 Task: Buy 4 Hydrometers from Measuring & Testing section under best seller category for shipping address: Frank Clark, 1397 Camden Street, Reno, Nevada 89501, Cell Number 7752551231. Pay from credit card ending with 6759, CVV 506
Action: Mouse moved to (25, 106)
Screenshot: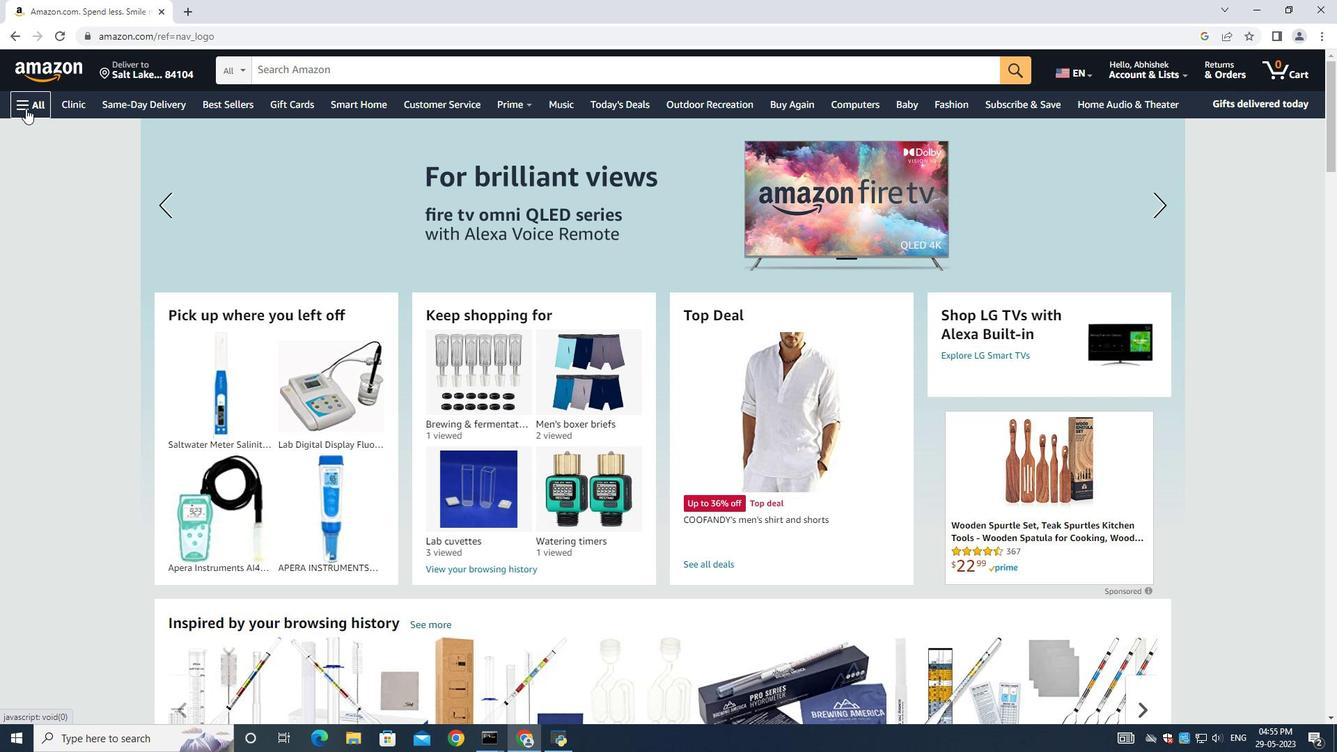 
Action: Mouse pressed left at (25, 106)
Screenshot: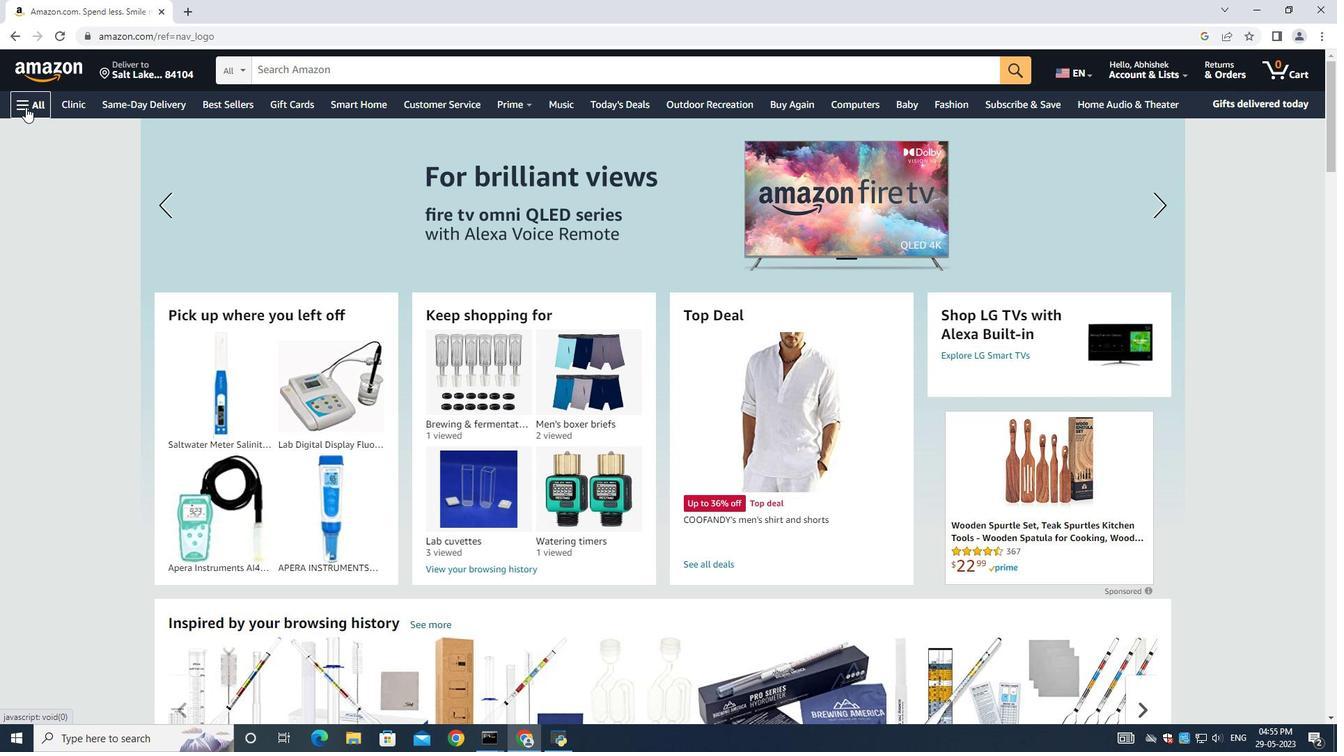 
Action: Mouse moved to (273, 78)
Screenshot: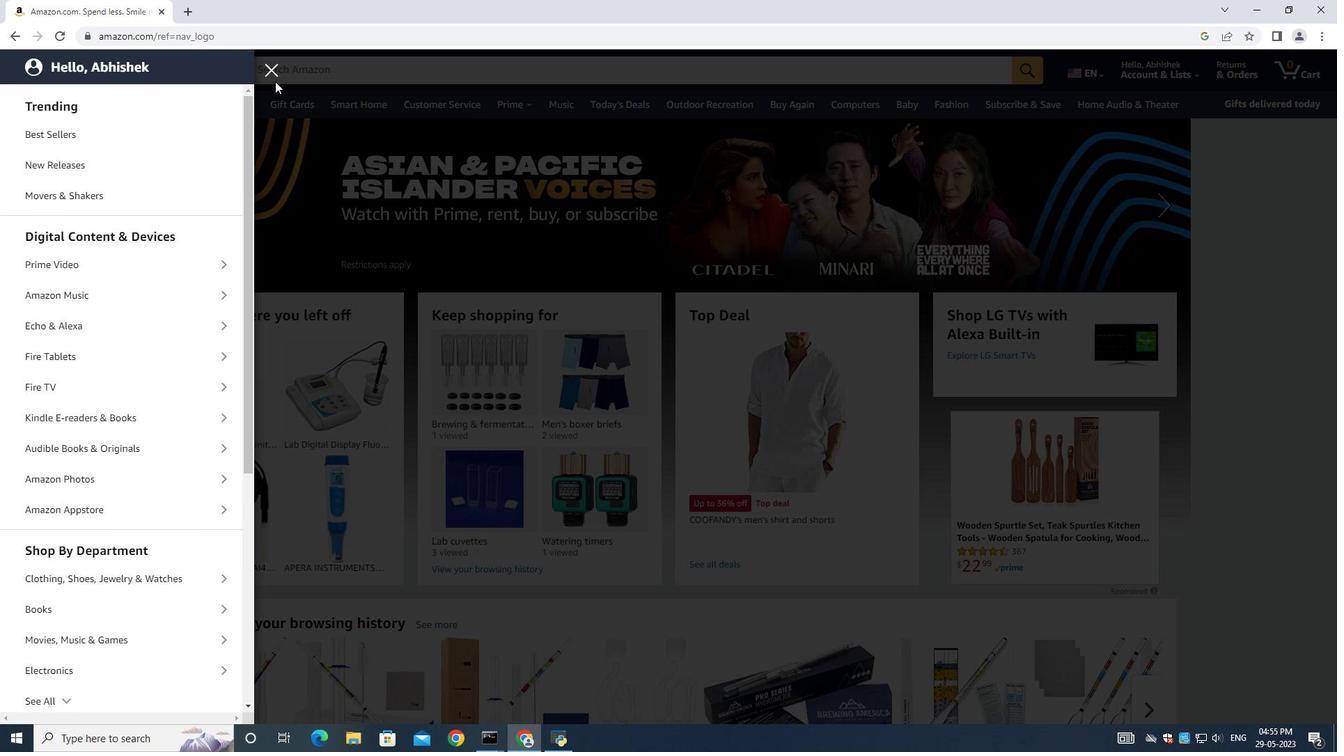 
Action: Mouse pressed left at (273, 78)
Screenshot: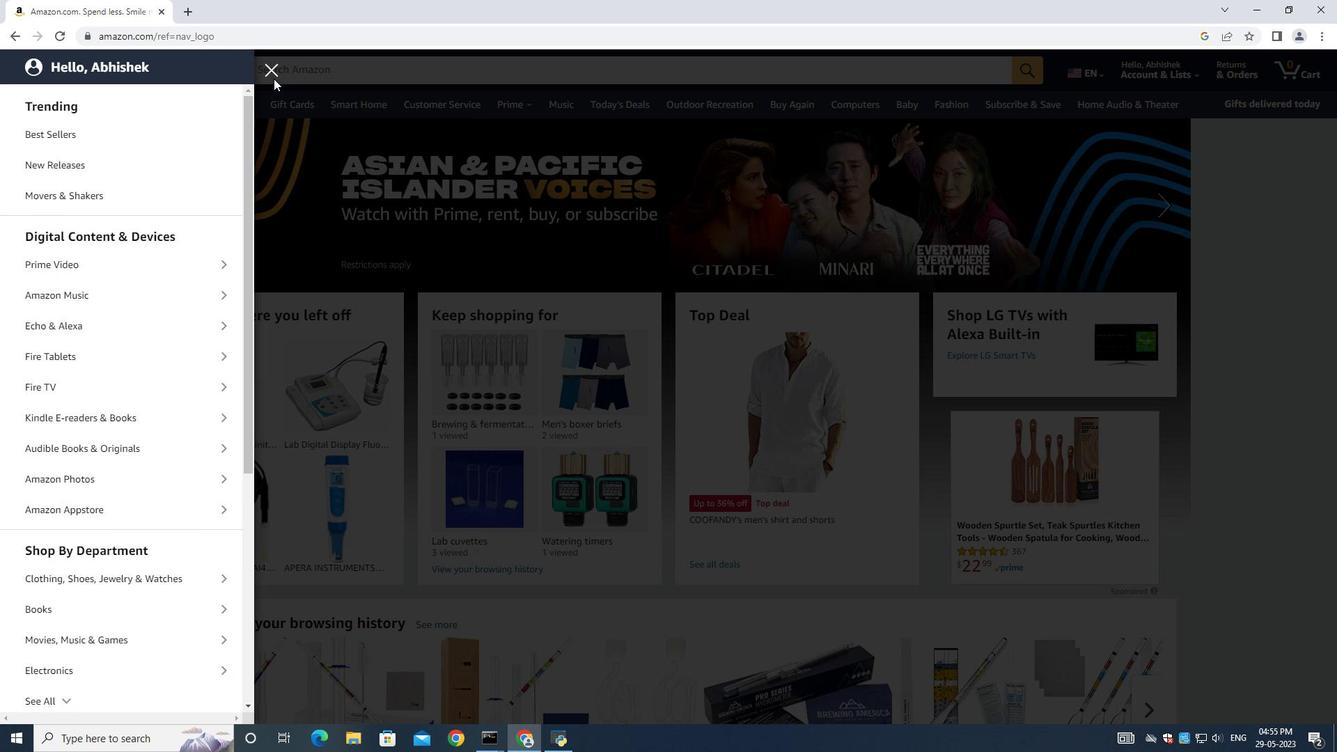 
Action: Mouse moved to (244, 107)
Screenshot: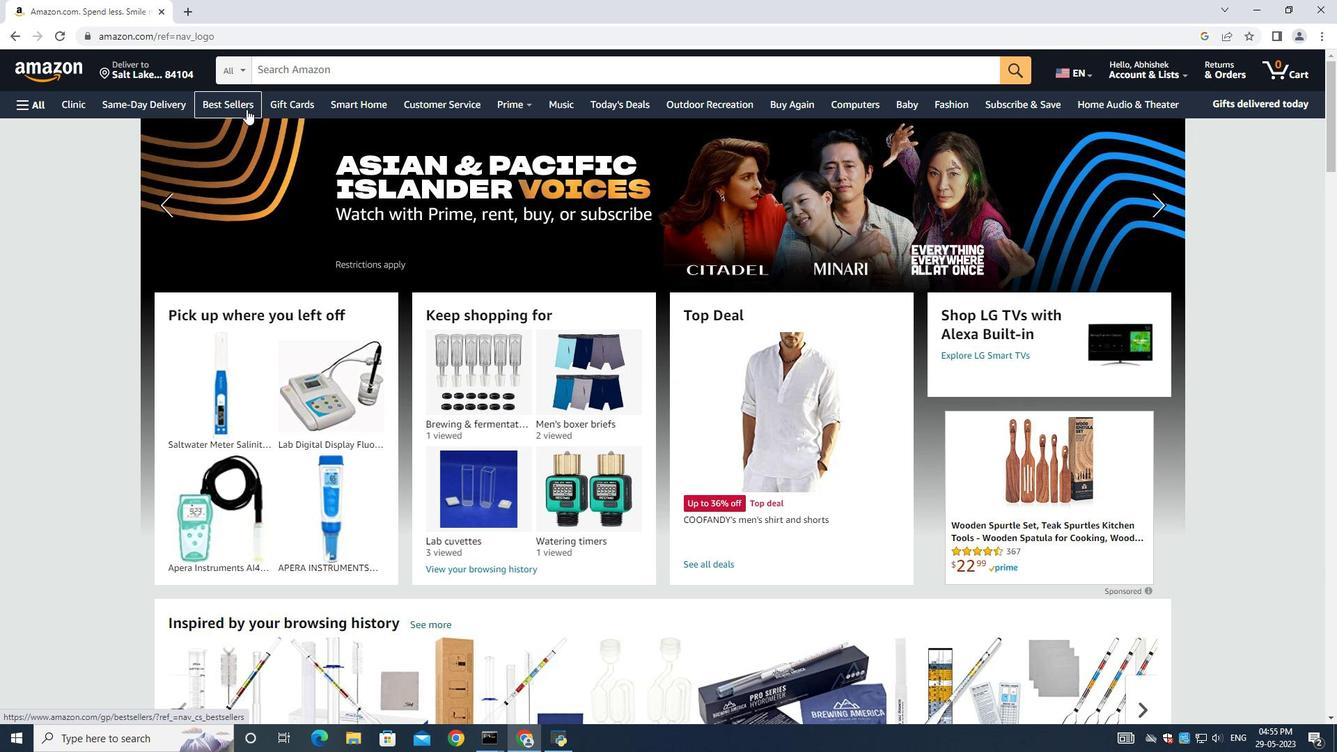 
Action: Mouse pressed left at (244, 107)
Screenshot: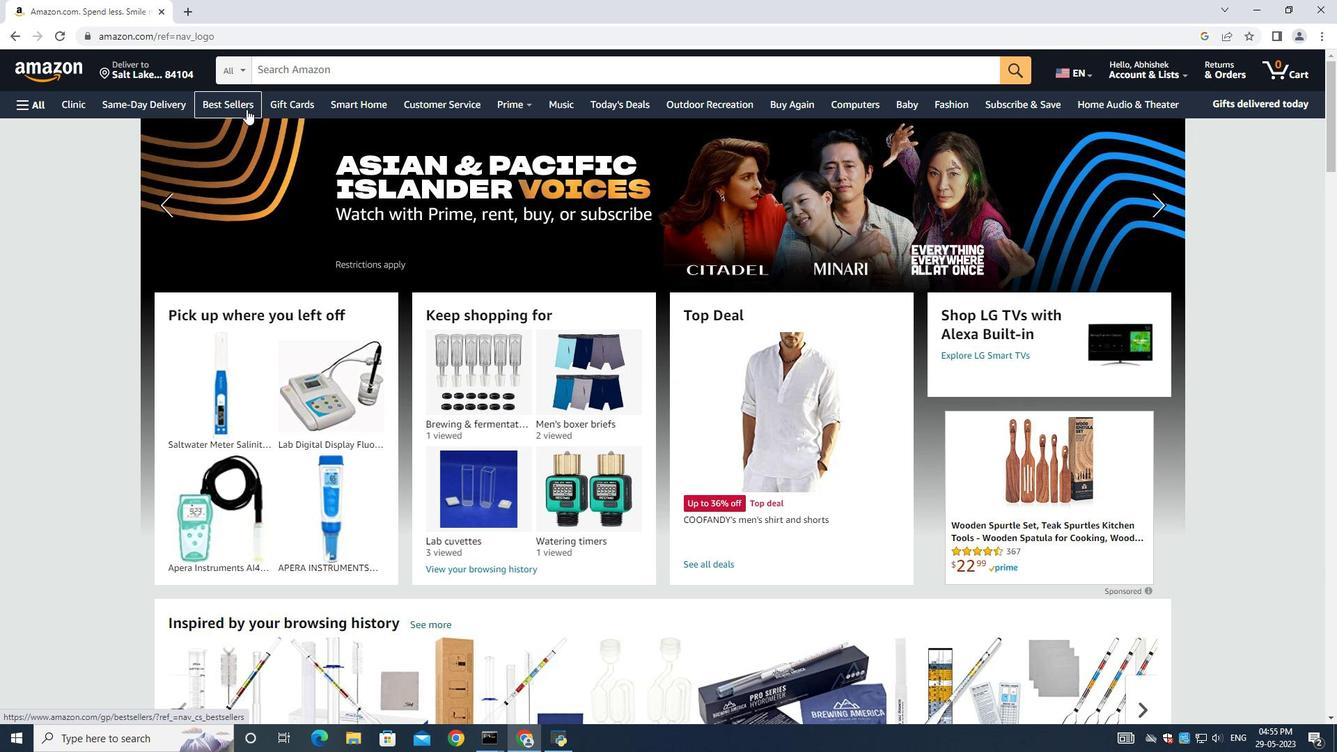 
Action: Mouse moved to (312, 75)
Screenshot: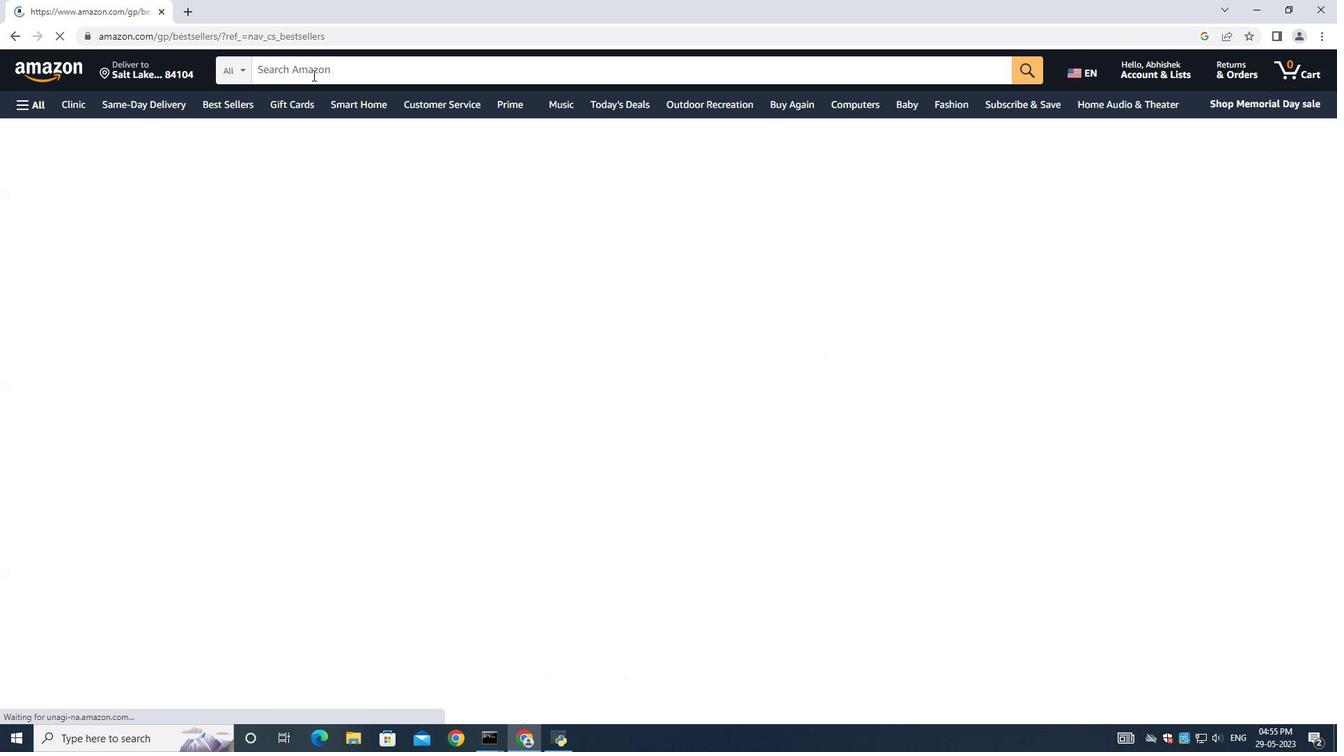 
Action: Mouse pressed left at (312, 75)
Screenshot: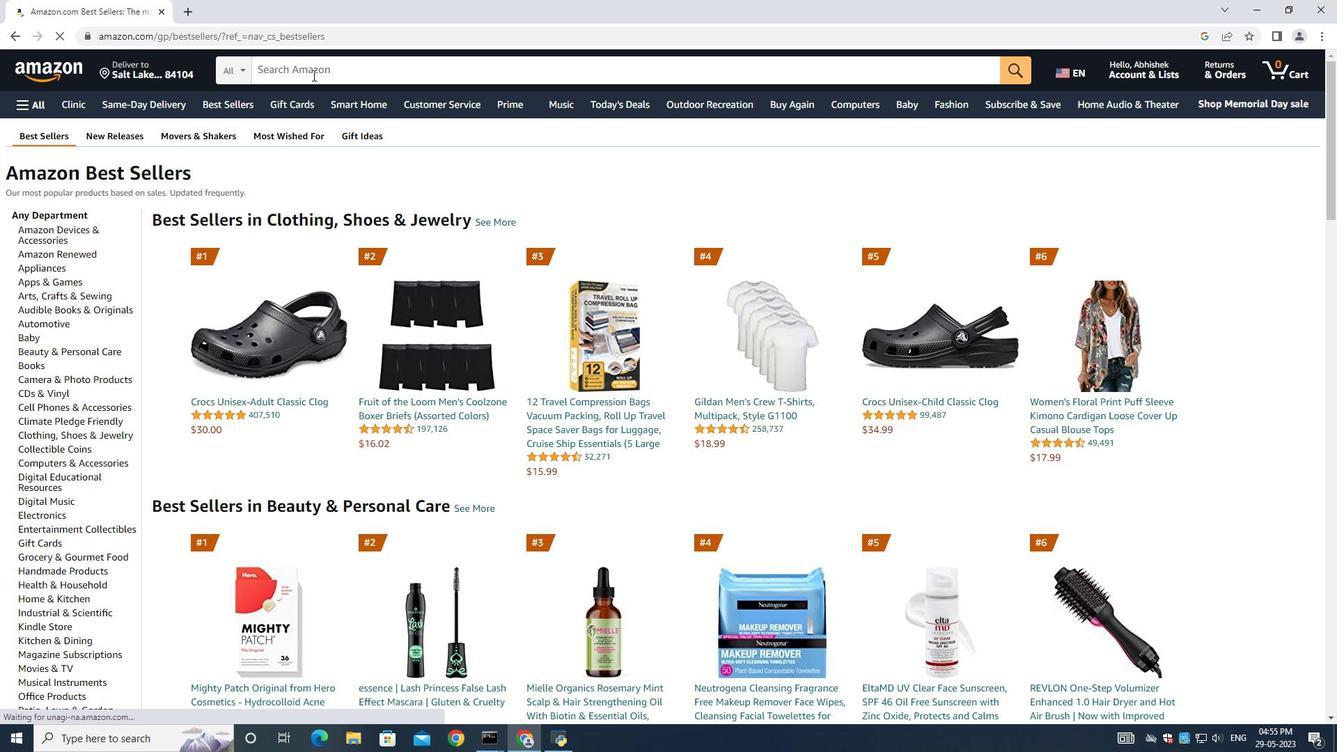 
Action: Key pressed <Key.shift>hydrometers<Key.space><Key.enter>
Screenshot: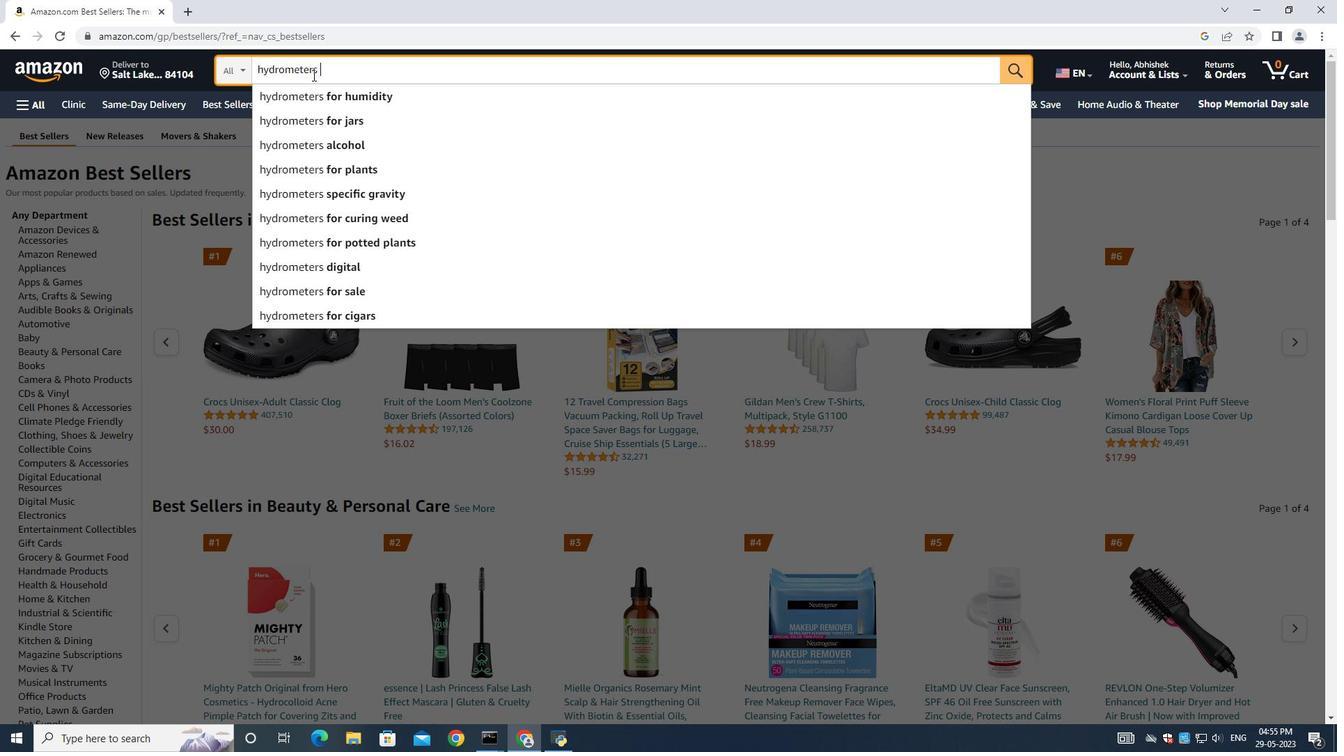 
Action: Mouse moved to (503, 422)
Screenshot: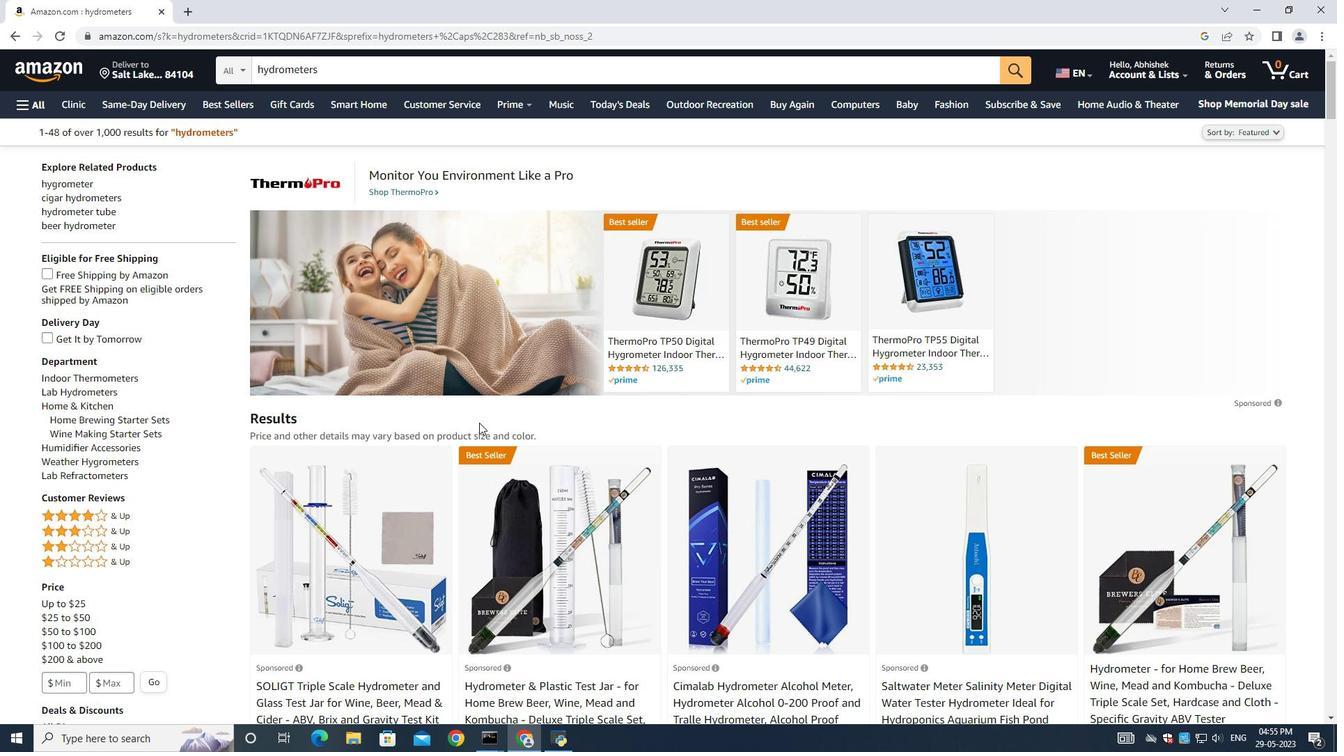 
Action: Mouse scrolled (503, 421) with delta (0, 0)
Screenshot: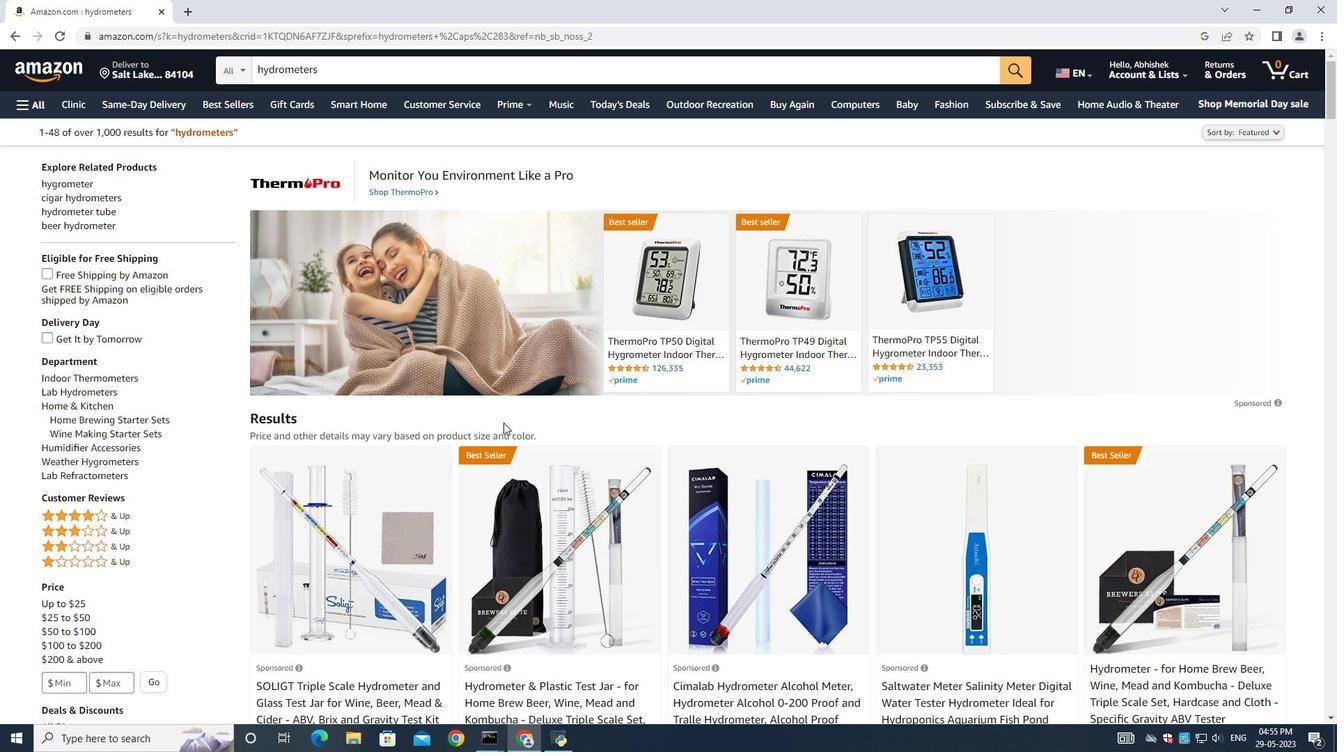 
Action: Mouse scrolled (503, 421) with delta (0, 0)
Screenshot: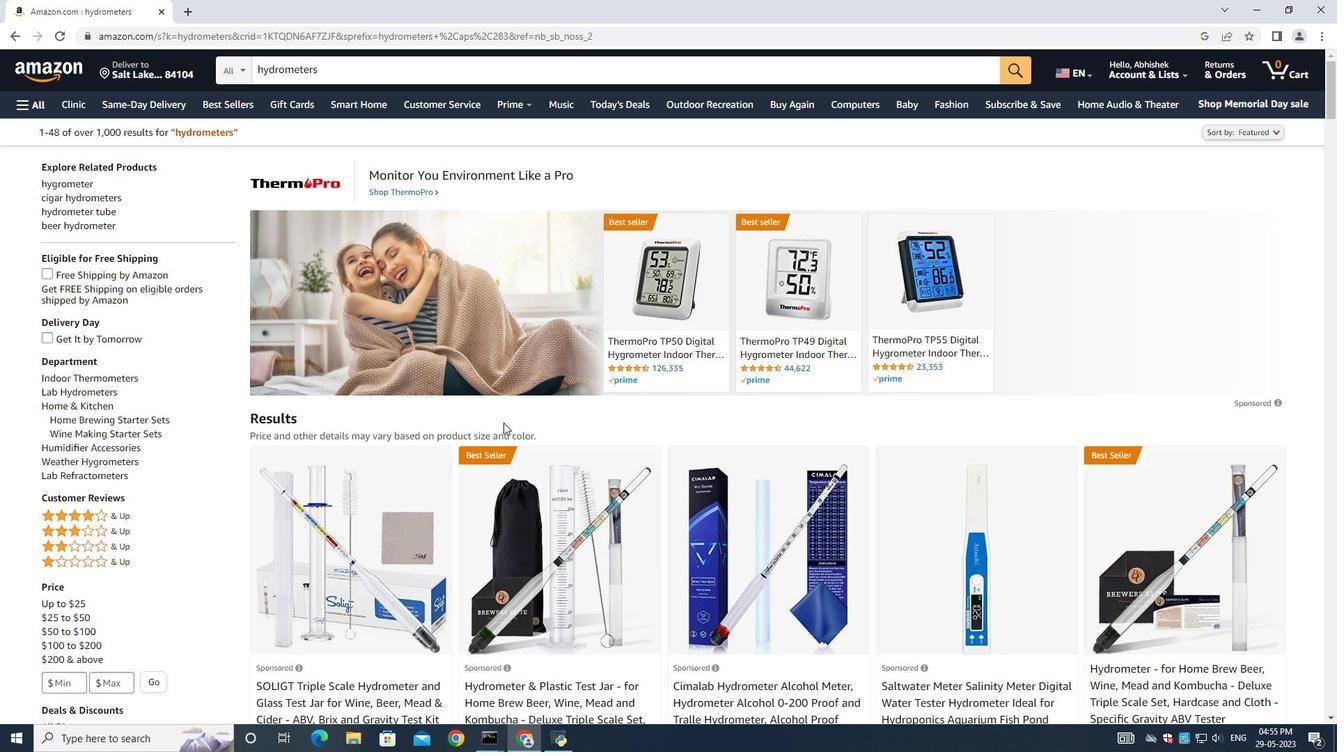 
Action: Mouse scrolled (503, 421) with delta (0, 0)
Screenshot: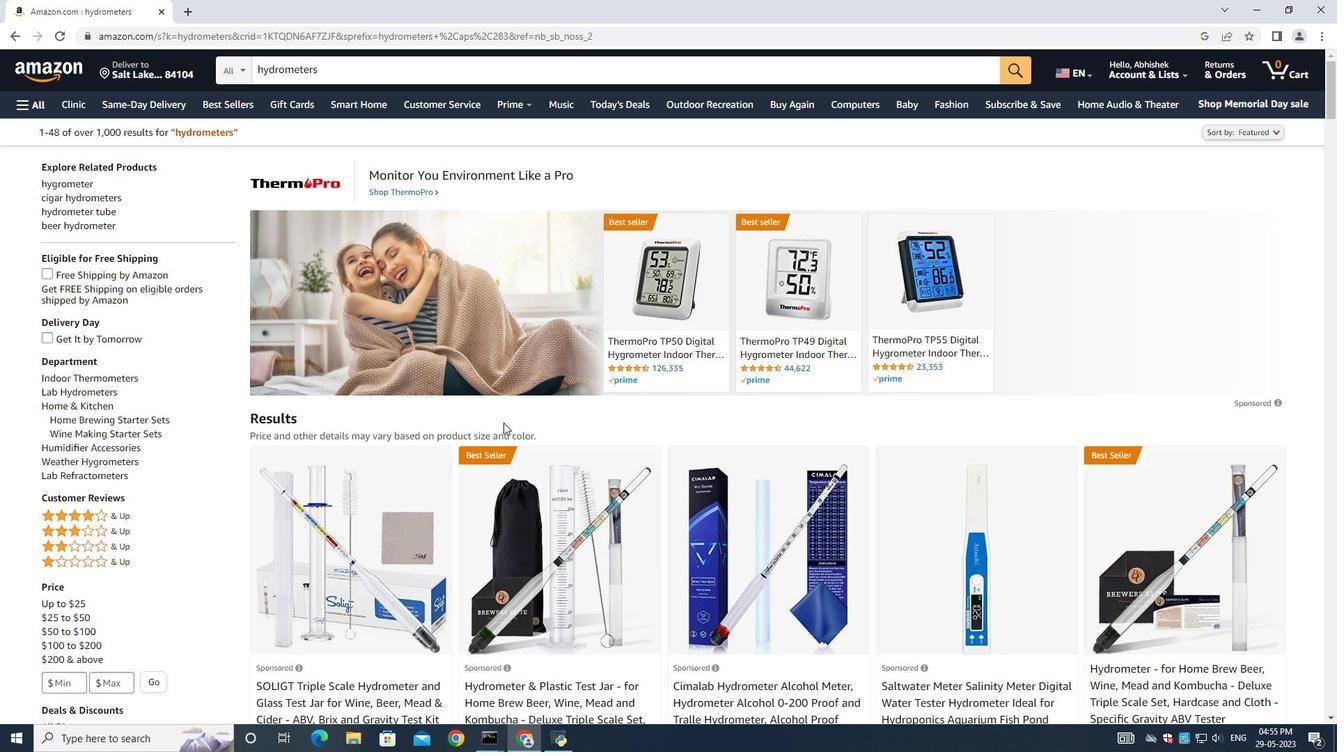 
Action: Mouse scrolled (503, 421) with delta (0, 0)
Screenshot: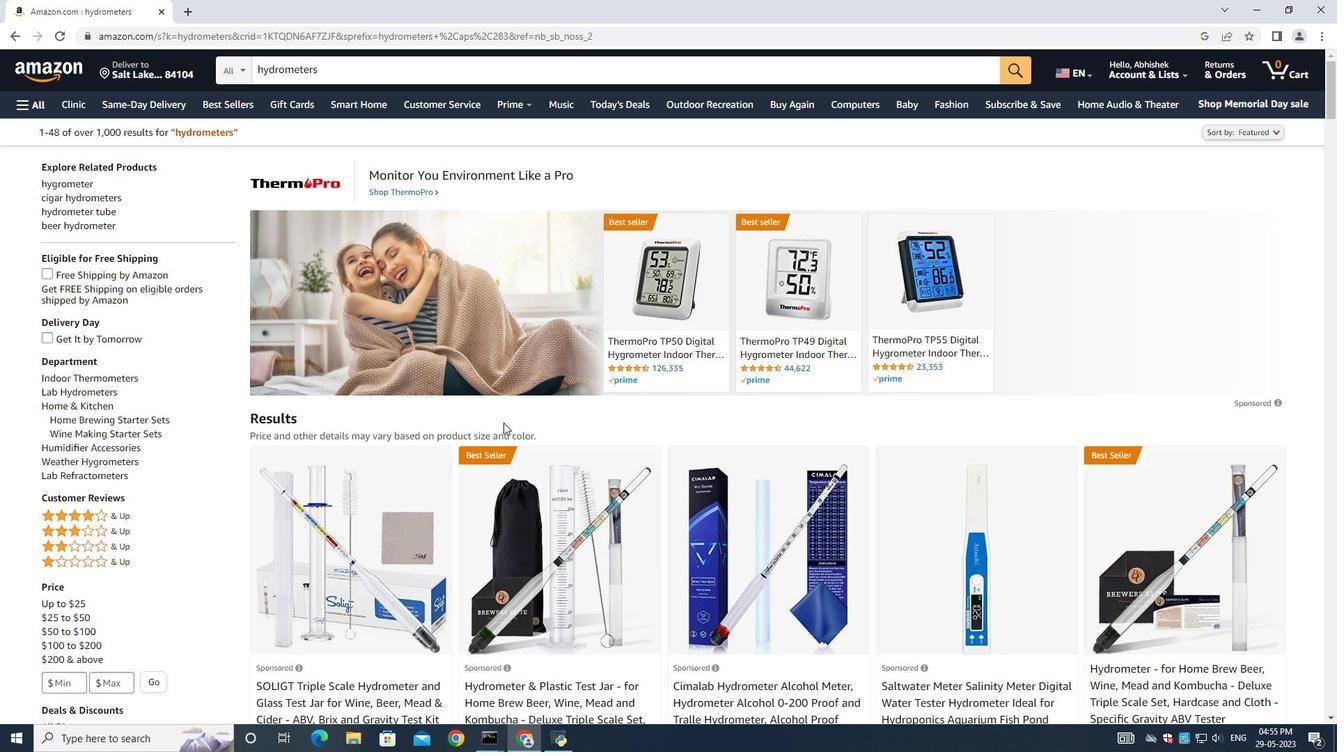 
Action: Mouse moved to (346, 403)
Screenshot: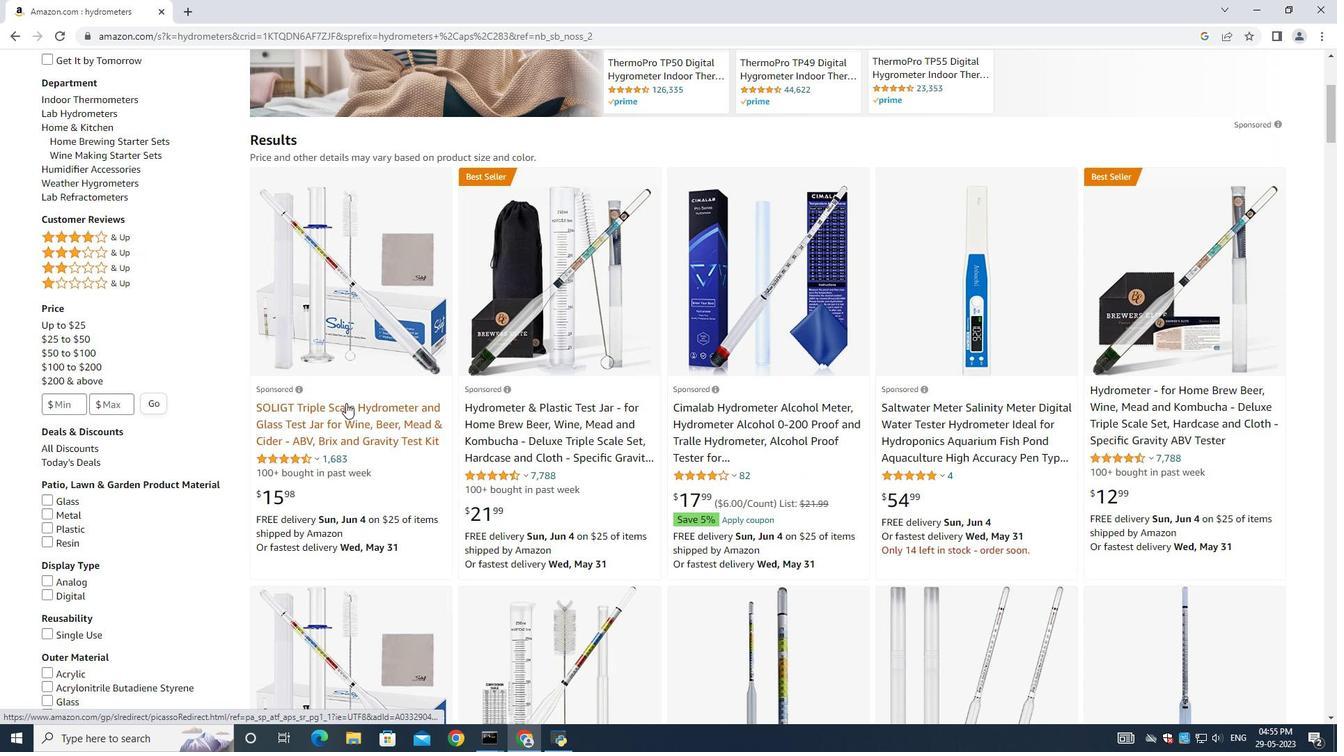 
Action: Mouse pressed left at (346, 403)
Screenshot: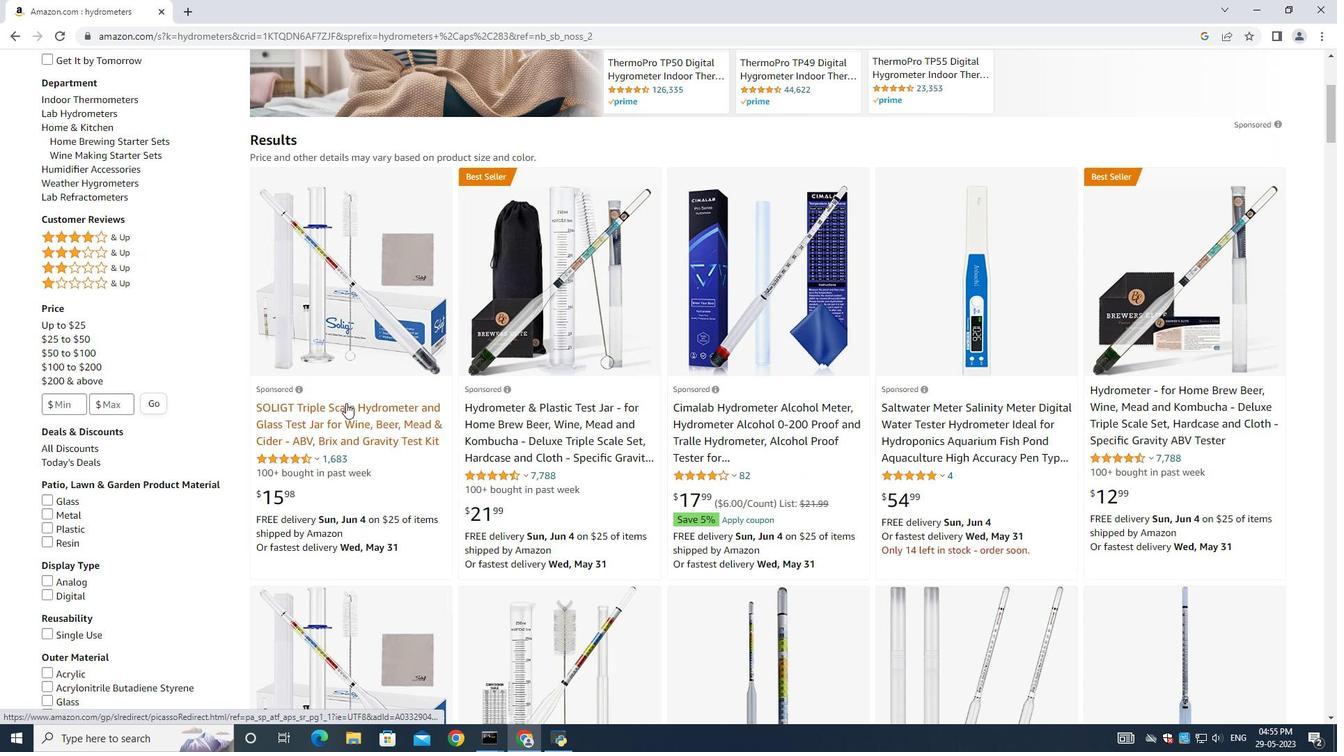 
Action: Mouse moved to (1041, 537)
Screenshot: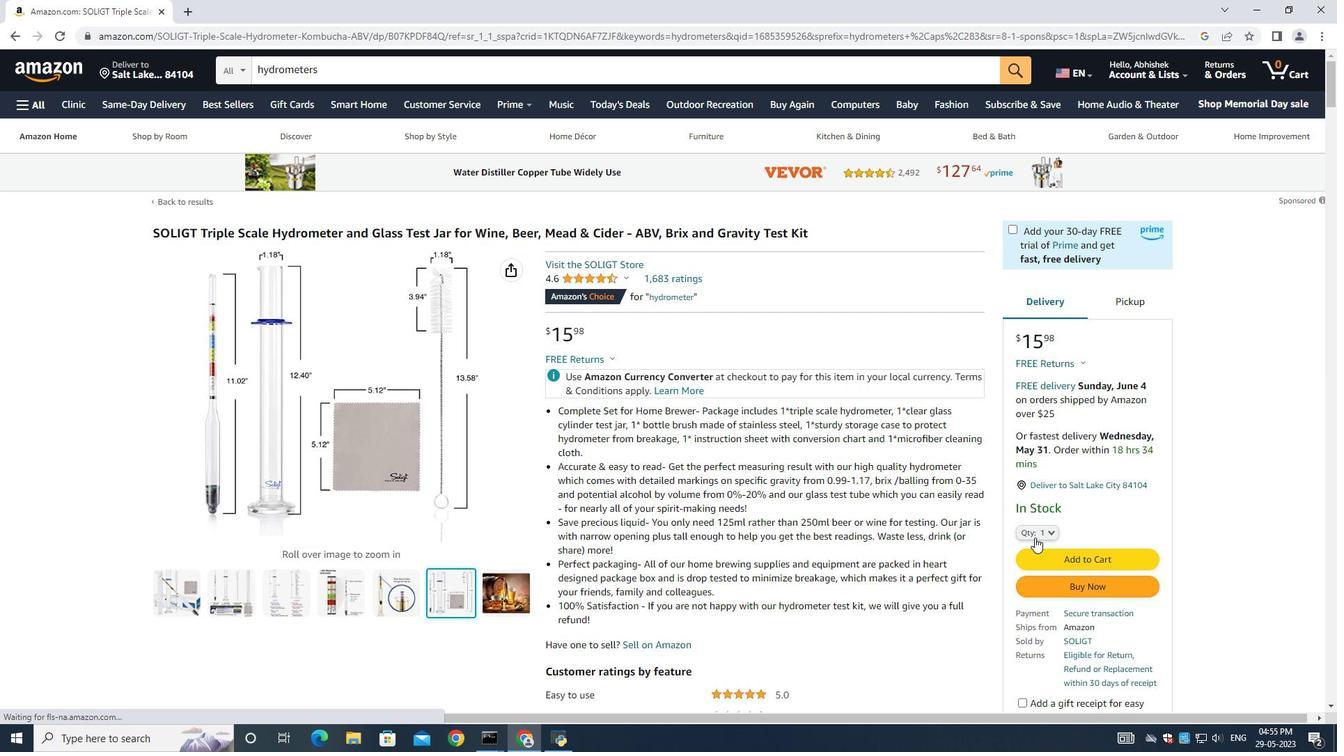 
Action: Mouse pressed left at (1041, 537)
Screenshot: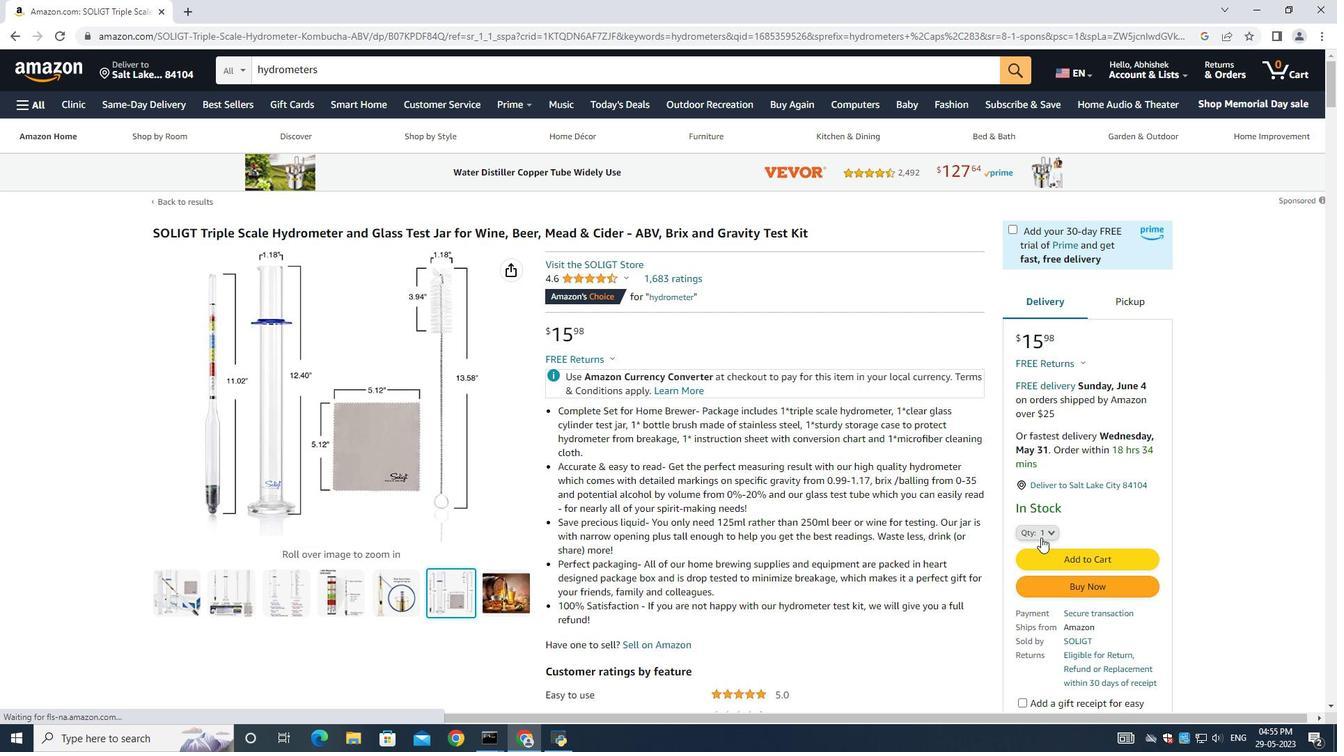 
Action: Mouse moved to (1026, 103)
Screenshot: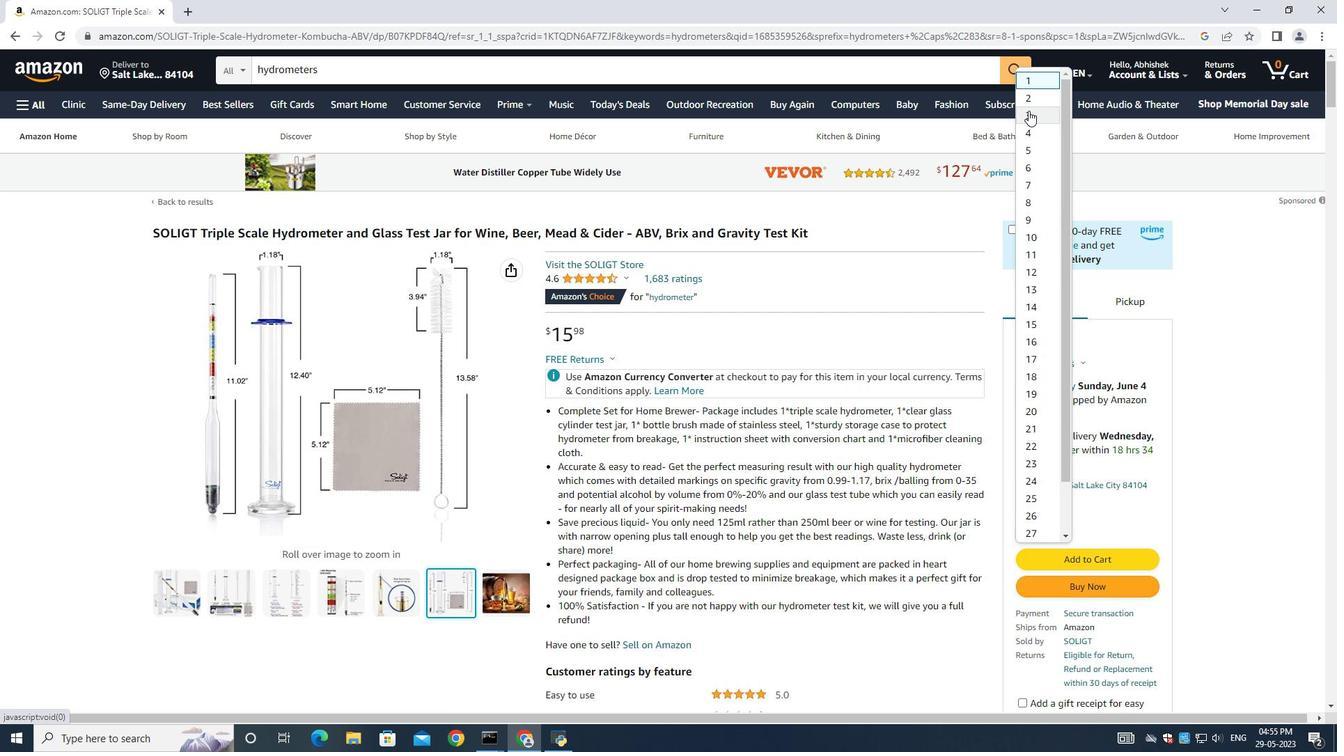 
Action: Mouse pressed left at (1026, 103)
Screenshot: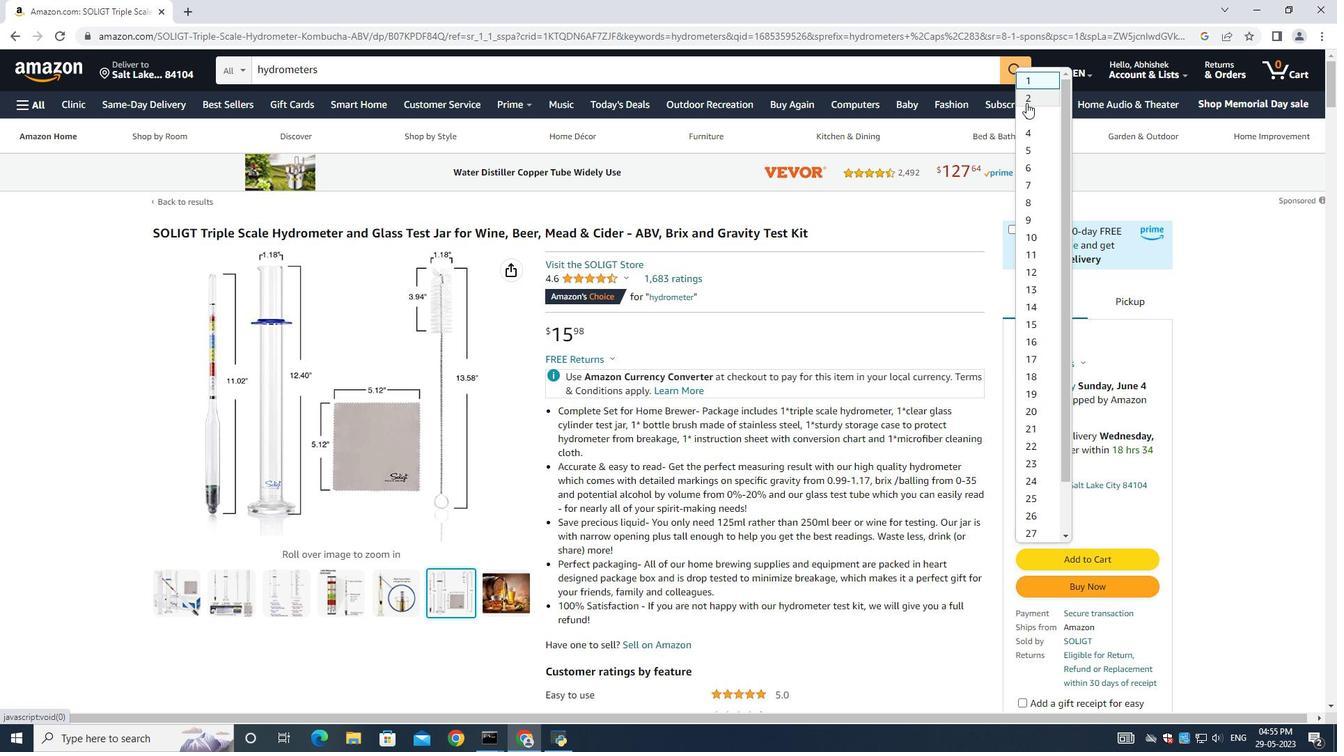 
Action: Mouse moved to (1073, 559)
Screenshot: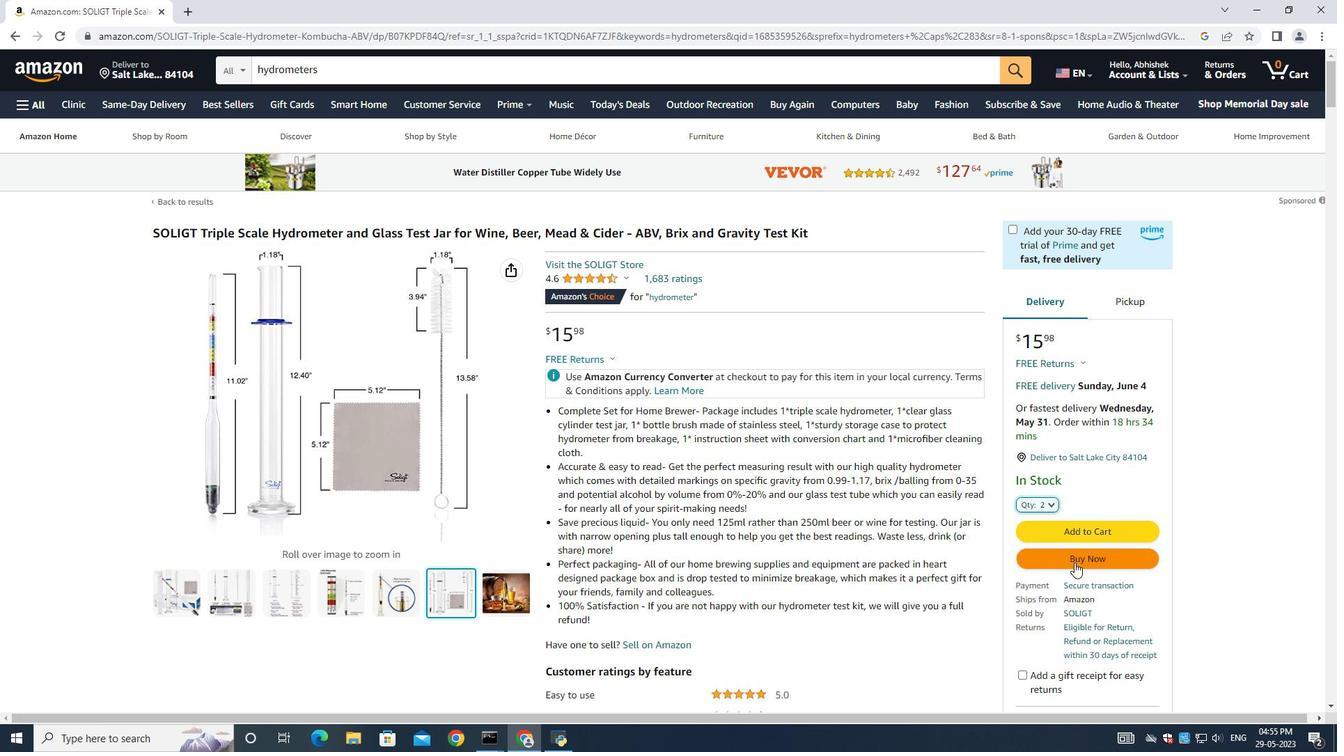 
Action: Mouse pressed left at (1073, 559)
Screenshot: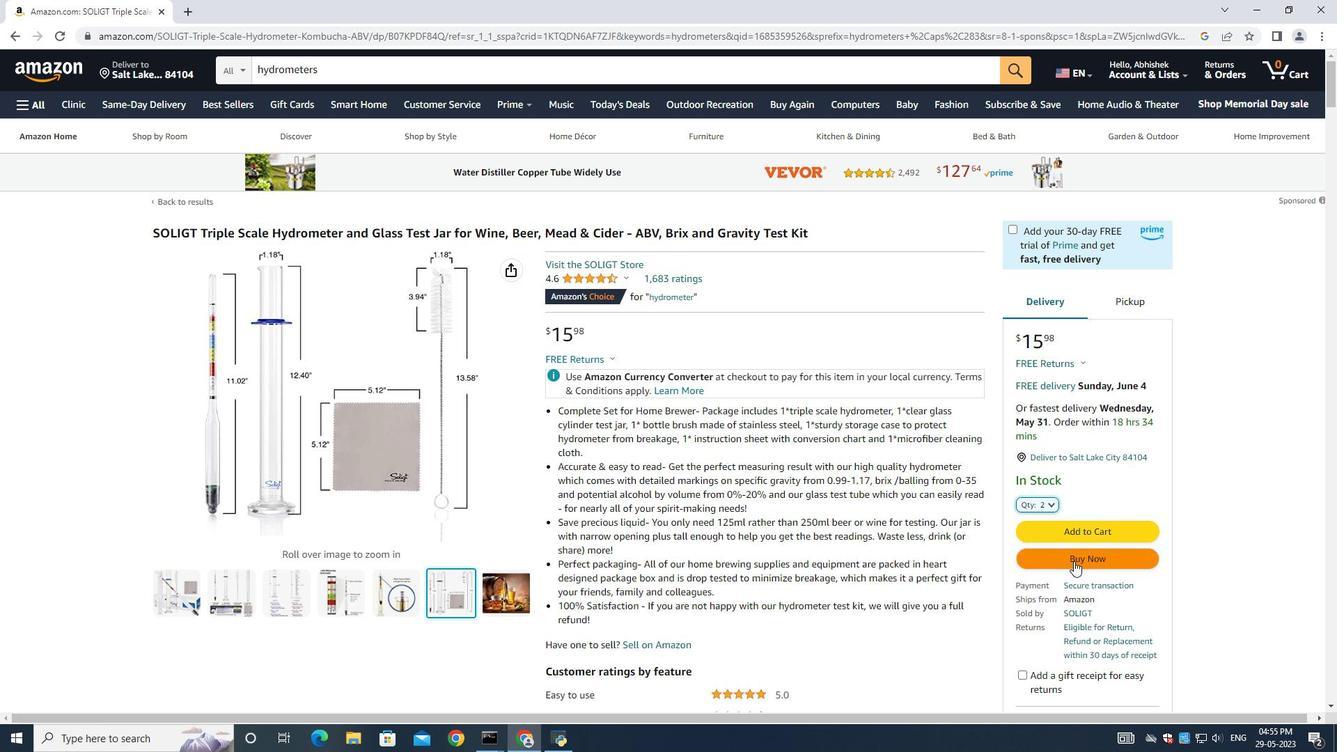 
Action: Mouse moved to (780, 380)
Screenshot: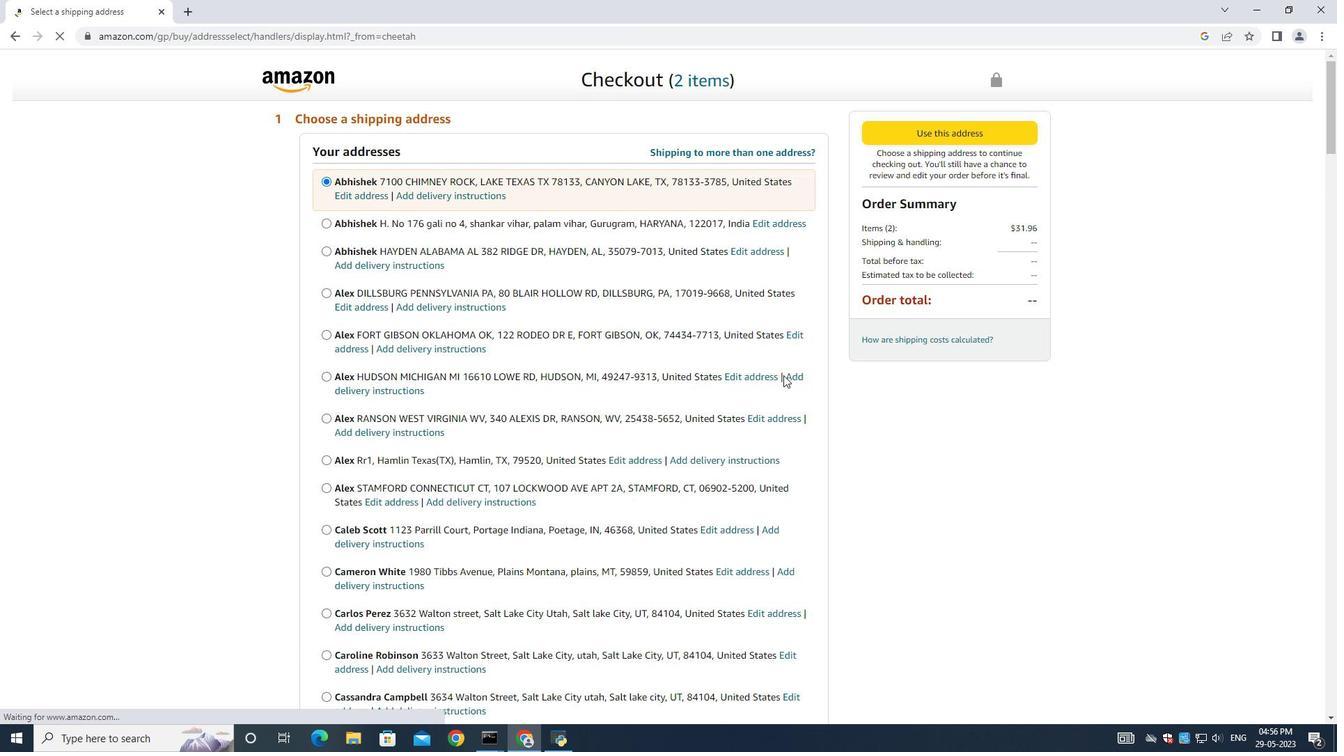 
Action: Mouse scrolled (780, 379) with delta (0, 0)
Screenshot: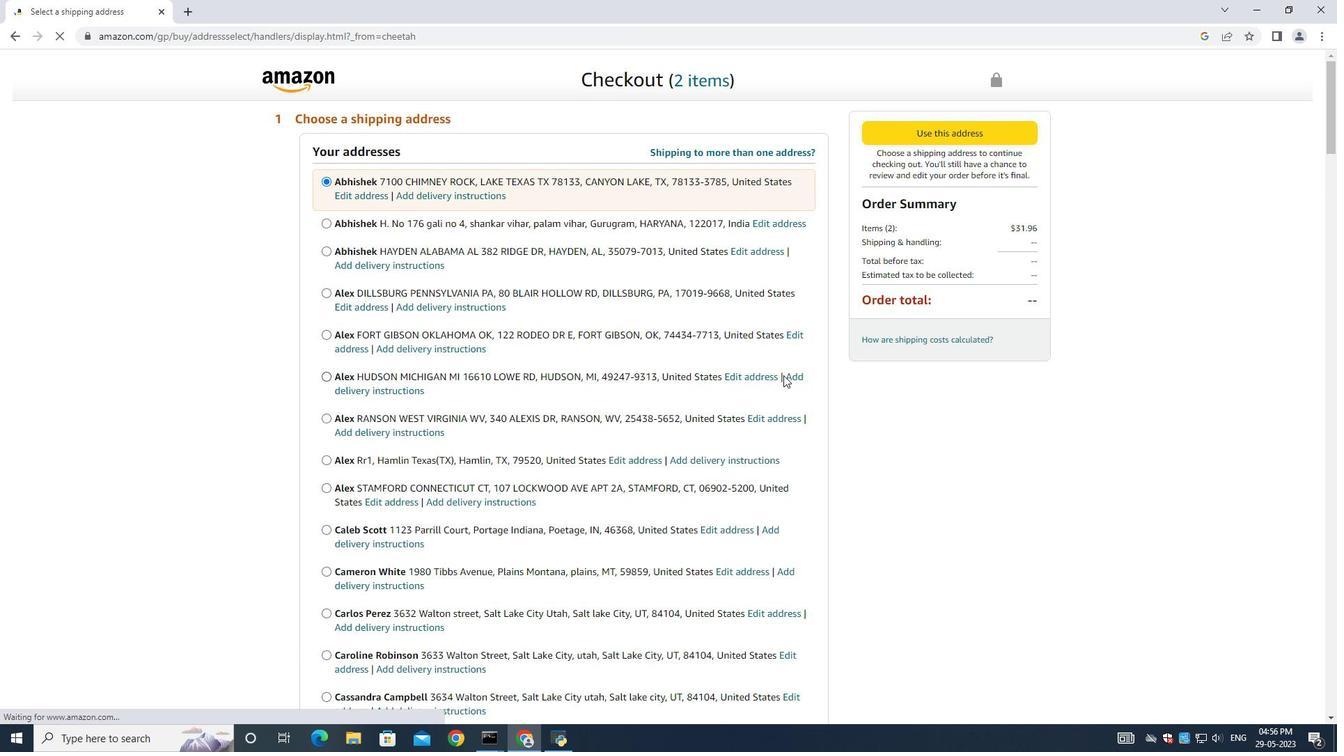 
Action: Mouse moved to (776, 387)
Screenshot: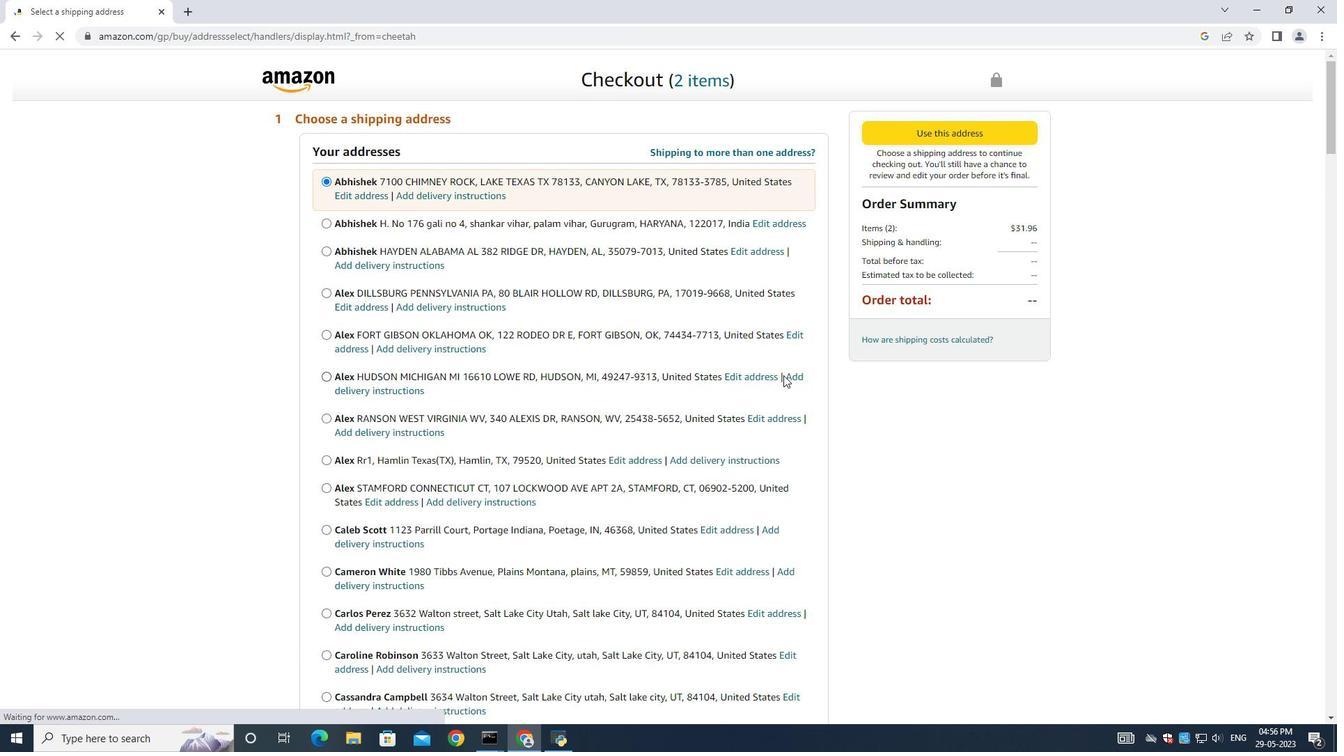
Action: Mouse scrolled (776, 386) with delta (0, 0)
Screenshot: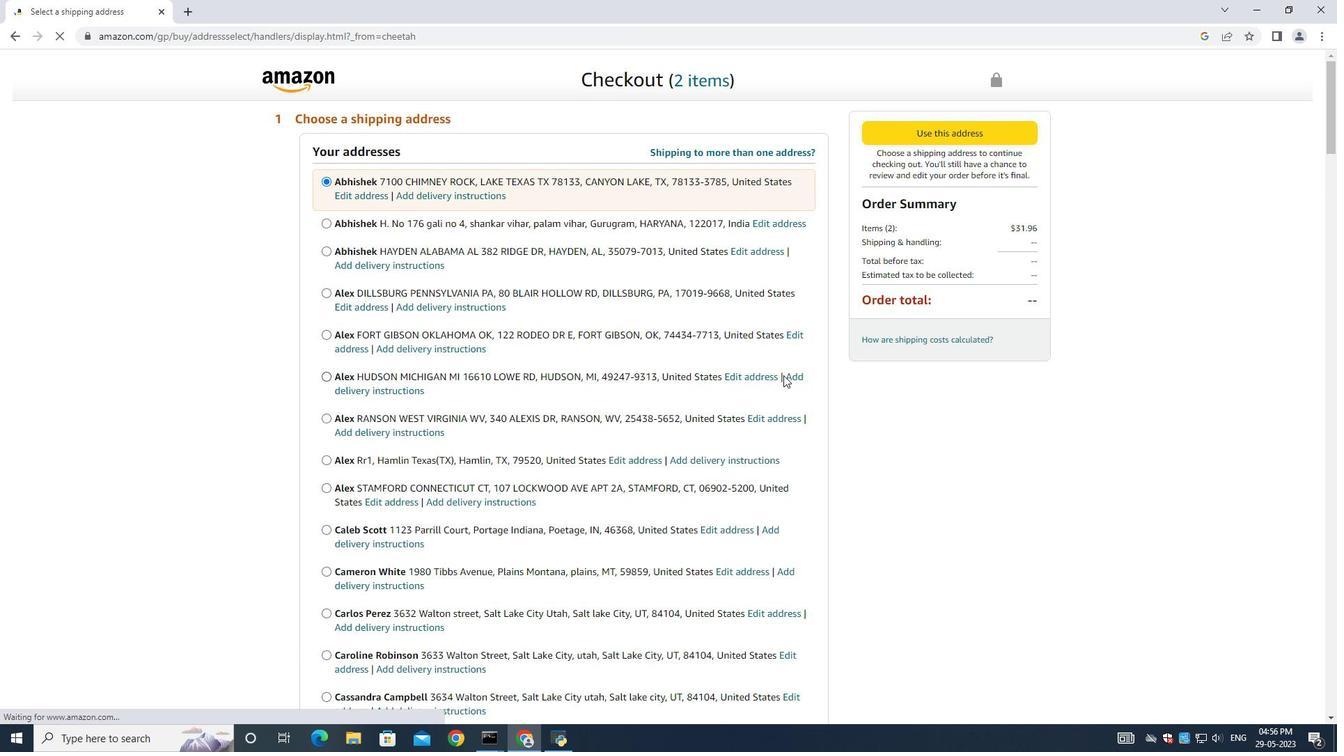 
Action: Mouse moved to (774, 390)
Screenshot: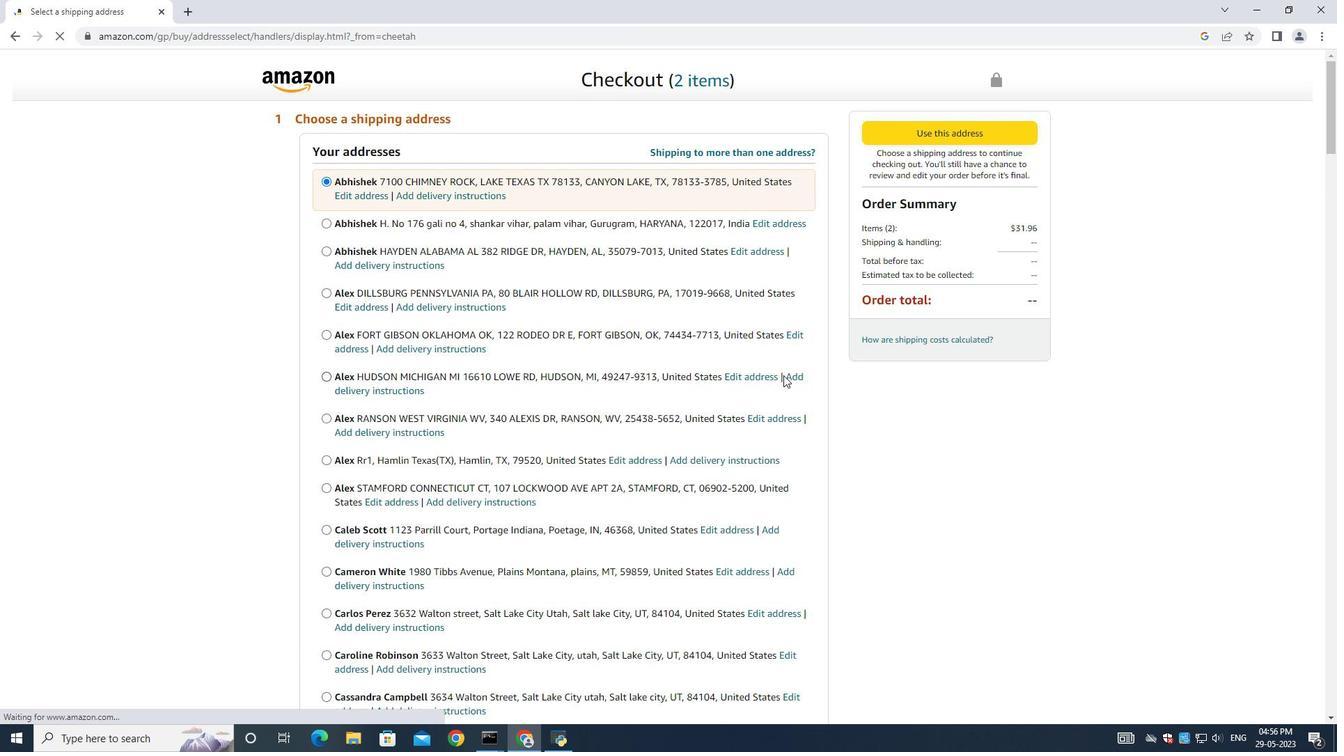 
Action: Mouse scrolled (774, 389) with delta (0, 0)
Screenshot: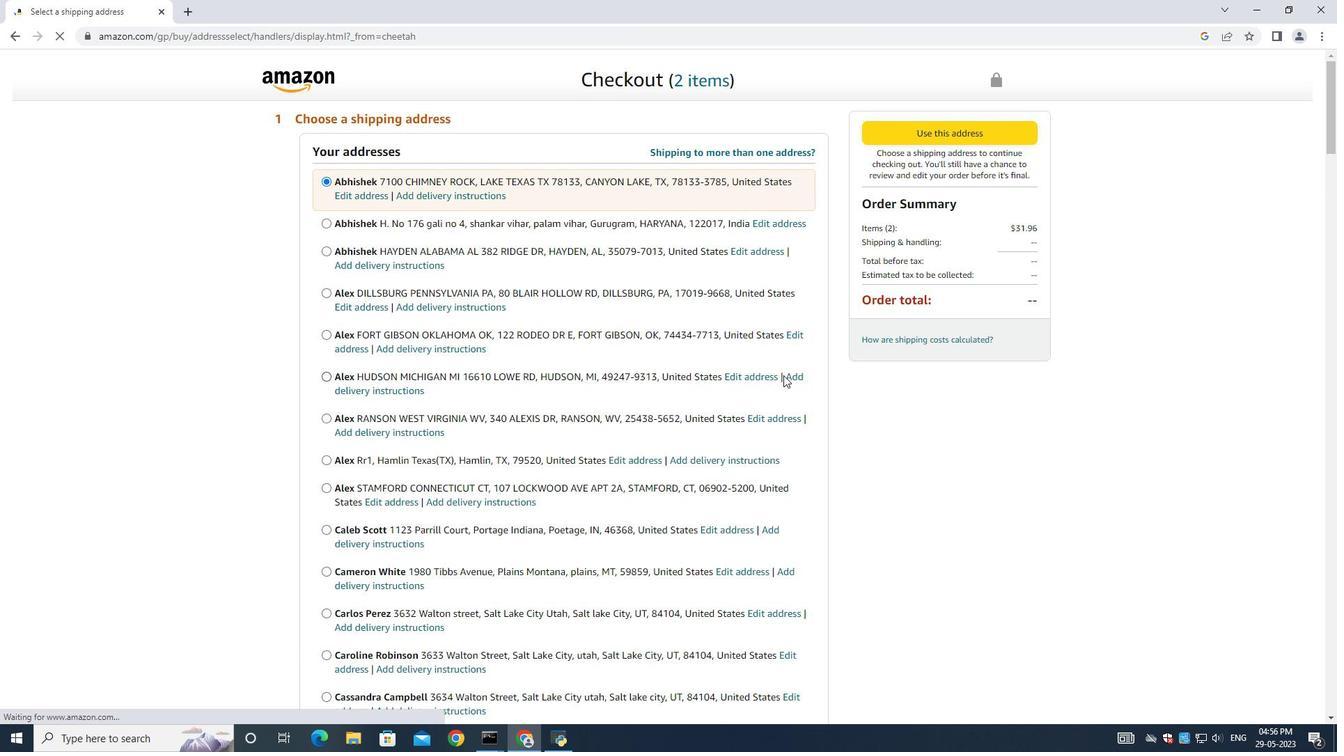 
Action: Mouse moved to (773, 390)
Screenshot: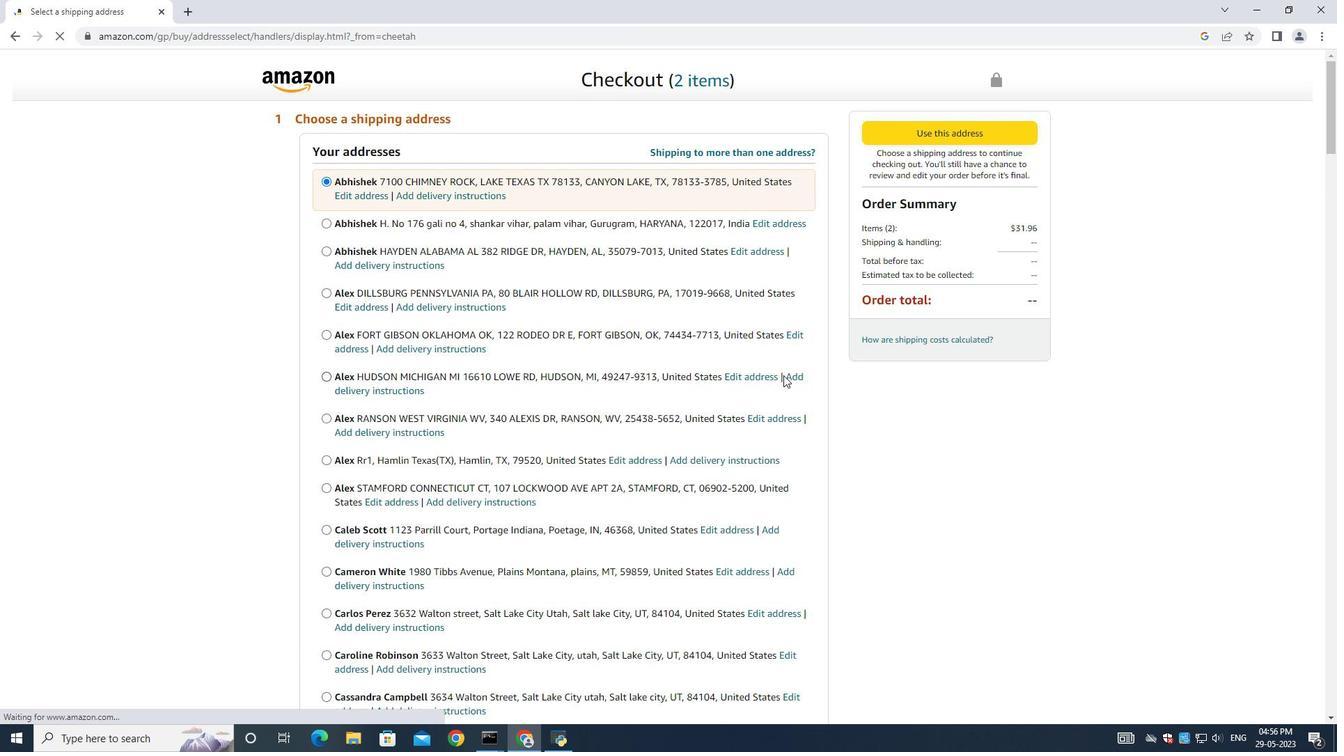
Action: Mouse scrolled (774, 389) with delta (0, 0)
Screenshot: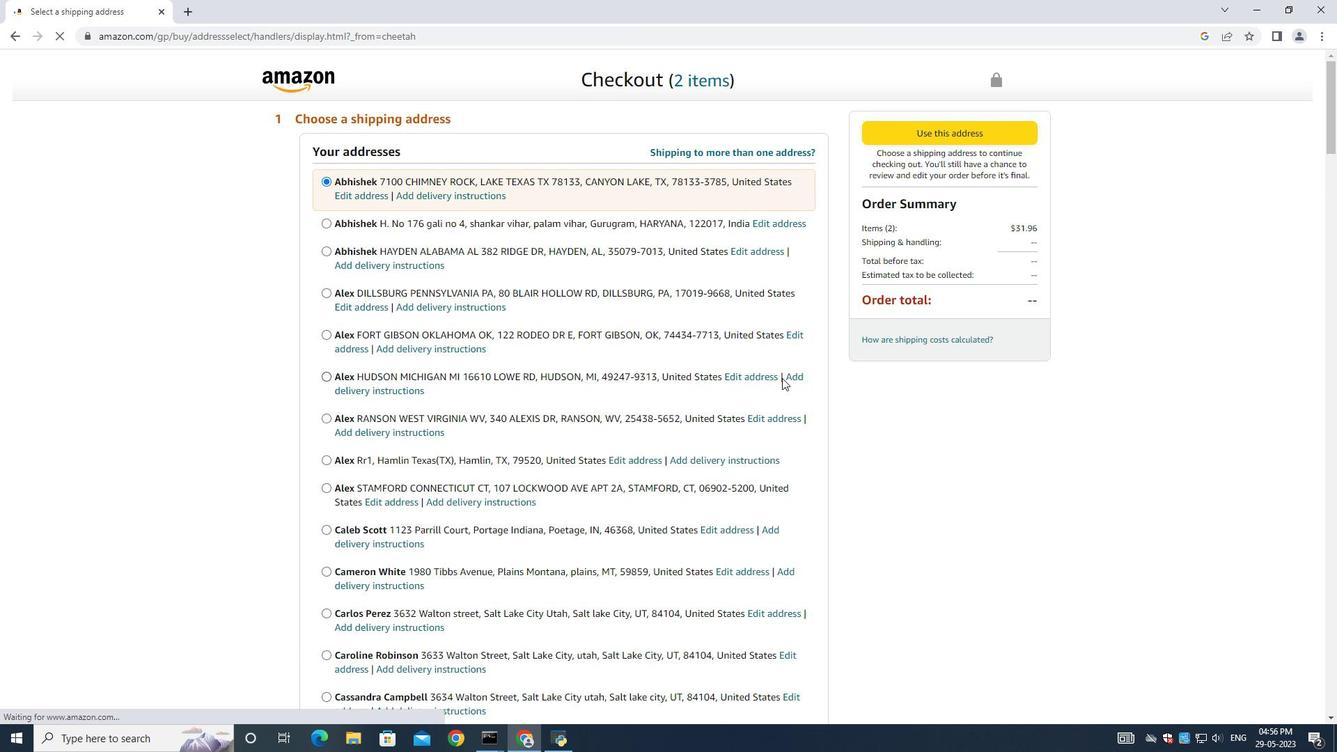 
Action: Mouse scrolled (773, 389) with delta (0, 0)
Screenshot: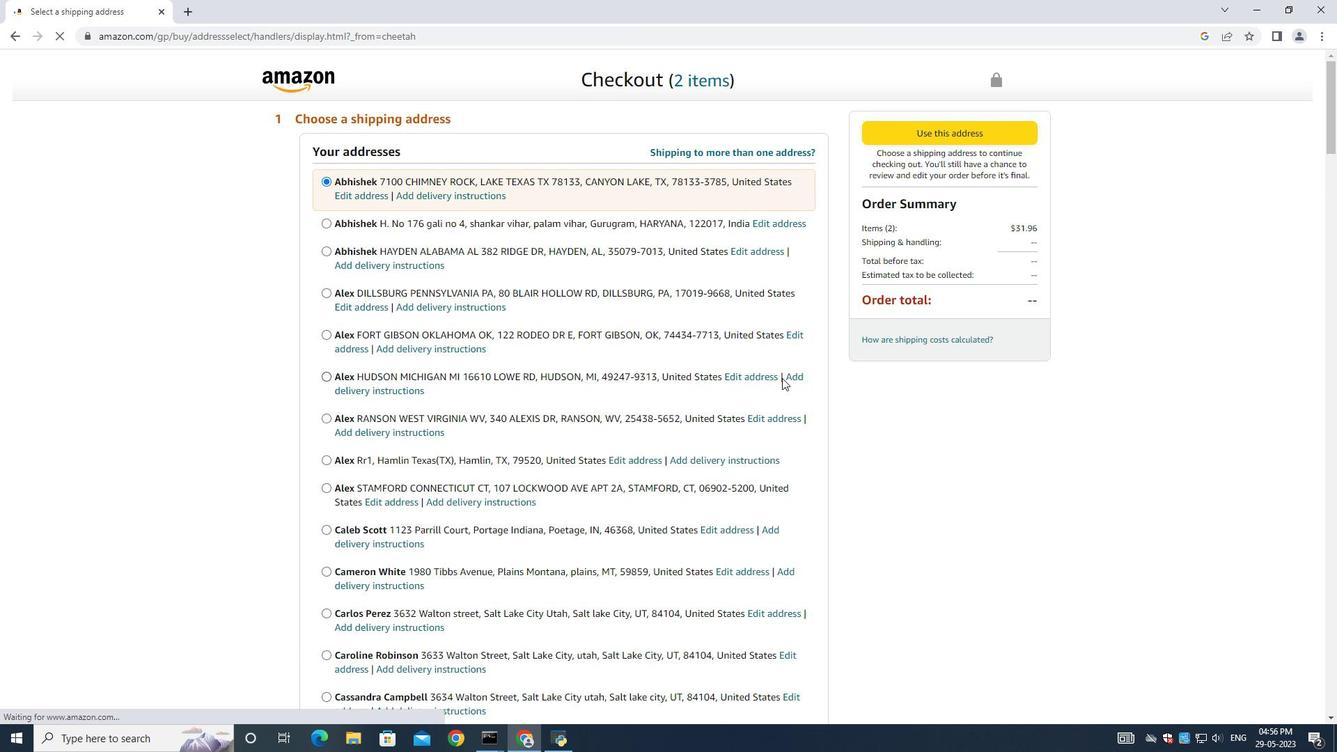 
Action: Mouse moved to (773, 391)
Screenshot: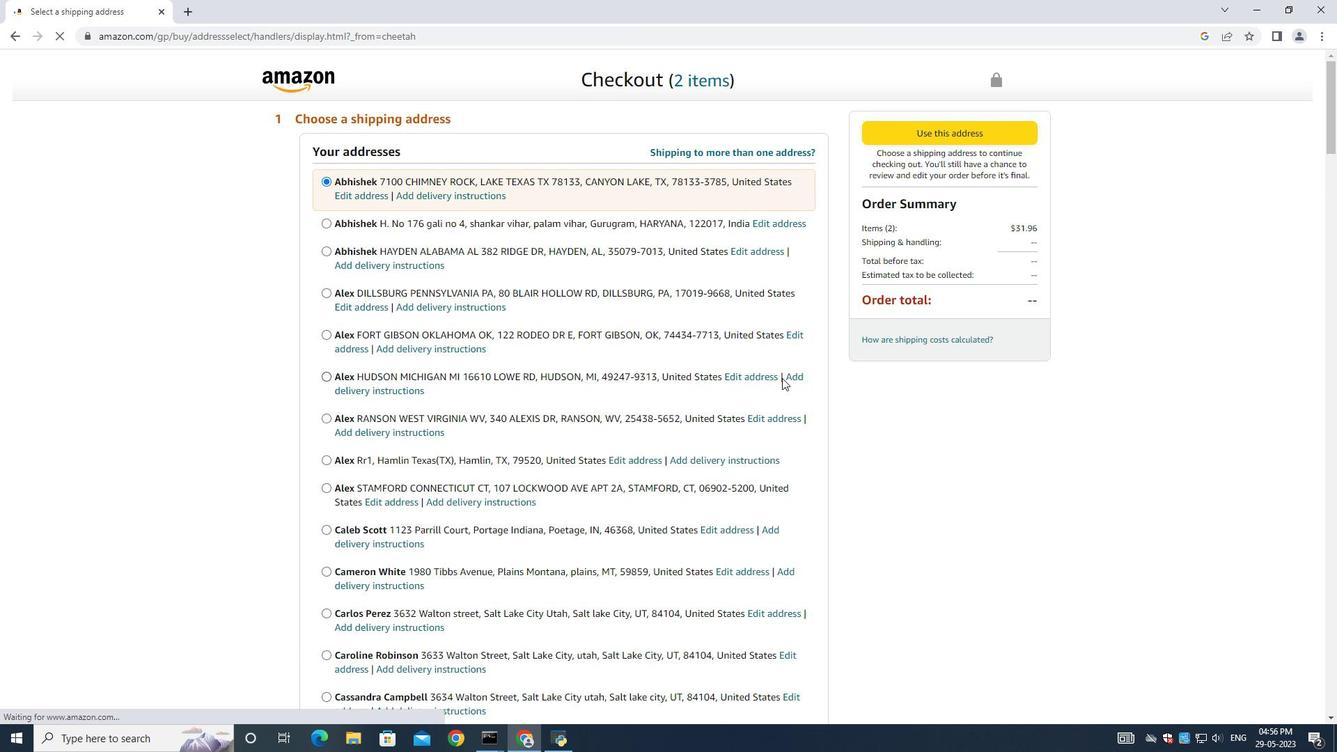 
Action: Mouse scrolled (773, 389) with delta (0, 0)
Screenshot: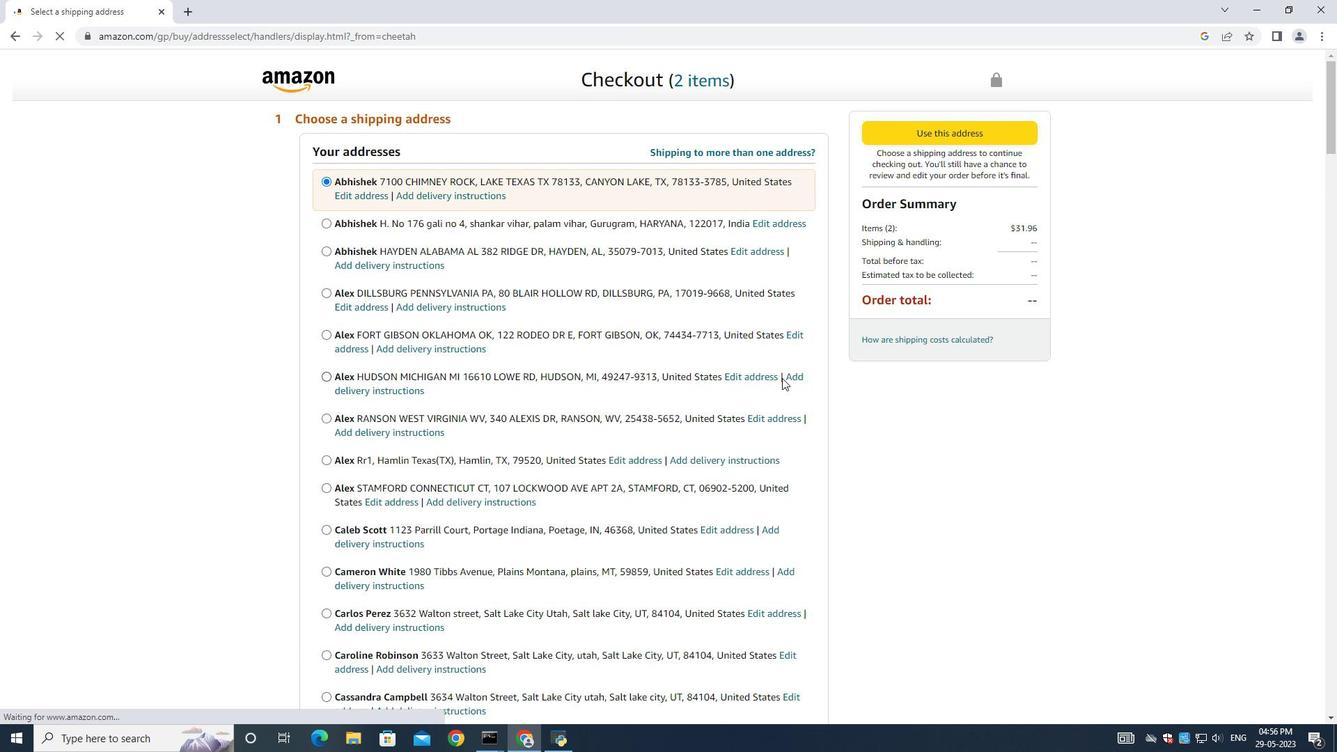
Action: Mouse moved to (764, 391)
Screenshot: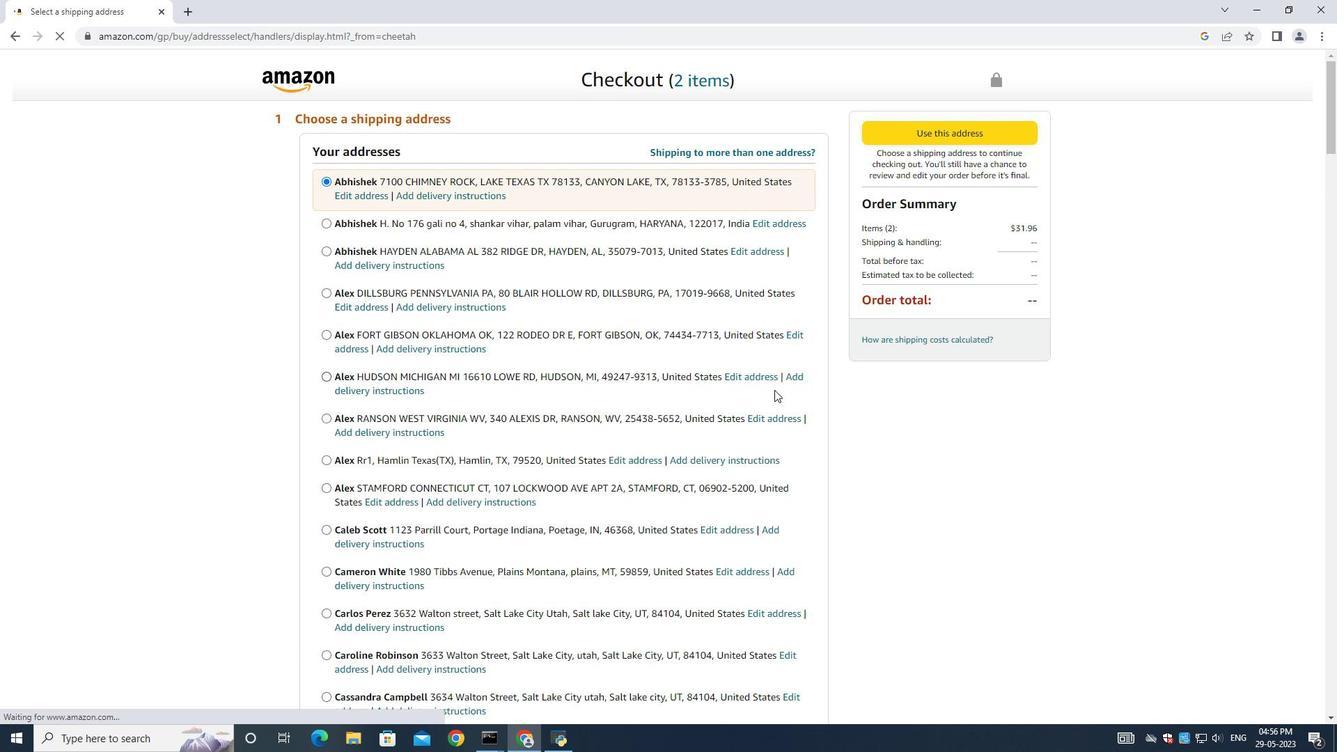
Action: Mouse scrolled (770, 390) with delta (0, 0)
Screenshot: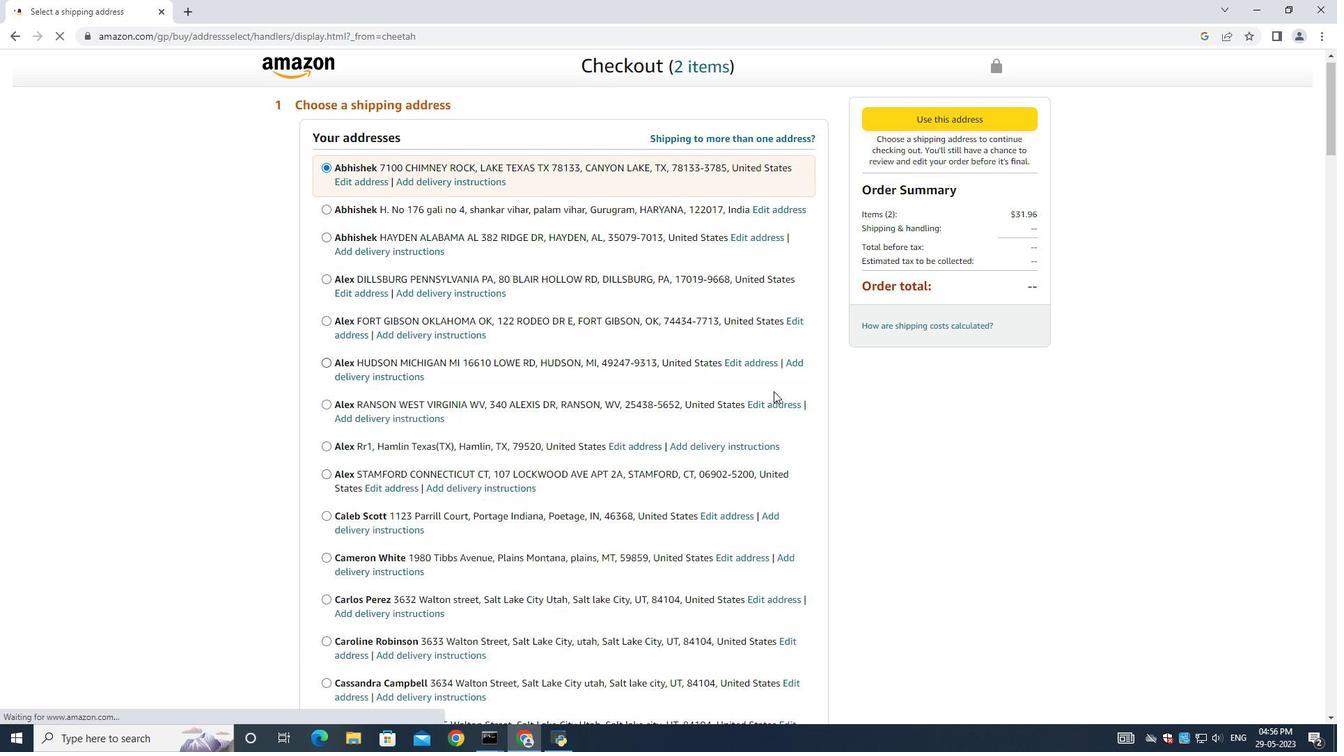 
Action: Mouse moved to (704, 415)
Screenshot: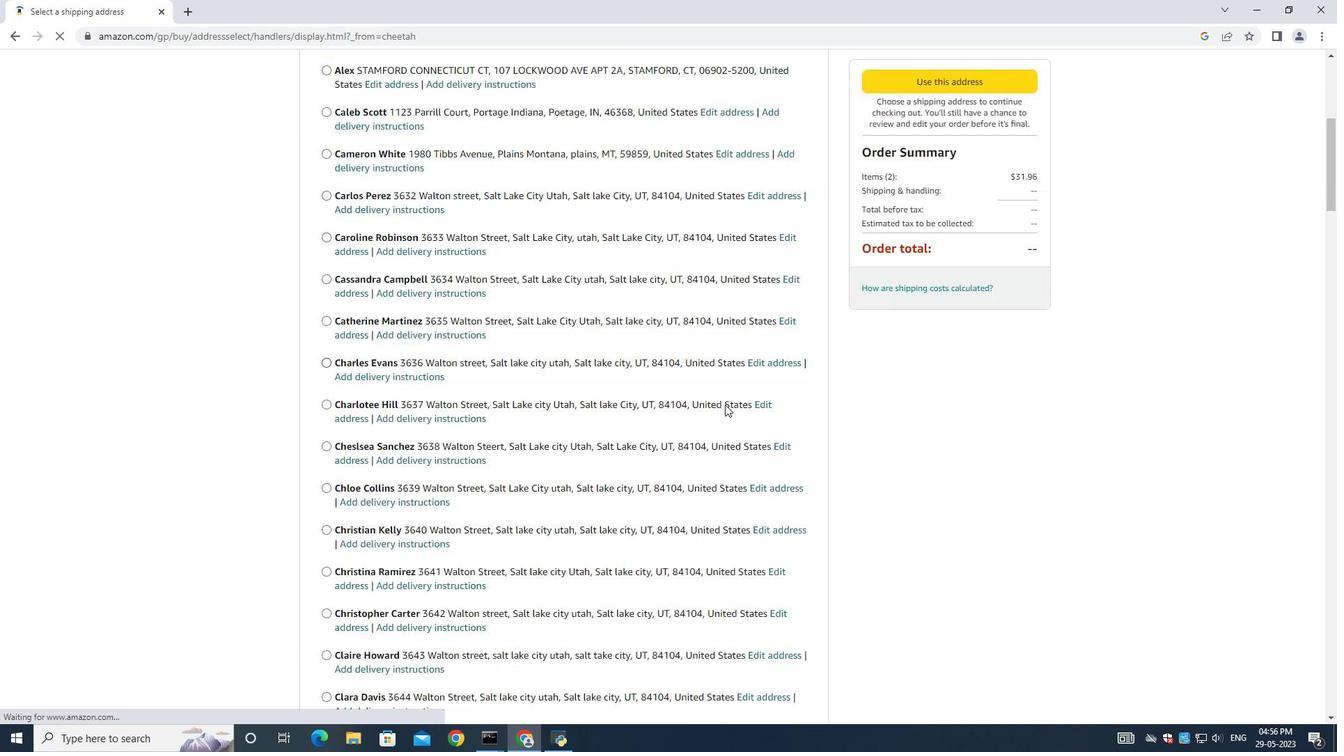 
Action: Mouse scrolled (705, 414) with delta (0, 0)
Screenshot: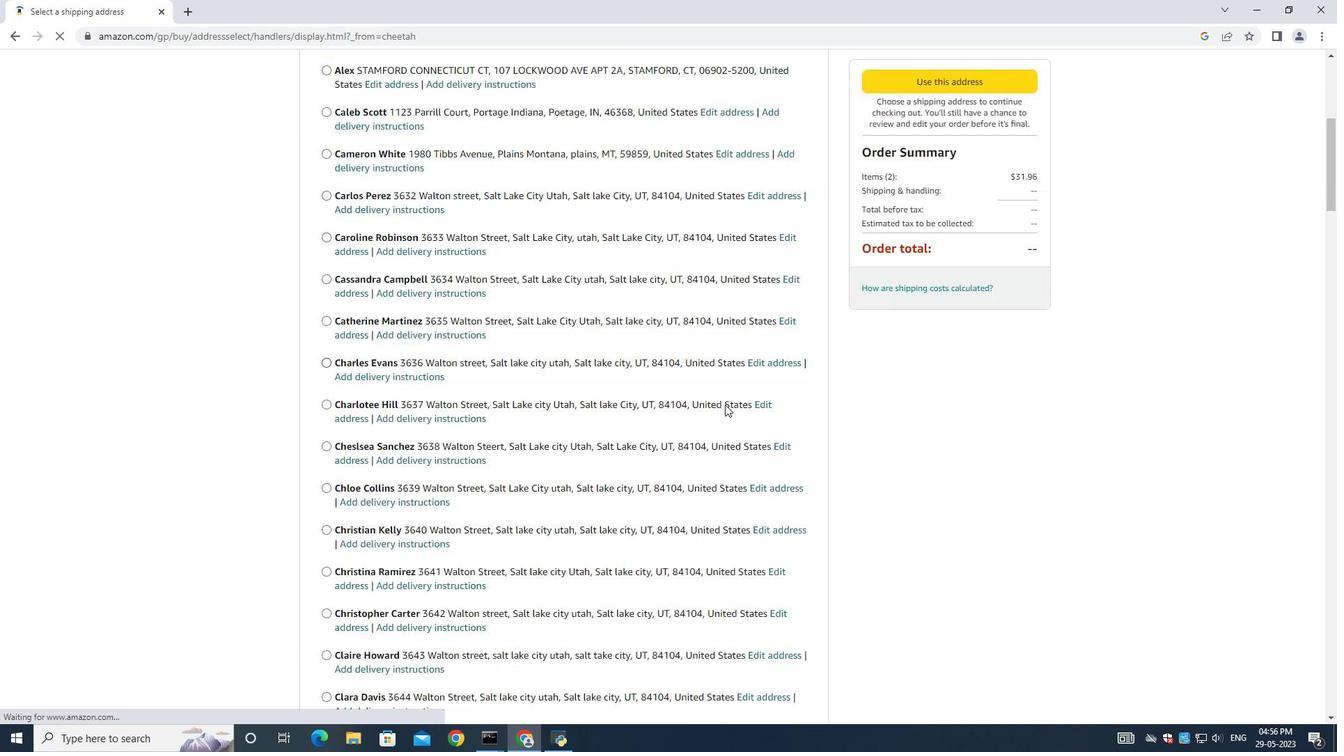
Action: Mouse moved to (614, 426)
Screenshot: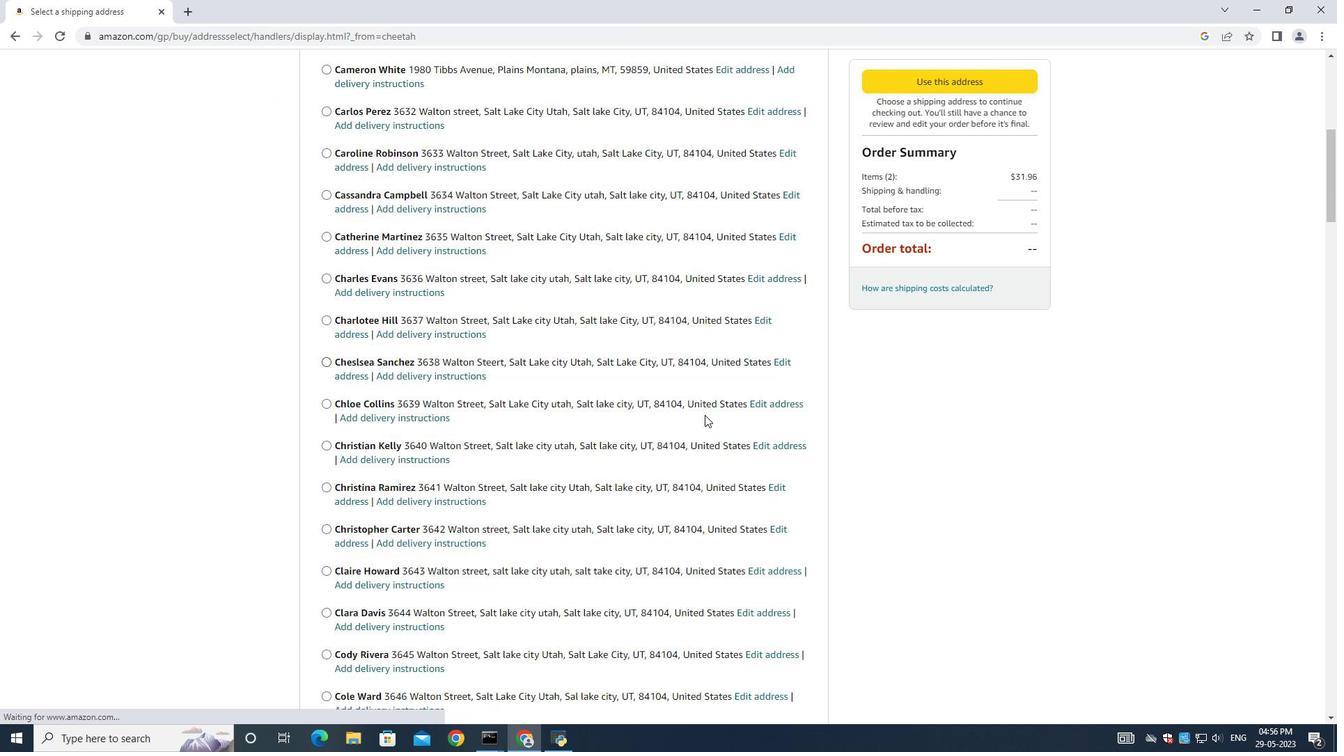 
Action: Mouse scrolled (699, 414) with delta (0, 0)
Screenshot: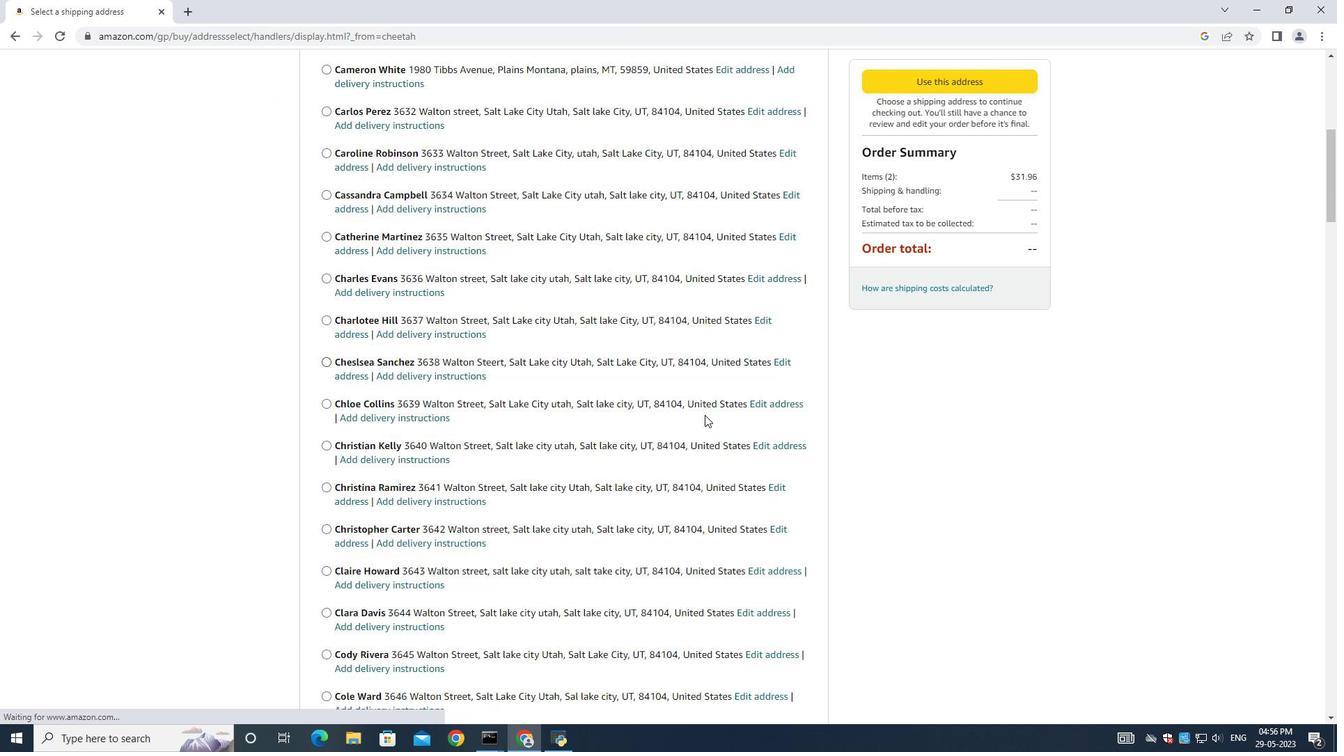 
Action: Mouse moved to (607, 428)
Screenshot: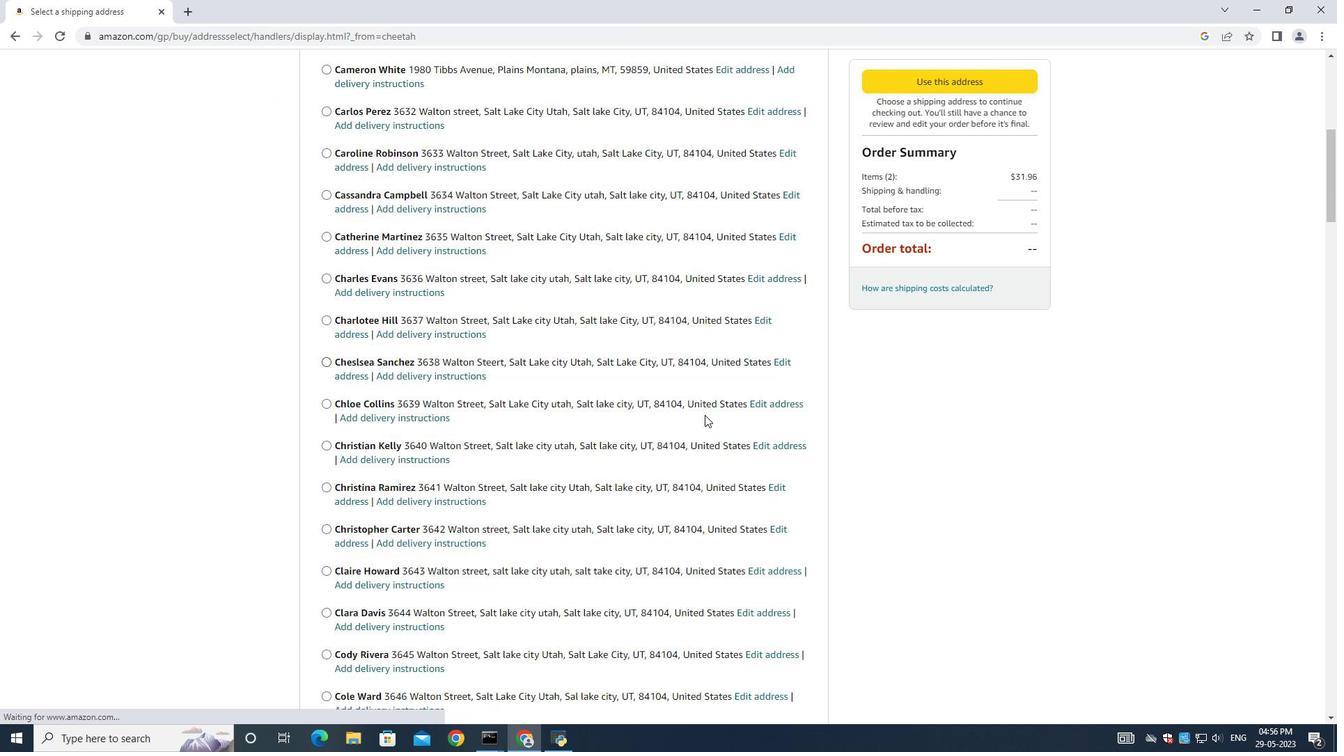 
Action: Mouse scrolled (696, 414) with delta (0, 0)
Screenshot: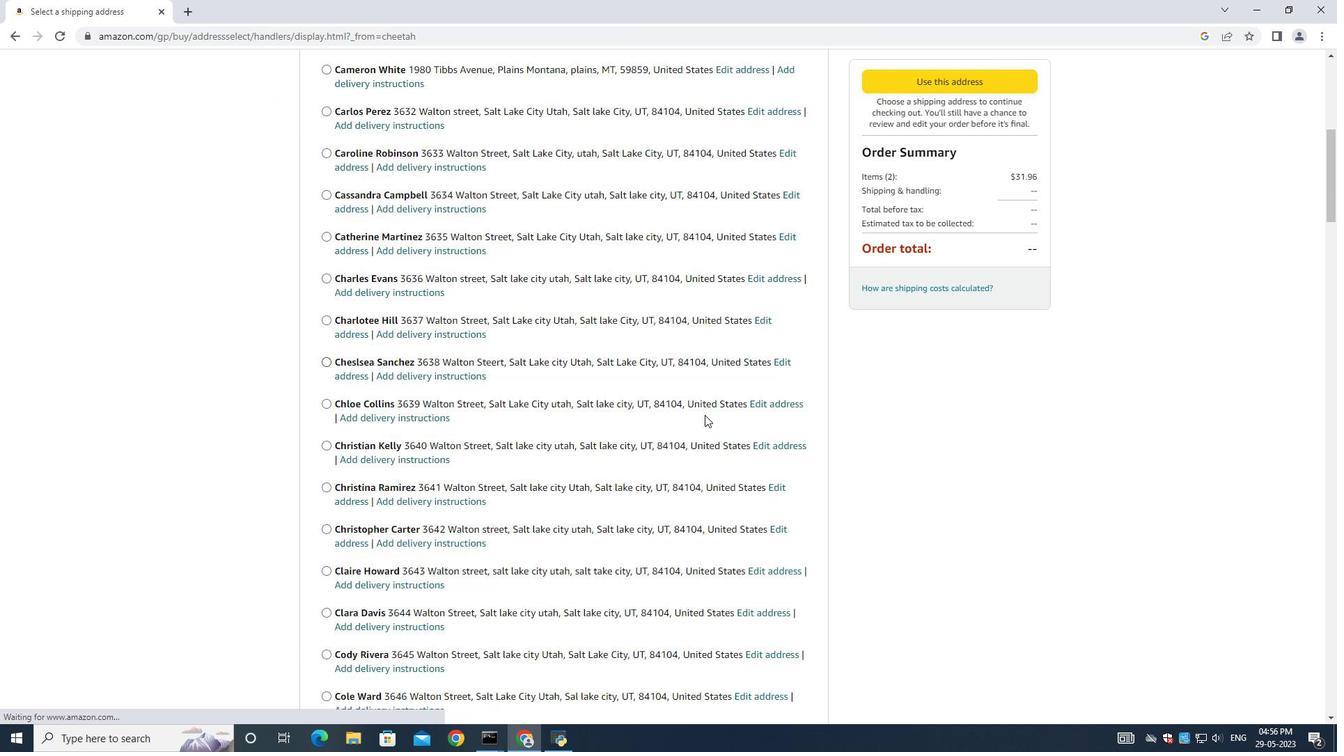 
Action: Mouse moved to (605, 429)
Screenshot: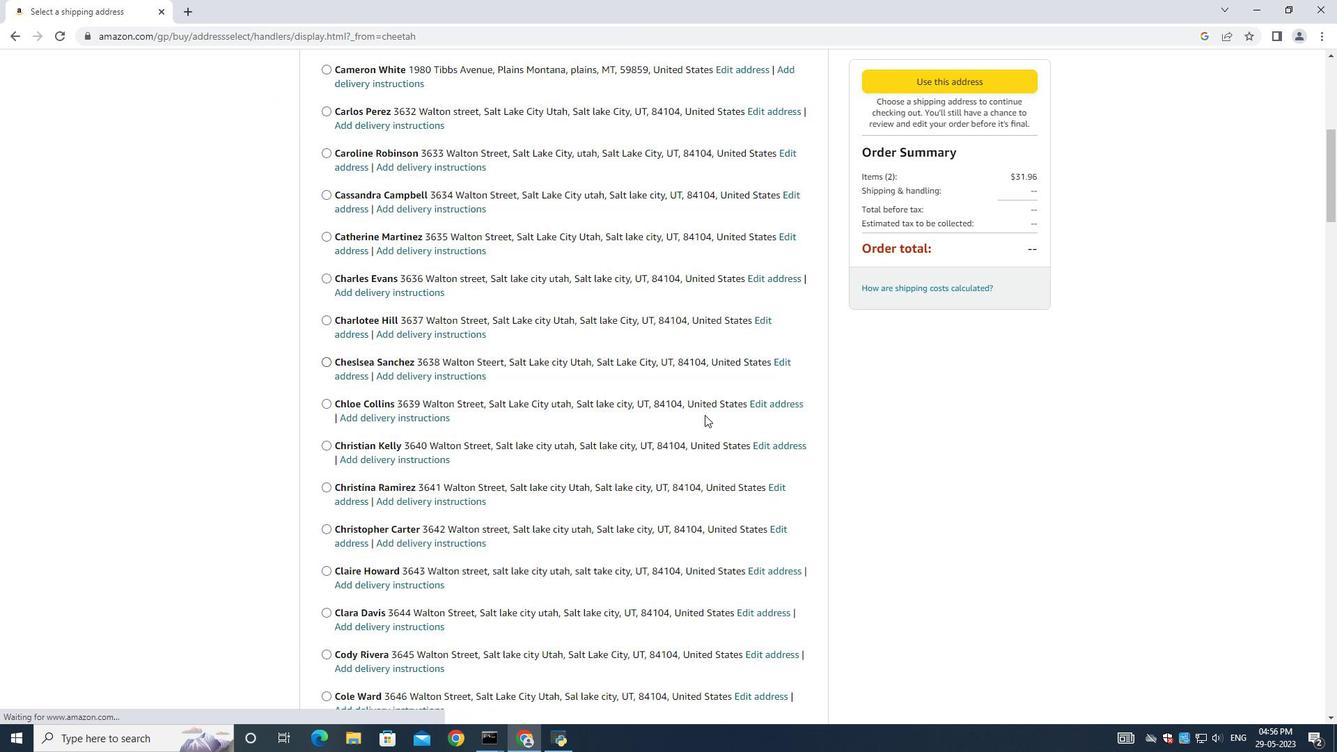 
Action: Mouse scrolled (694, 414) with delta (0, 0)
Screenshot: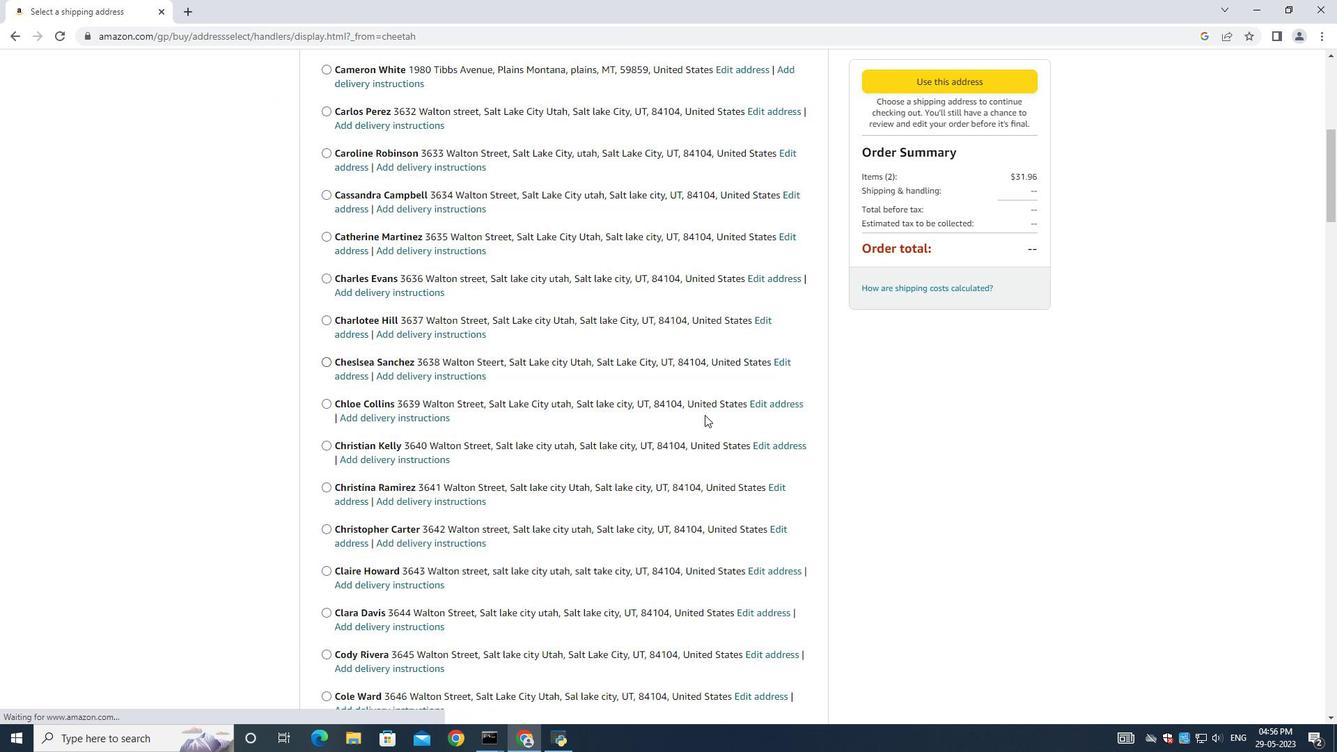 
Action: Mouse moved to (604, 429)
Screenshot: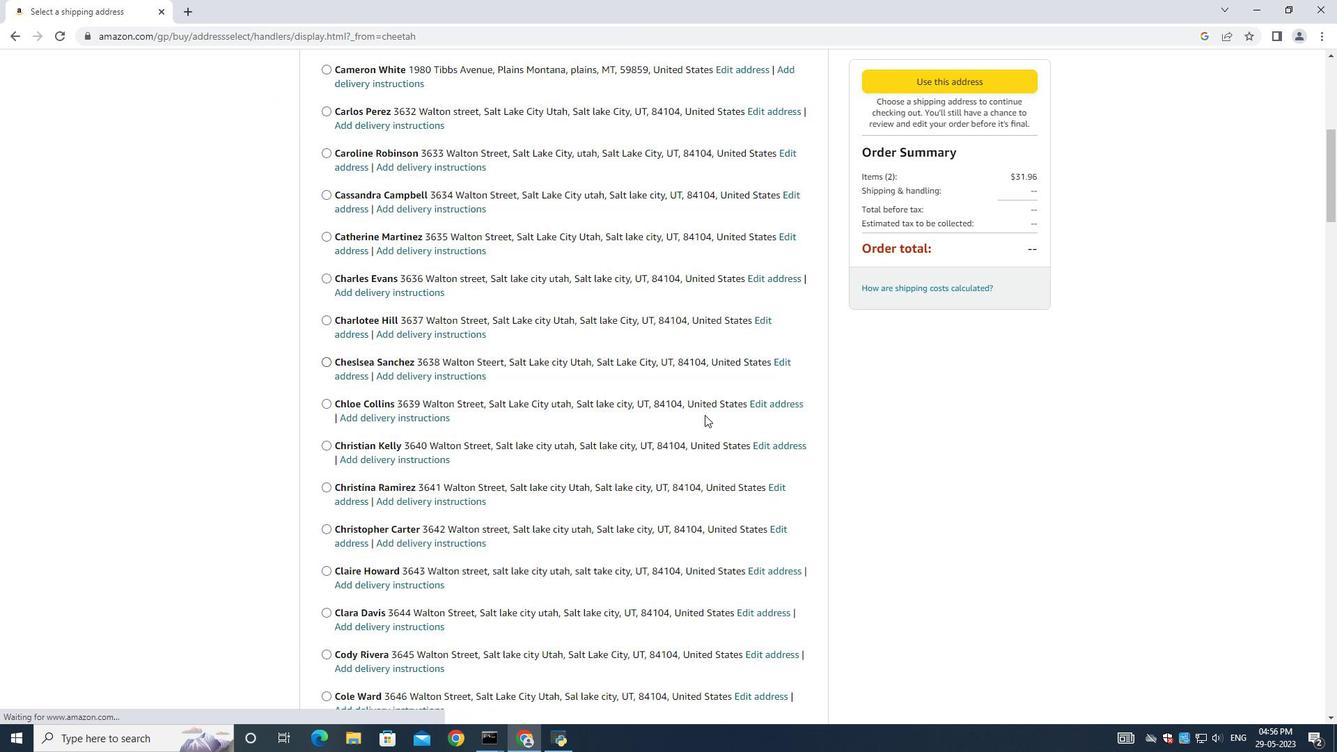 
Action: Mouse scrolled (692, 413) with delta (0, 0)
Screenshot: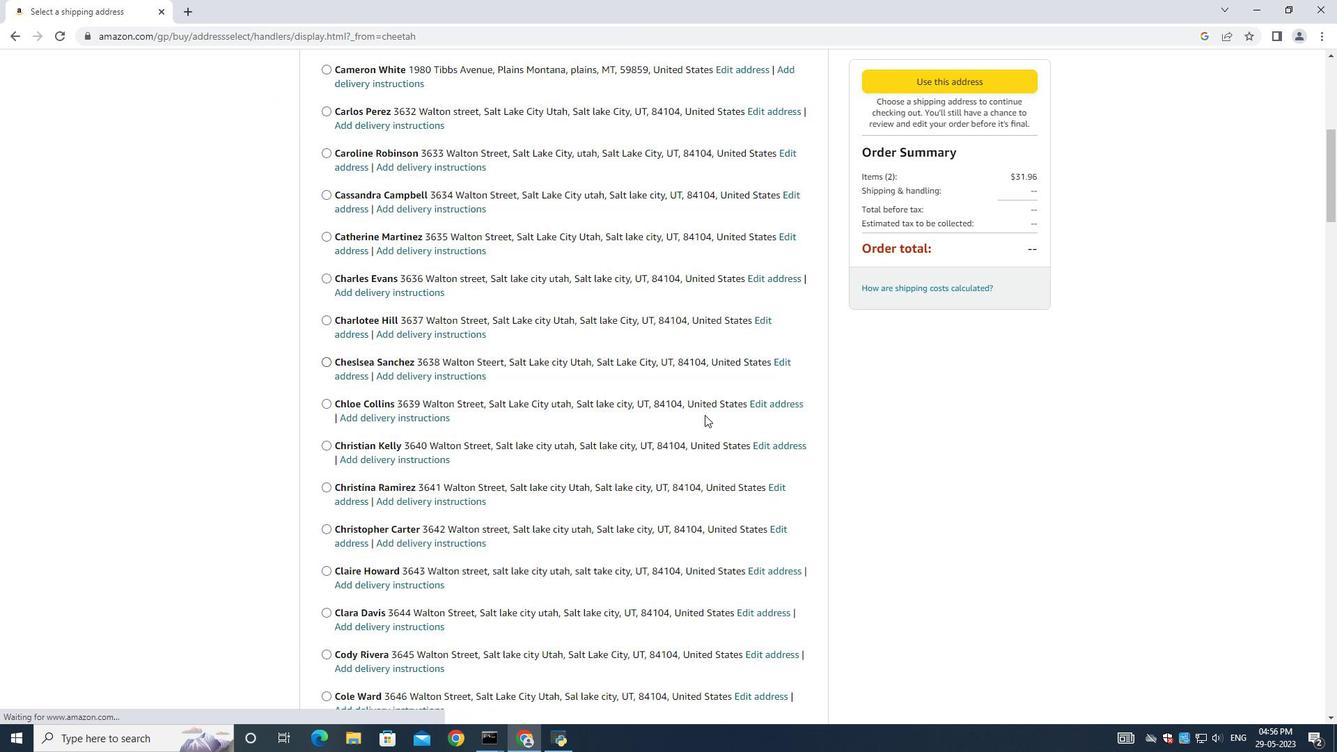 
Action: Mouse moved to (604, 429)
Screenshot: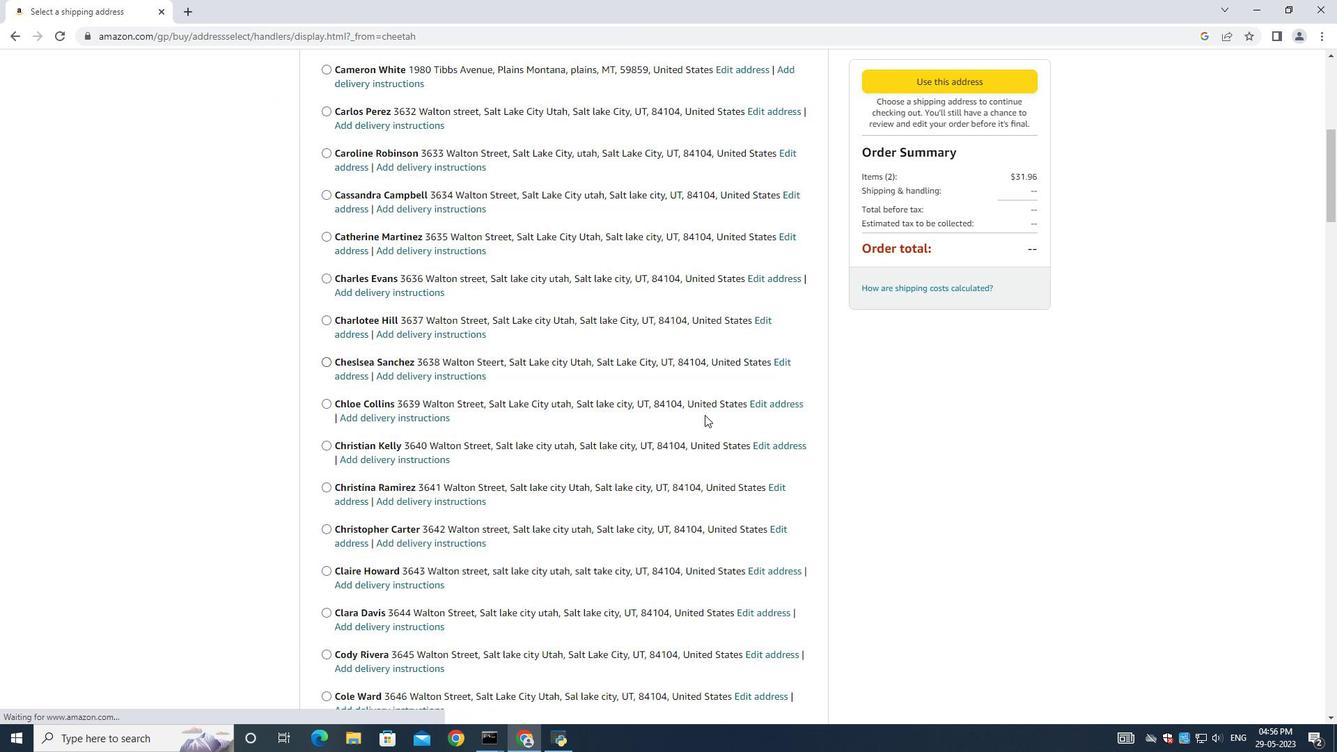 
Action: Mouse scrolled (604, 428) with delta (0, 0)
Screenshot: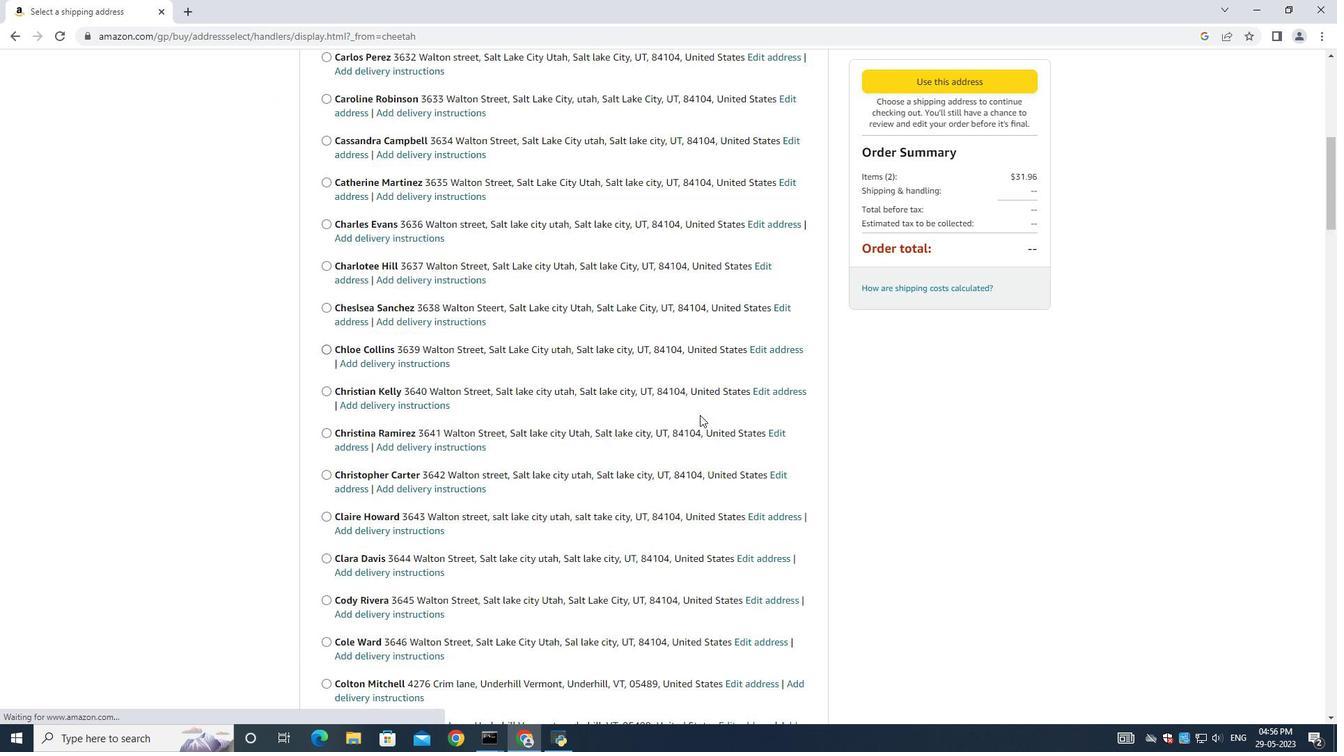 
Action: Mouse moved to (604, 430)
Screenshot: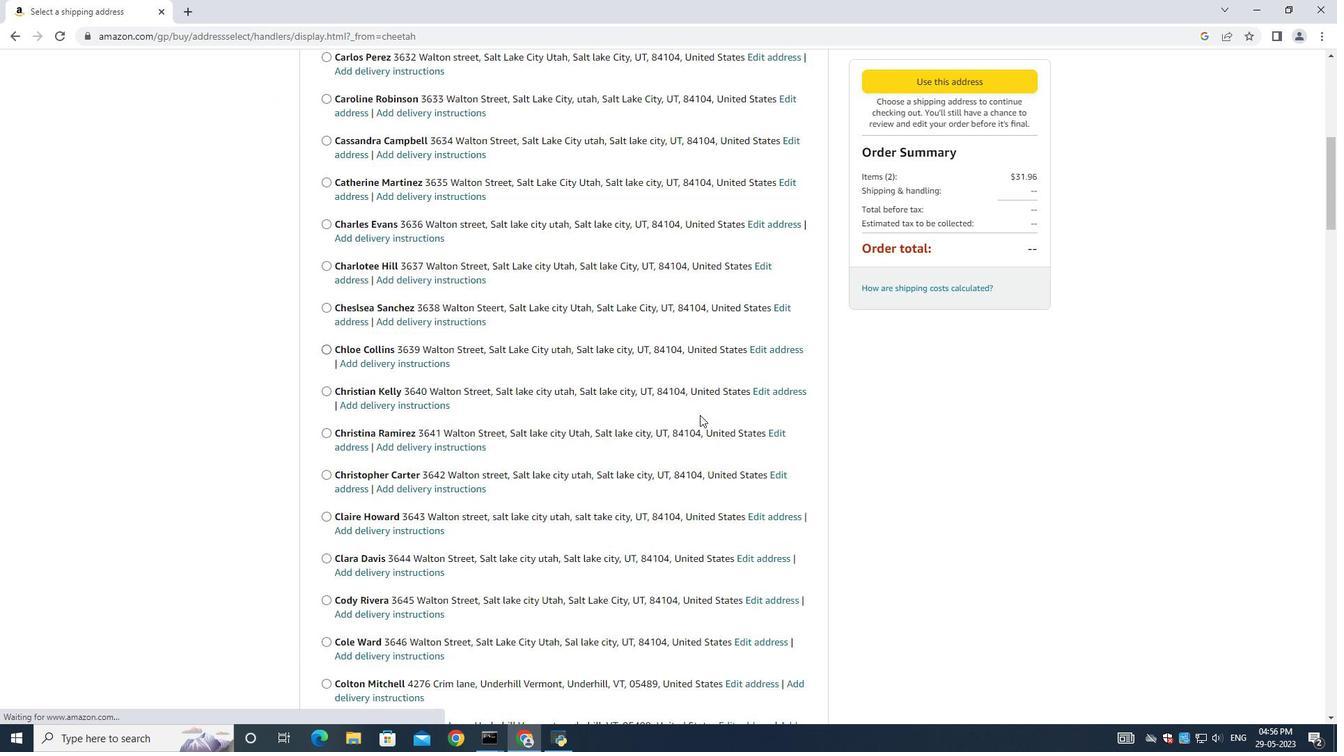 
Action: Mouse scrolled (604, 429) with delta (0, 0)
Screenshot: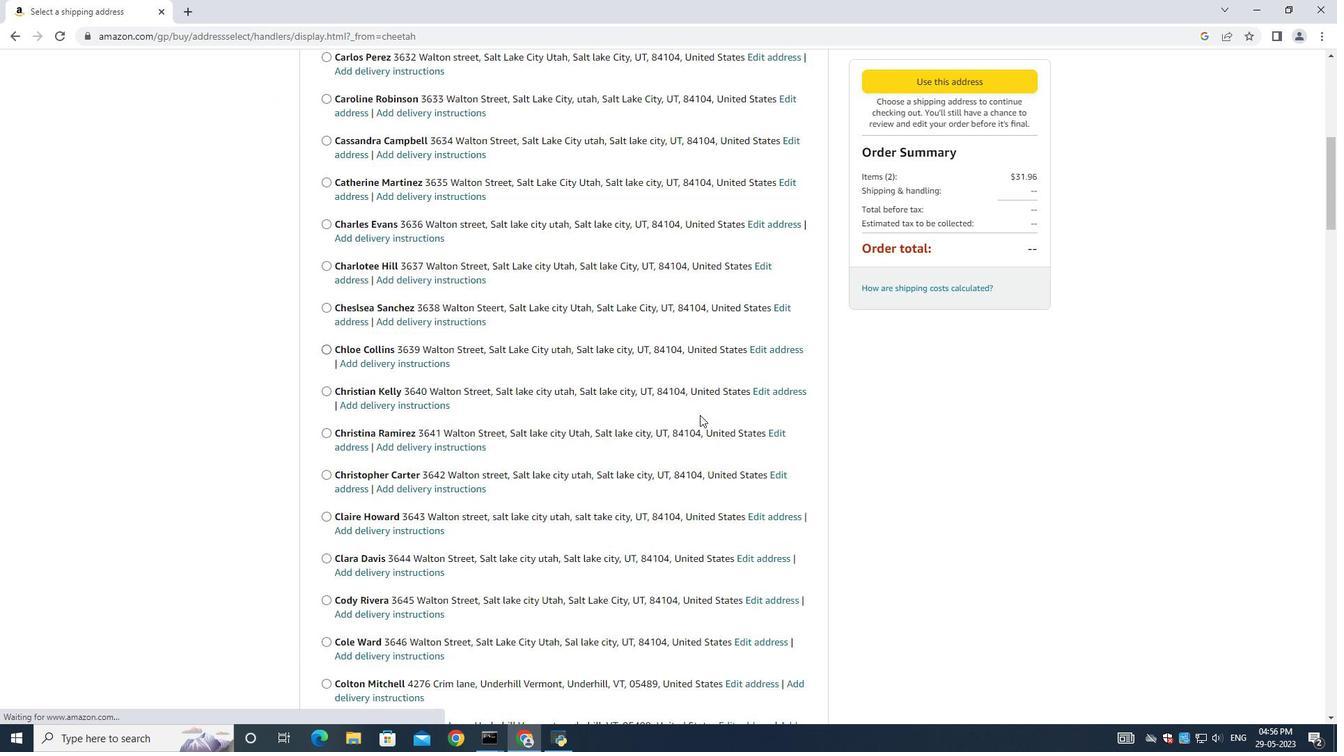 
Action: Mouse moved to (604, 431)
Screenshot: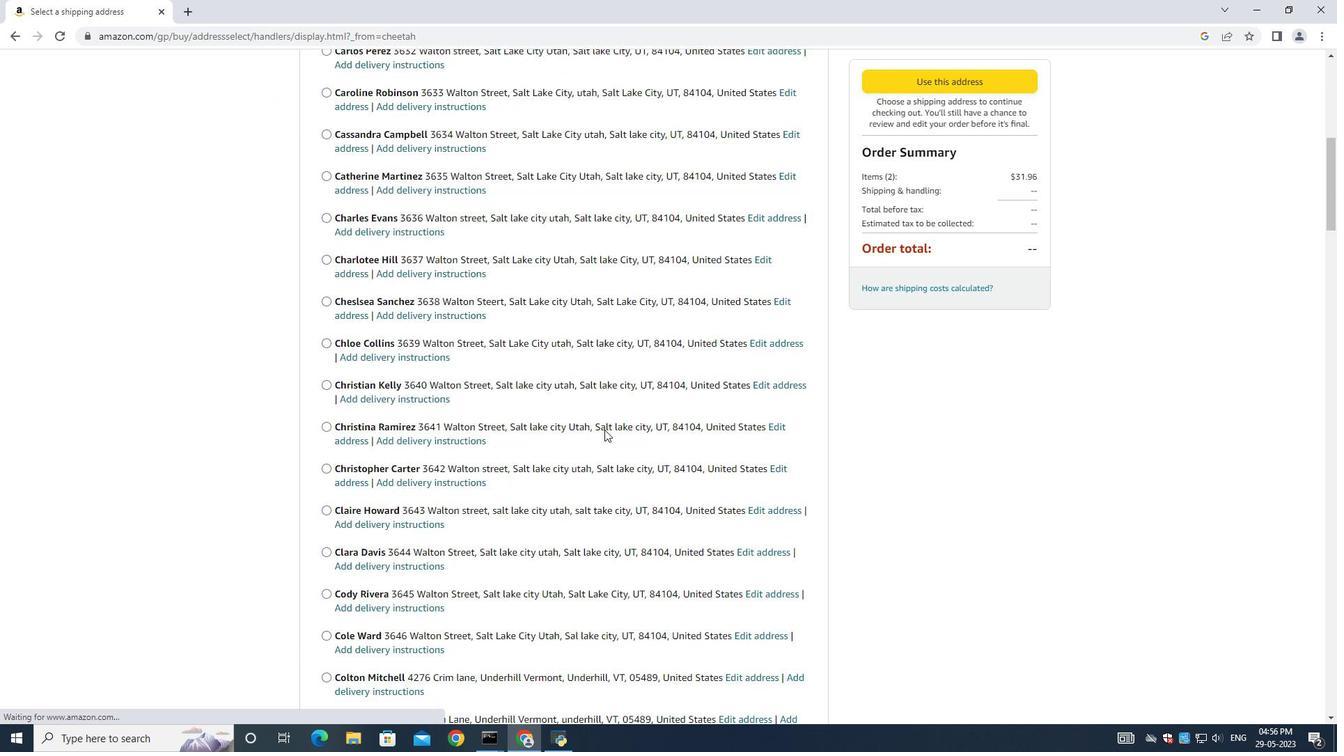 
Action: Mouse scrolled (604, 431) with delta (0, 0)
Screenshot: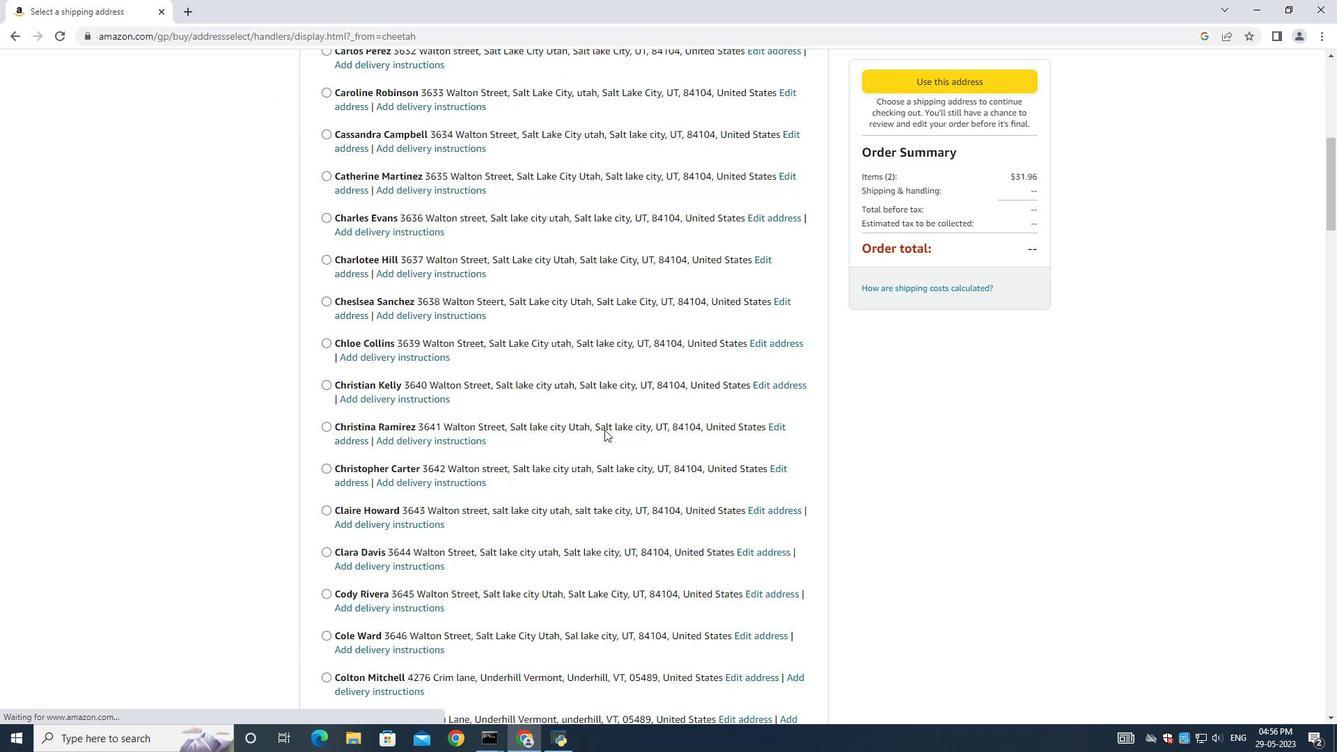 
Action: Mouse moved to (603, 431)
Screenshot: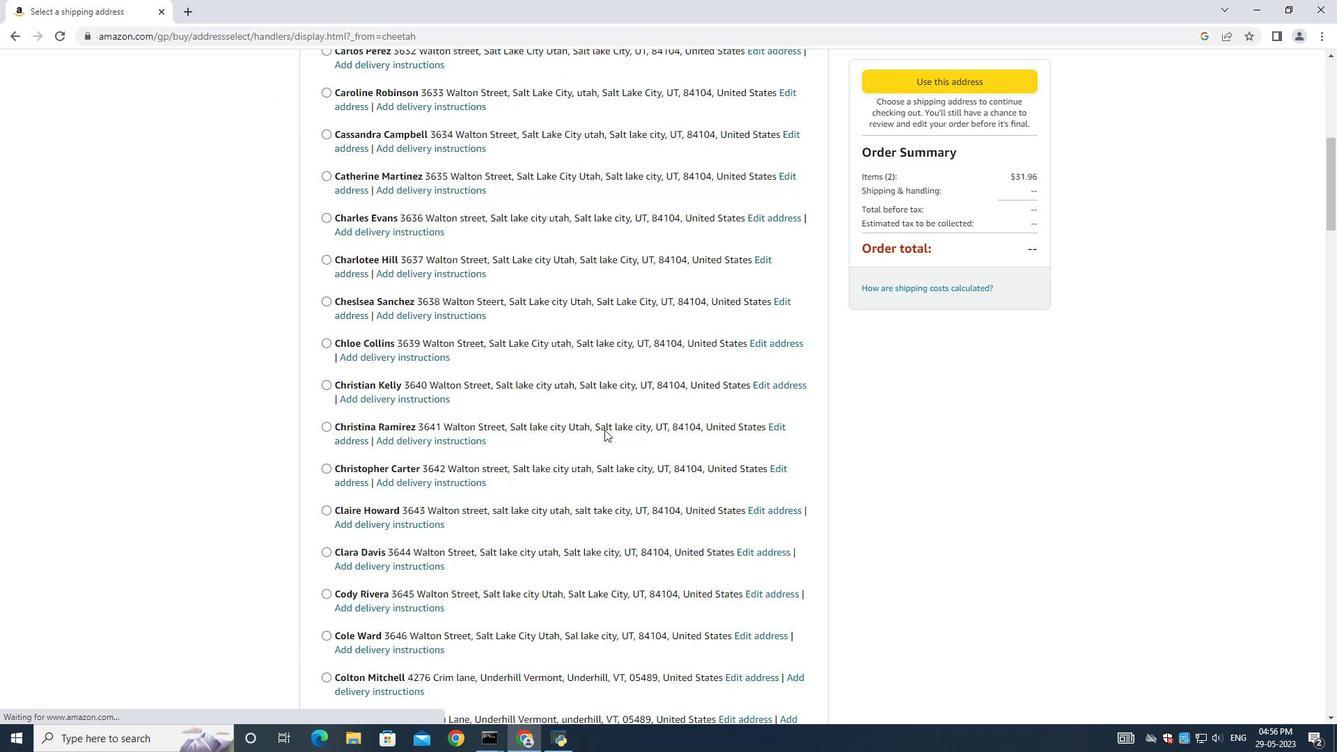 
Action: Mouse scrolled (604, 431) with delta (0, 0)
Screenshot: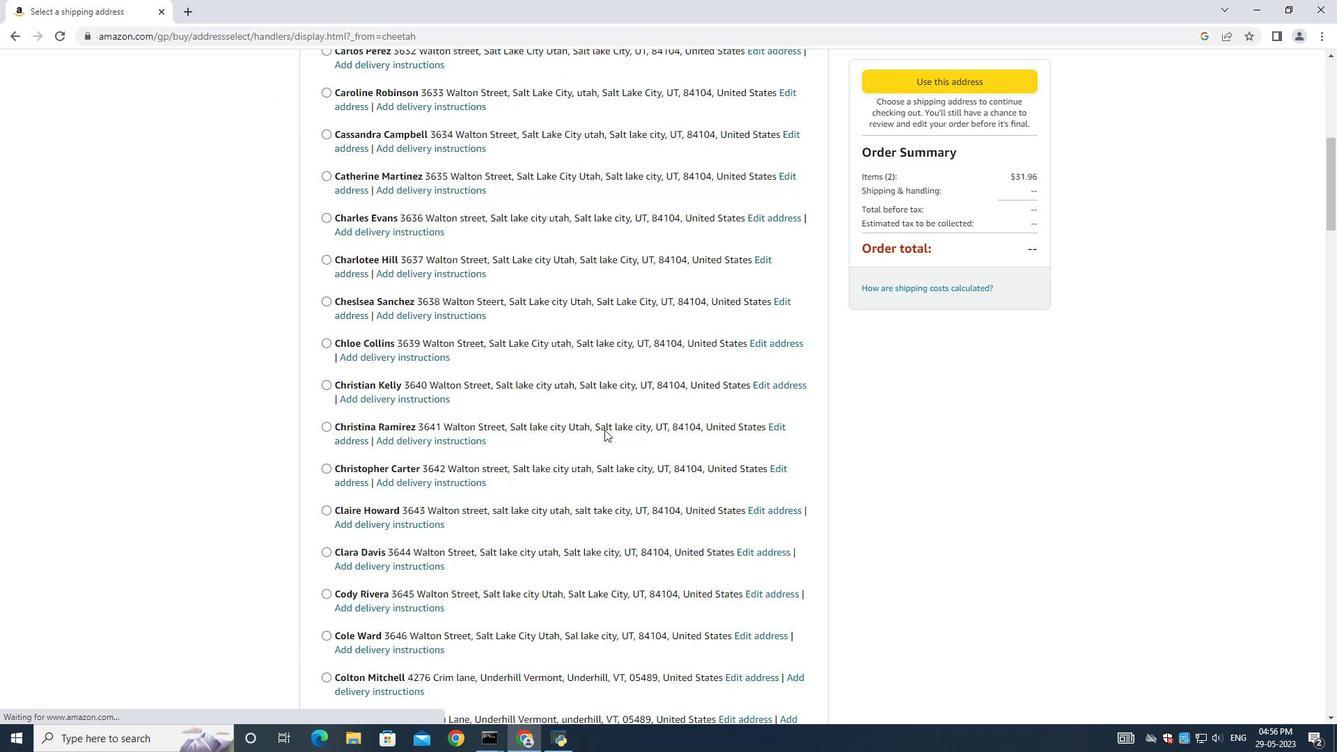 
Action: Mouse moved to (603, 431)
Screenshot: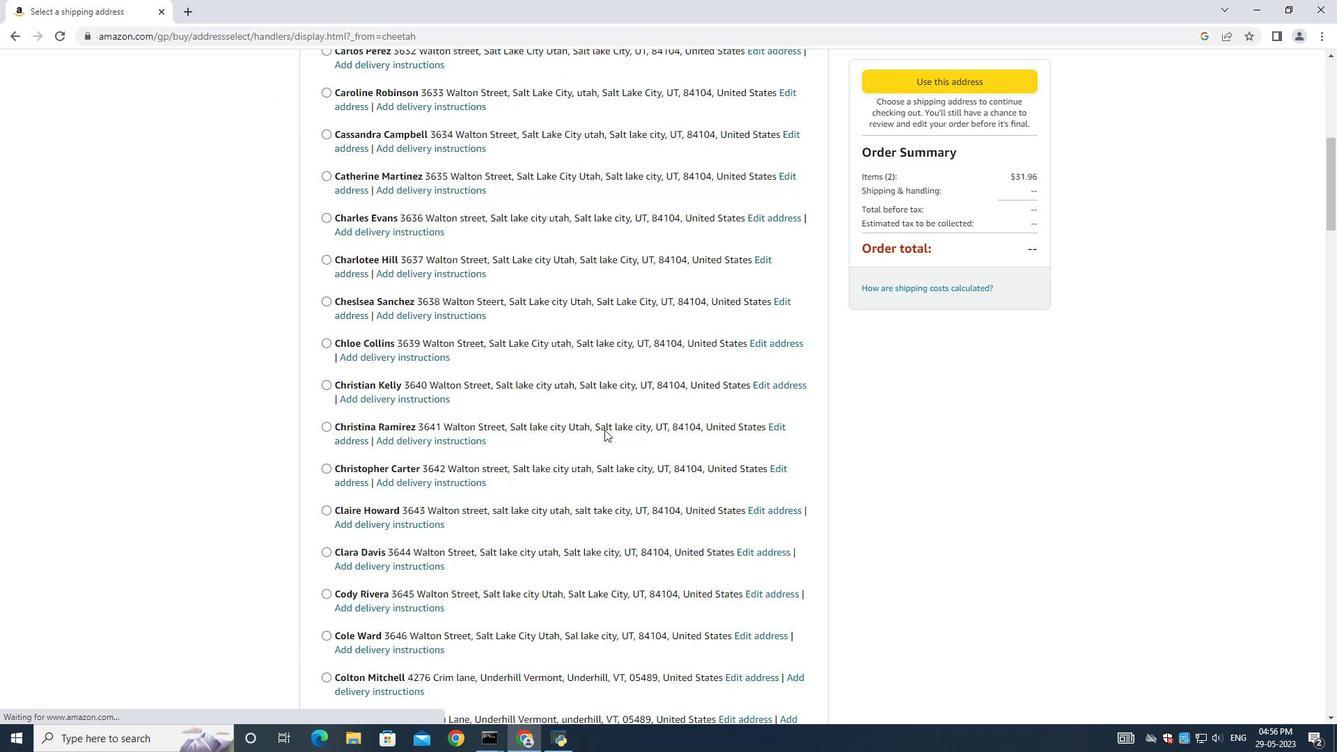
Action: Mouse scrolled (603, 431) with delta (0, 0)
Screenshot: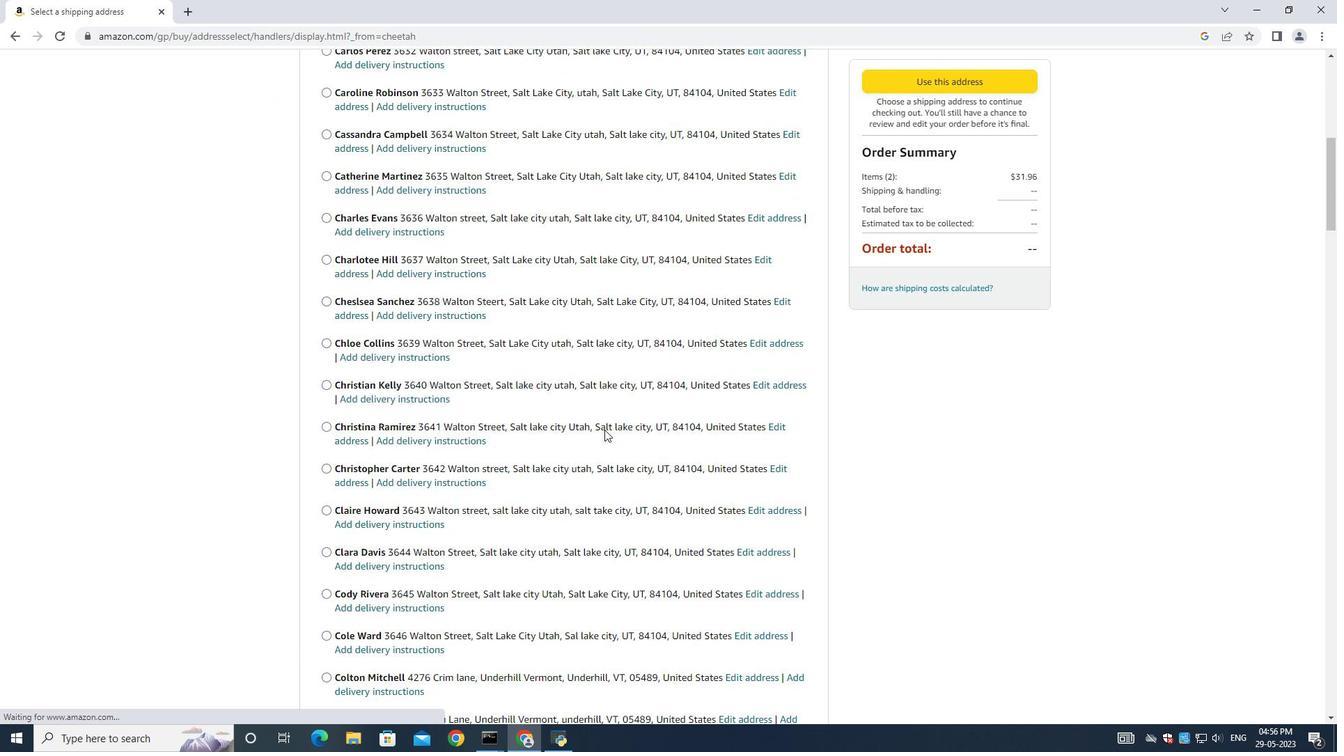 
Action: Mouse moved to (602, 431)
Screenshot: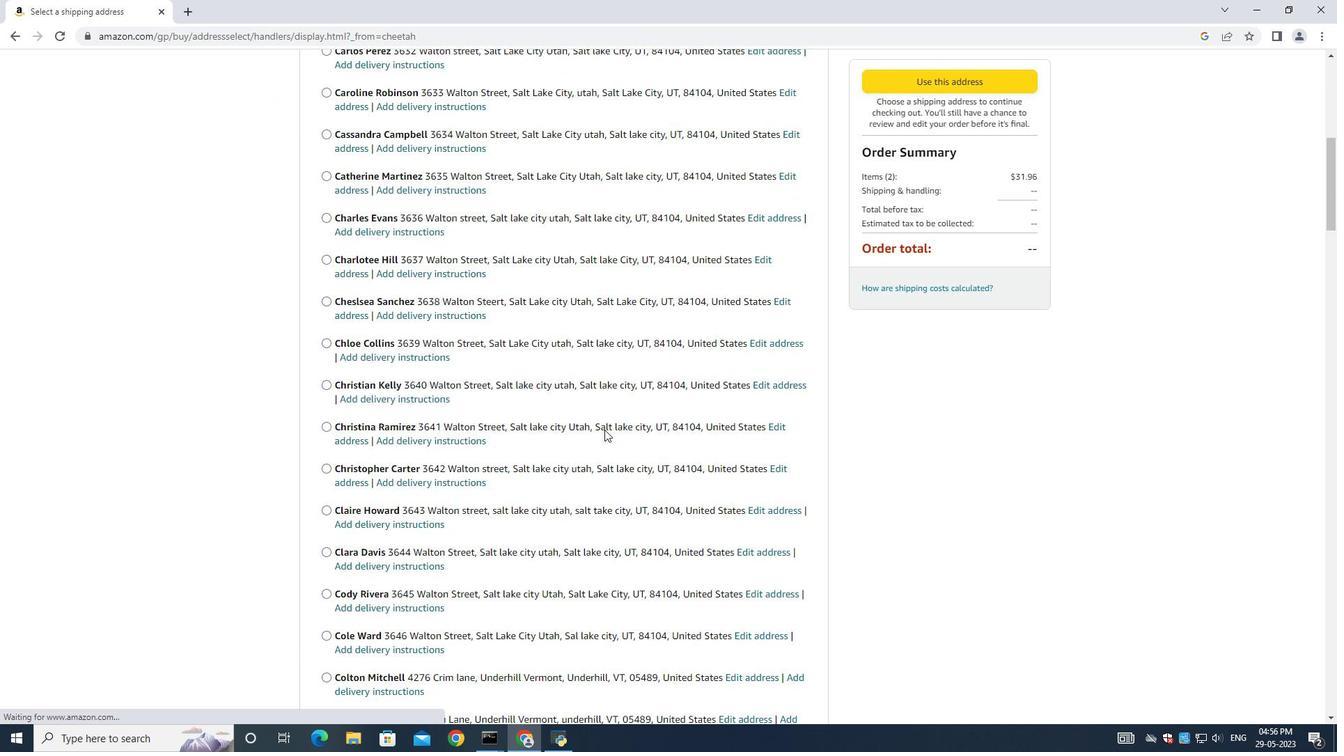 
Action: Mouse scrolled (602, 431) with delta (0, 0)
Screenshot: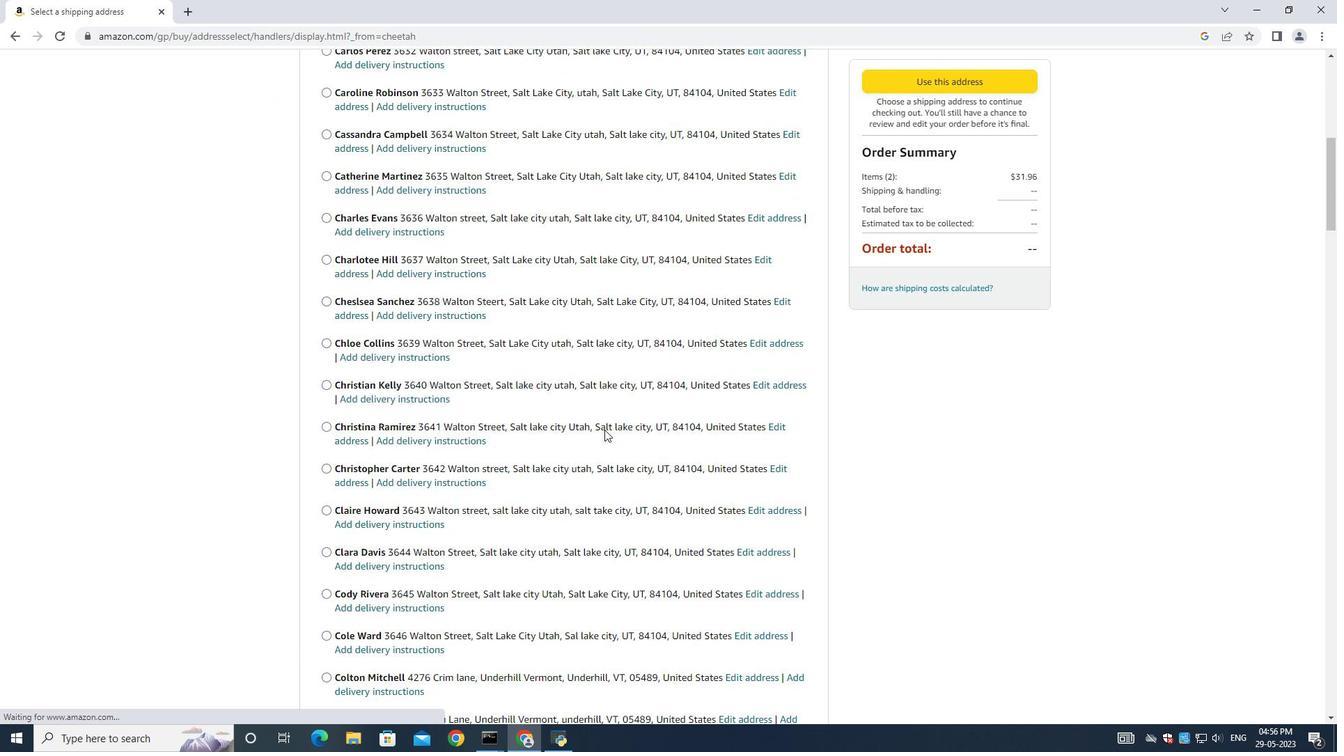 
Action: Mouse moved to (598, 429)
Screenshot: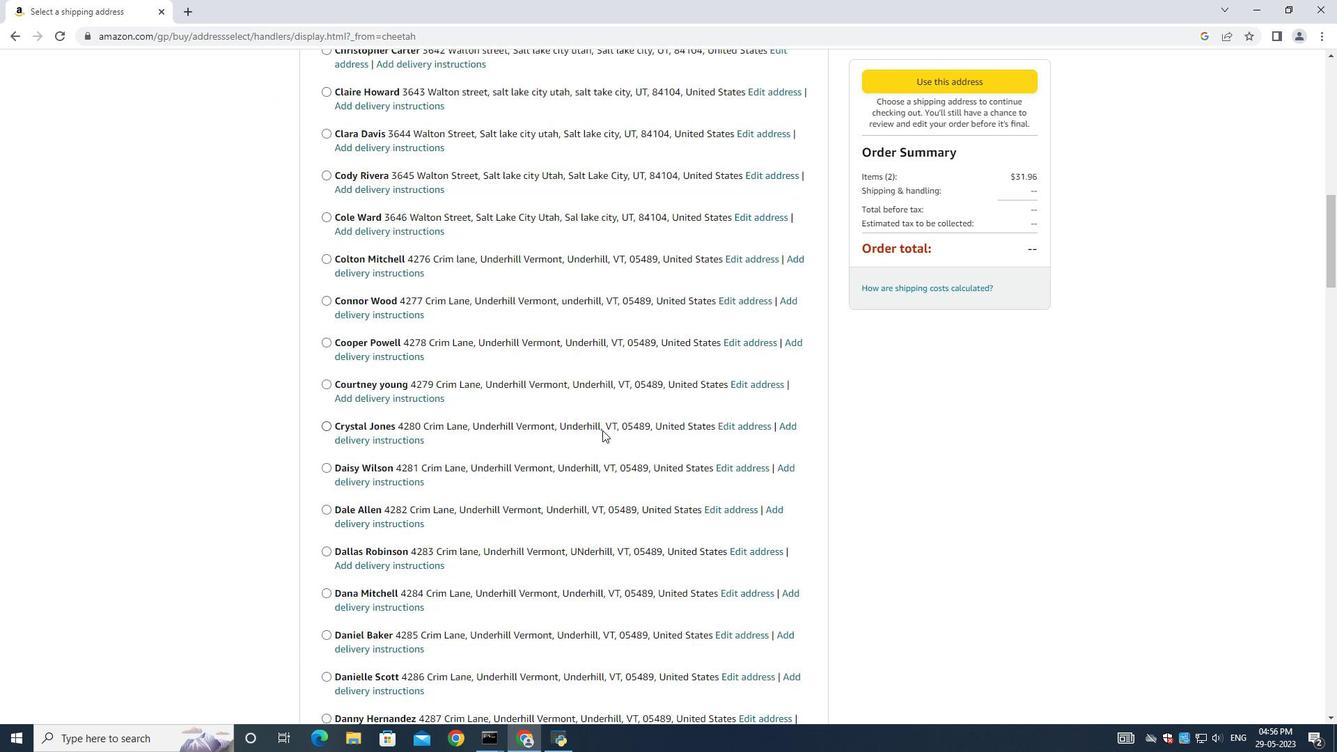 
Action: Mouse scrolled (598, 428) with delta (0, 0)
Screenshot: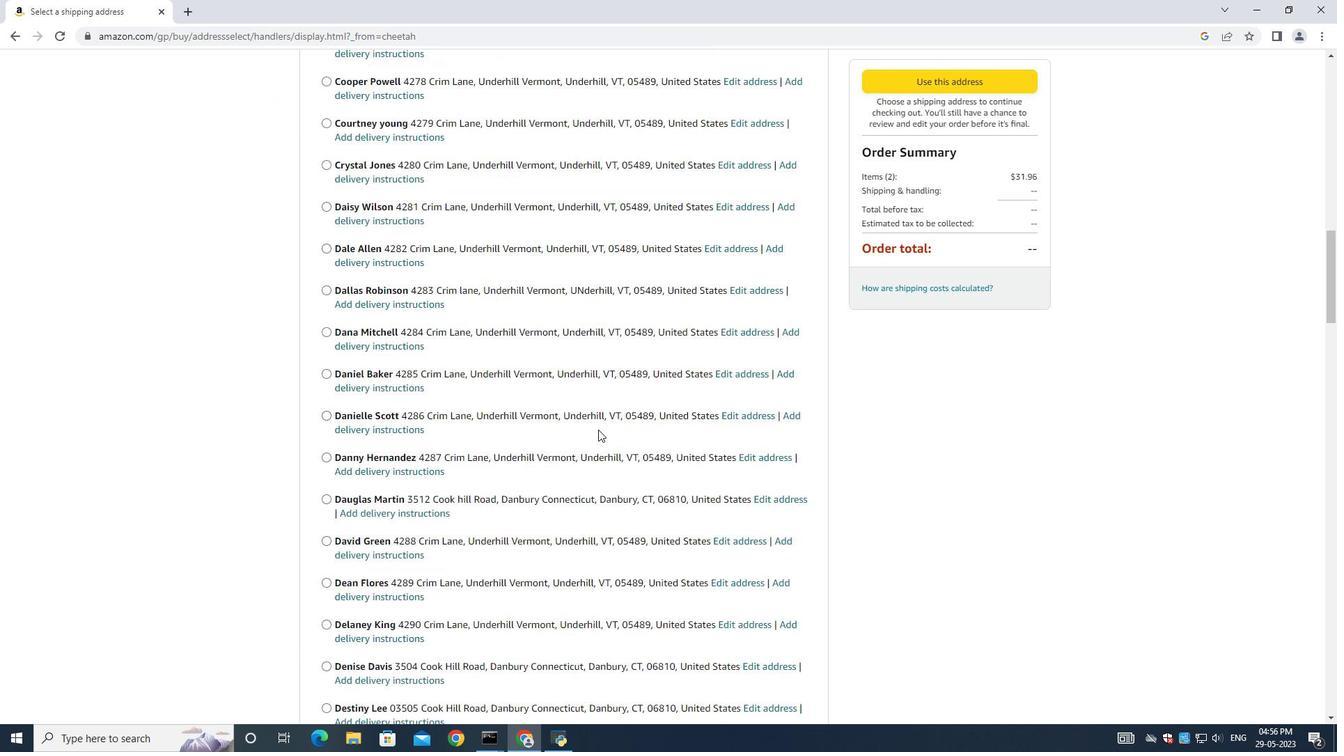 
Action: Mouse scrolled (598, 428) with delta (0, 0)
Screenshot: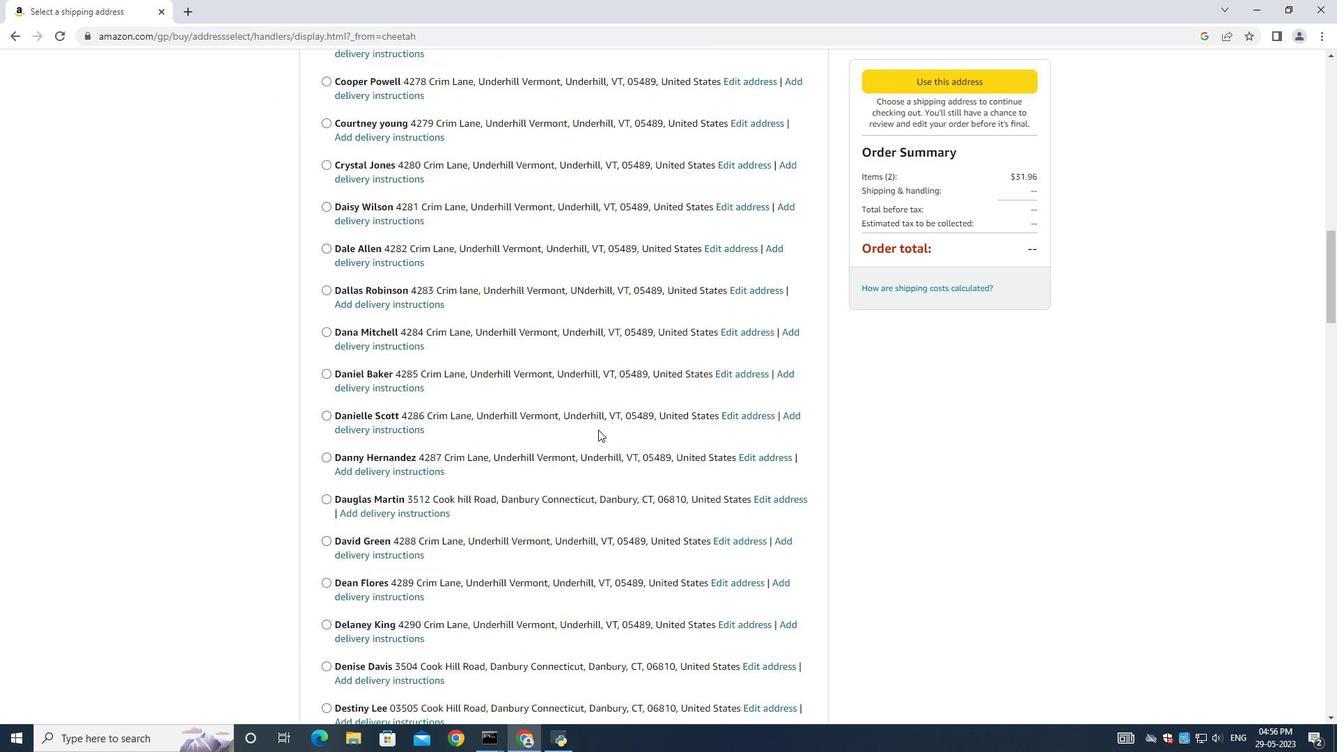 
Action: Mouse scrolled (598, 428) with delta (0, 0)
Screenshot: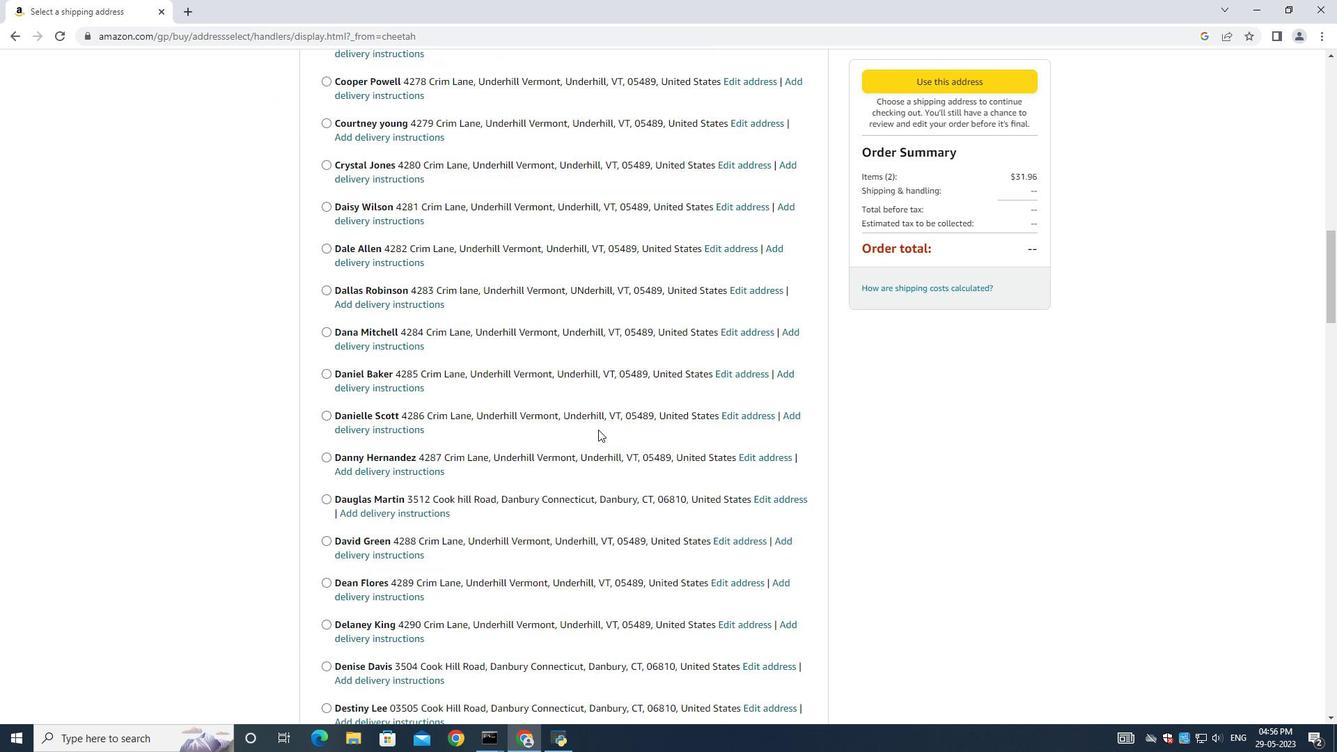 
Action: Mouse moved to (599, 429)
Screenshot: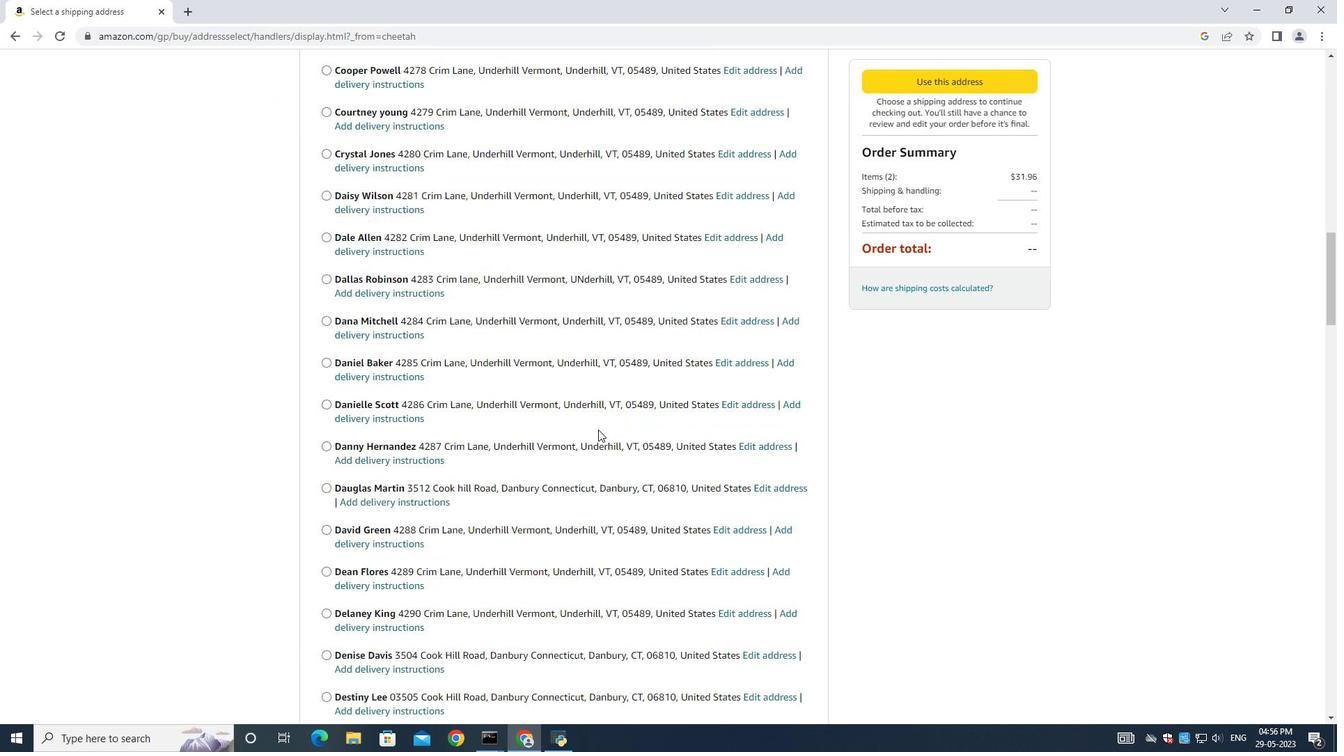 
Action: Mouse scrolled (599, 428) with delta (0, 0)
Screenshot: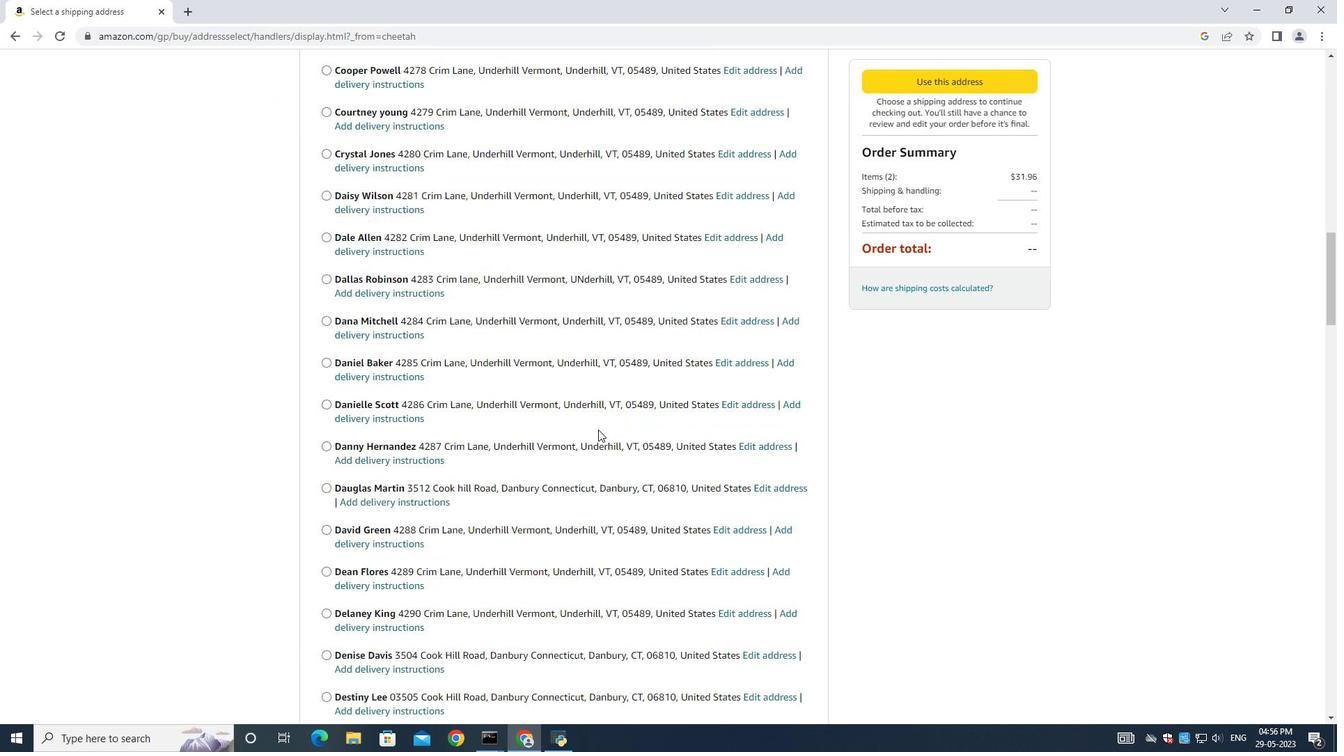 
Action: Mouse moved to (624, 428)
Screenshot: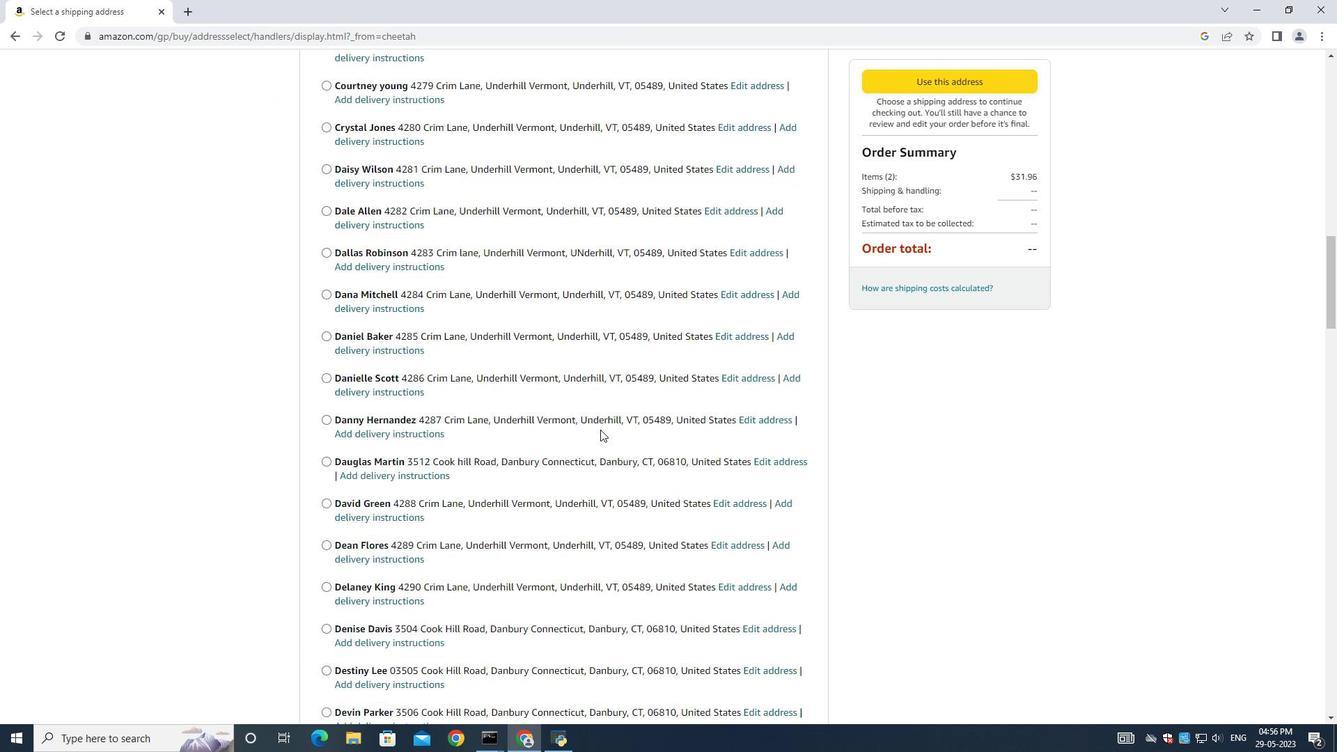 
Action: Mouse scrolled (624, 427) with delta (0, 0)
Screenshot: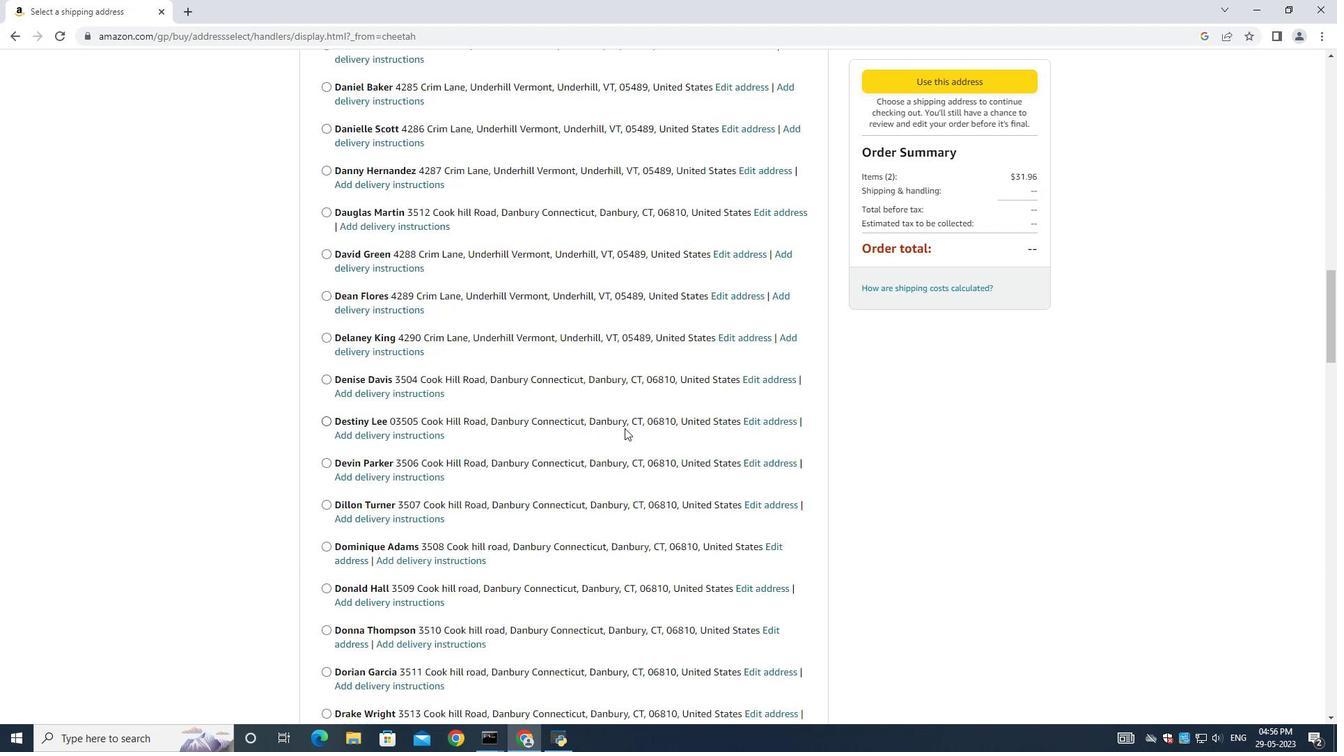 
Action: Mouse moved to (620, 428)
Screenshot: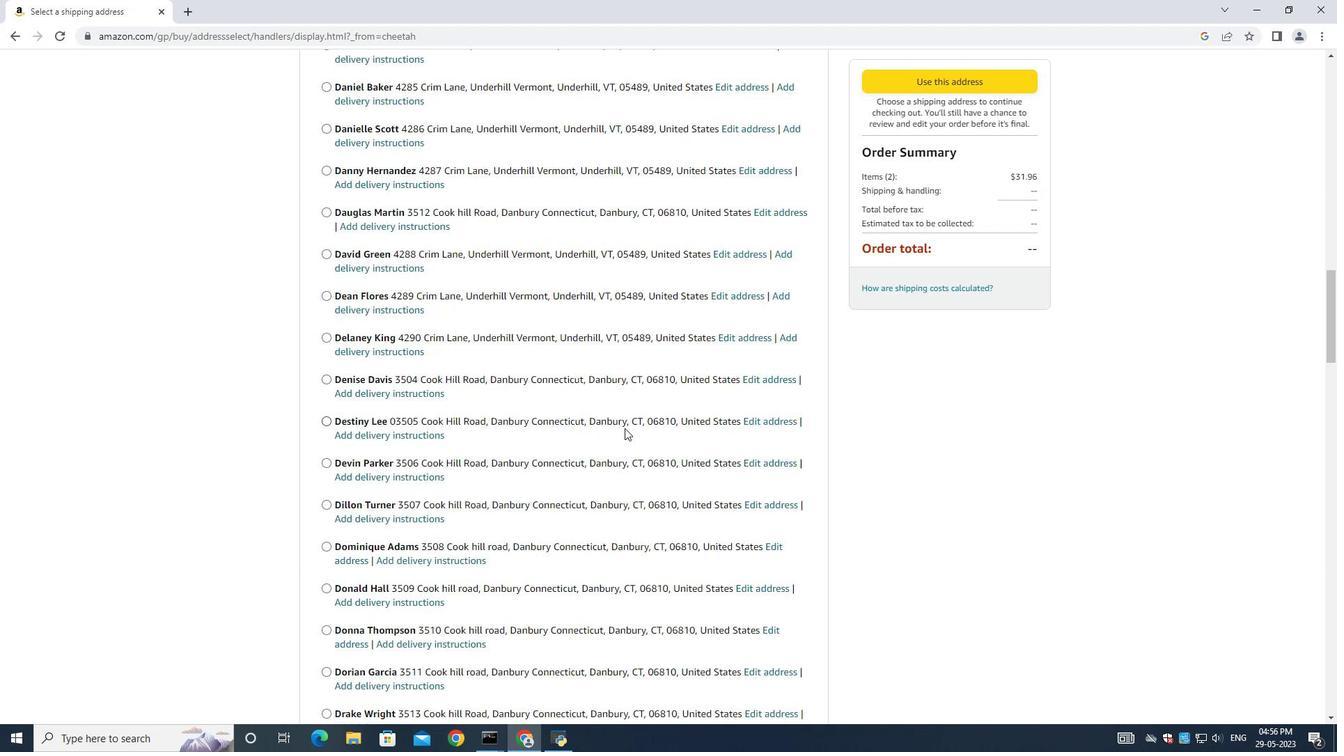 
Action: Mouse scrolled (620, 427) with delta (0, 0)
Screenshot: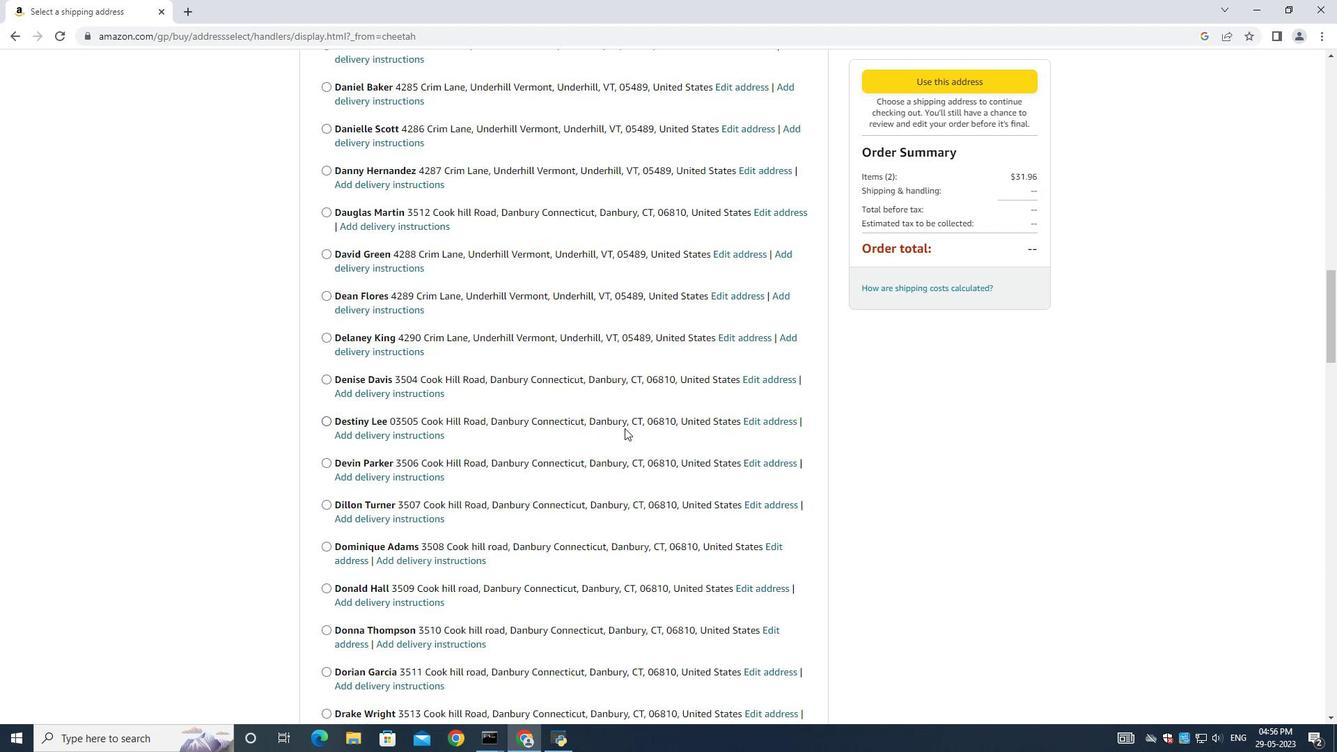
Action: Mouse moved to (591, 428)
Screenshot: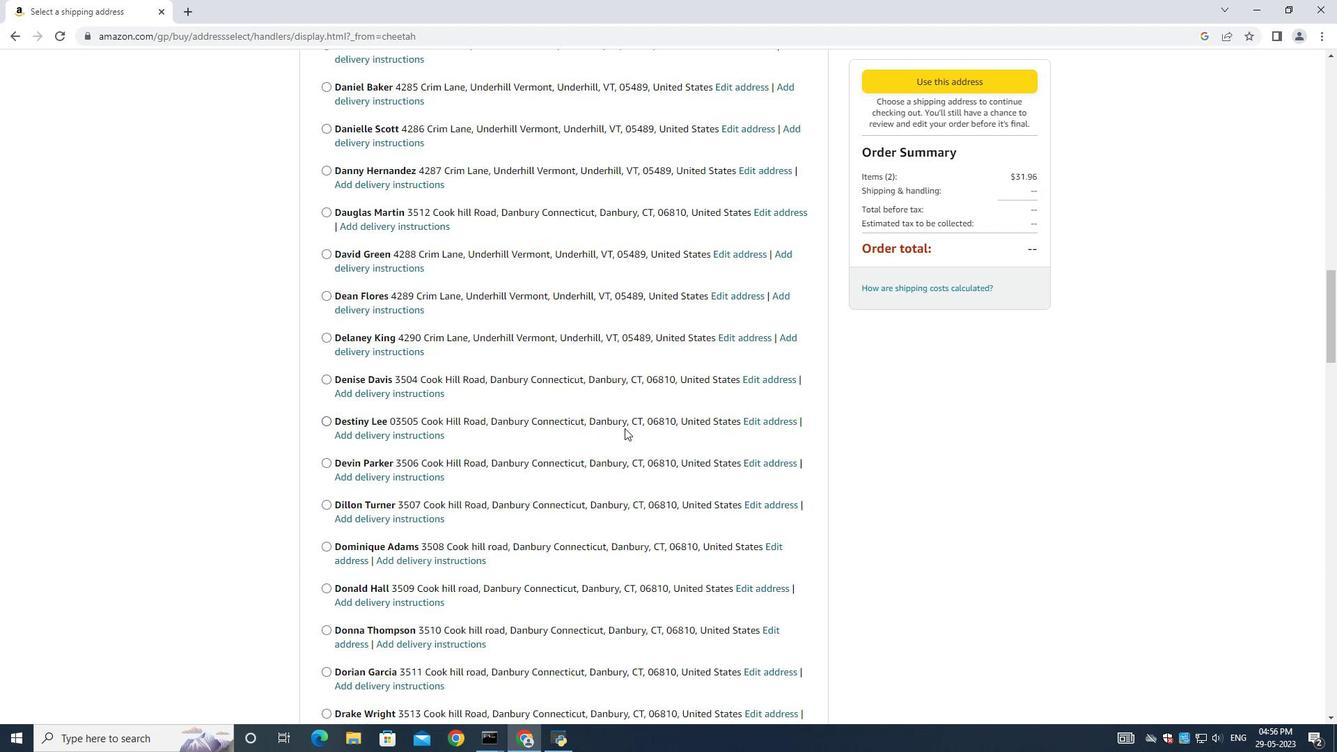 
Action: Mouse scrolled (598, 427) with delta (0, 0)
Screenshot: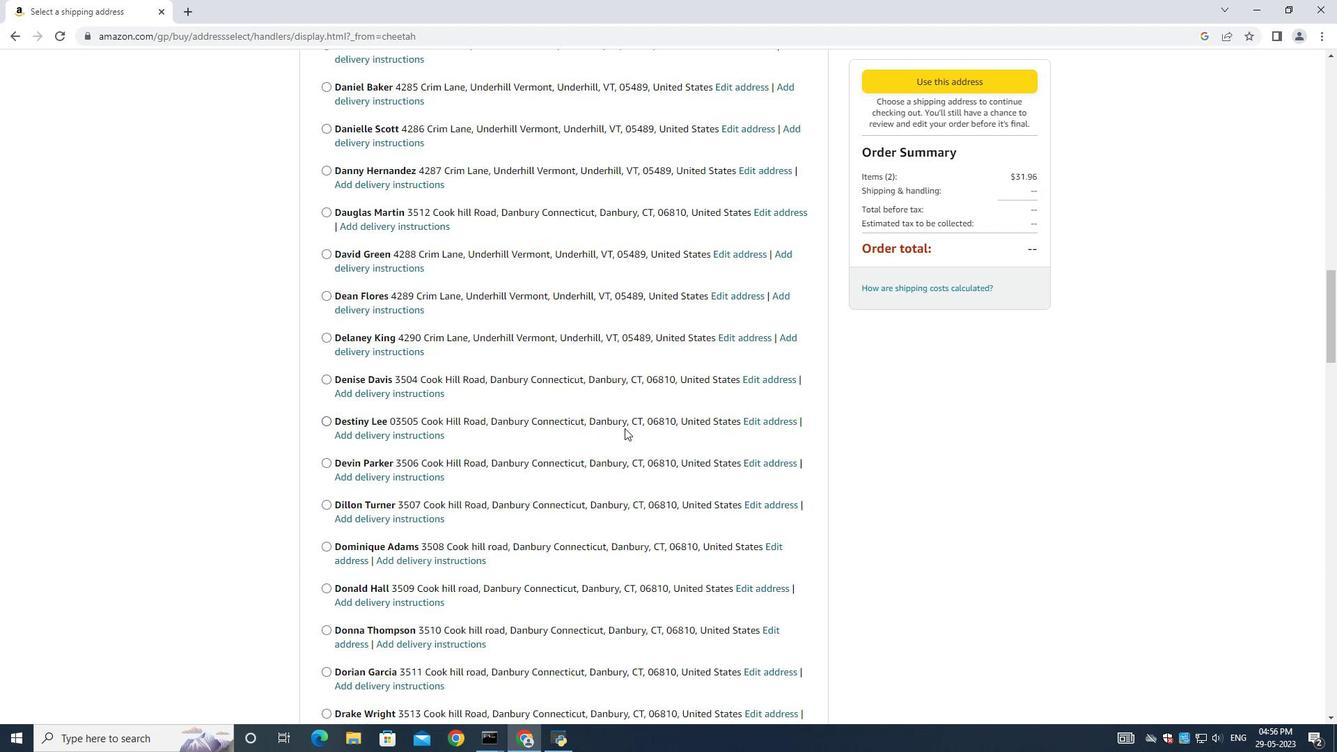 
Action: Mouse moved to (520, 425)
Screenshot: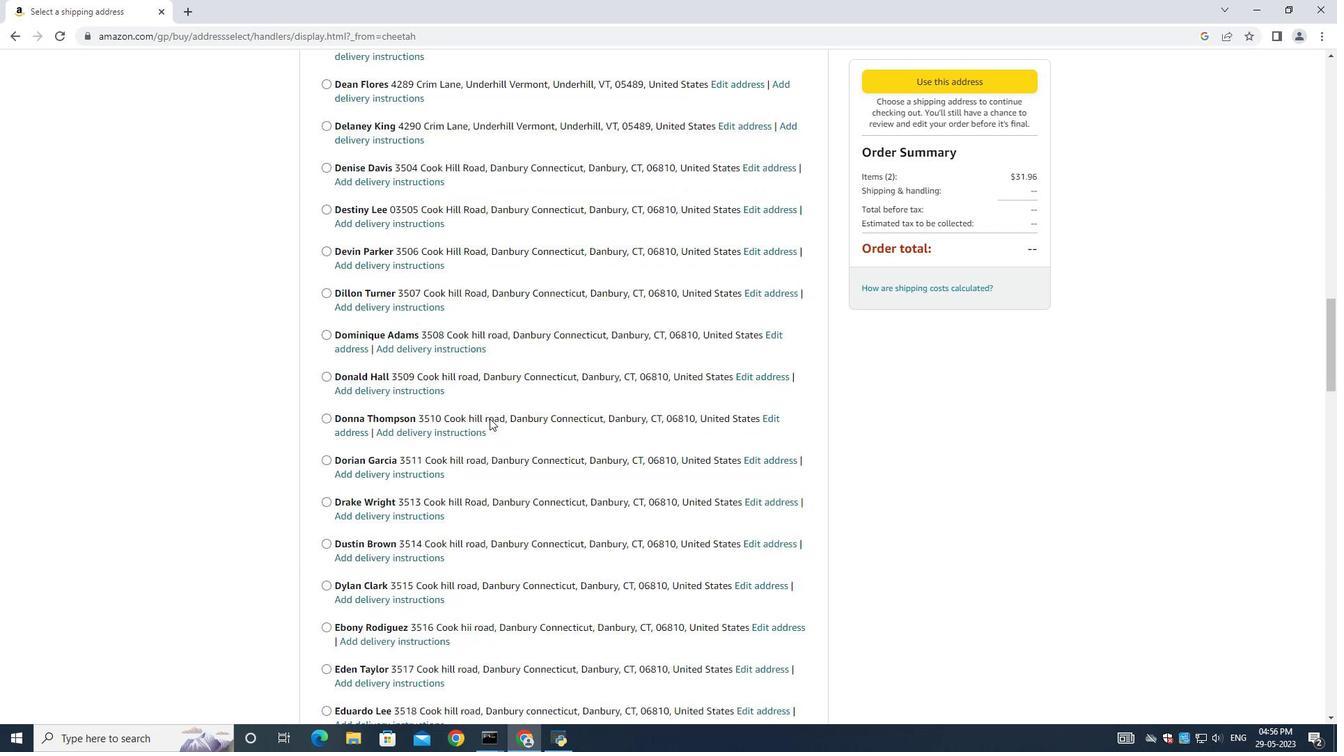 
Action: Mouse scrolled (518, 421) with delta (0, 0)
Screenshot: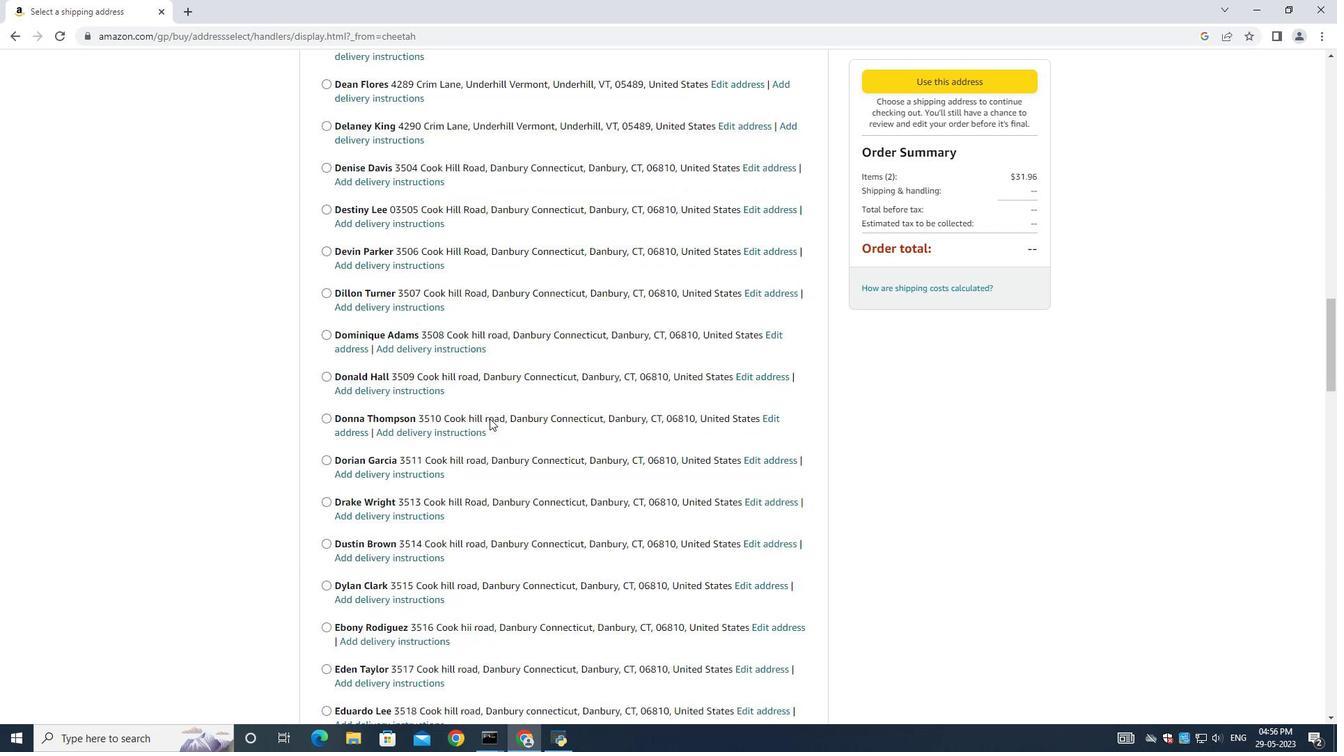 
Action: Mouse scrolled (520, 424) with delta (0, 0)
Screenshot: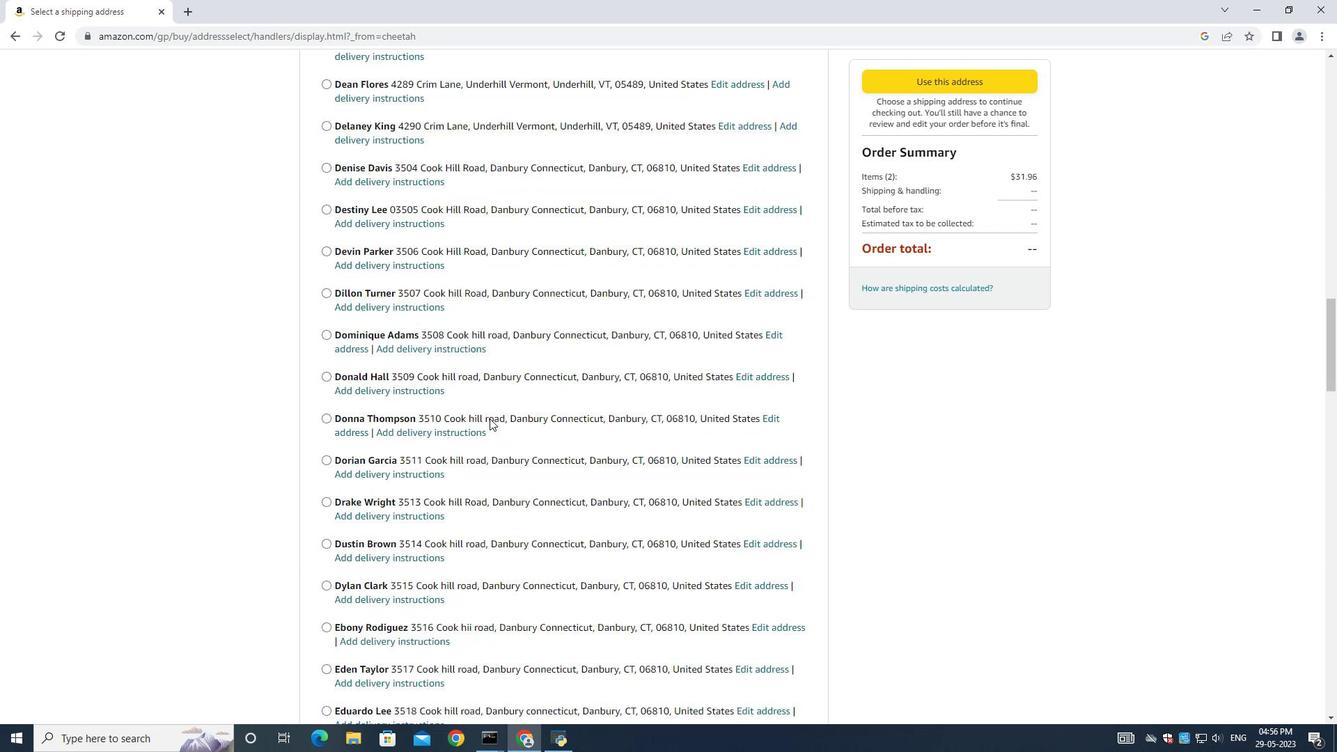 
Action: Mouse moved to (520, 425)
Screenshot: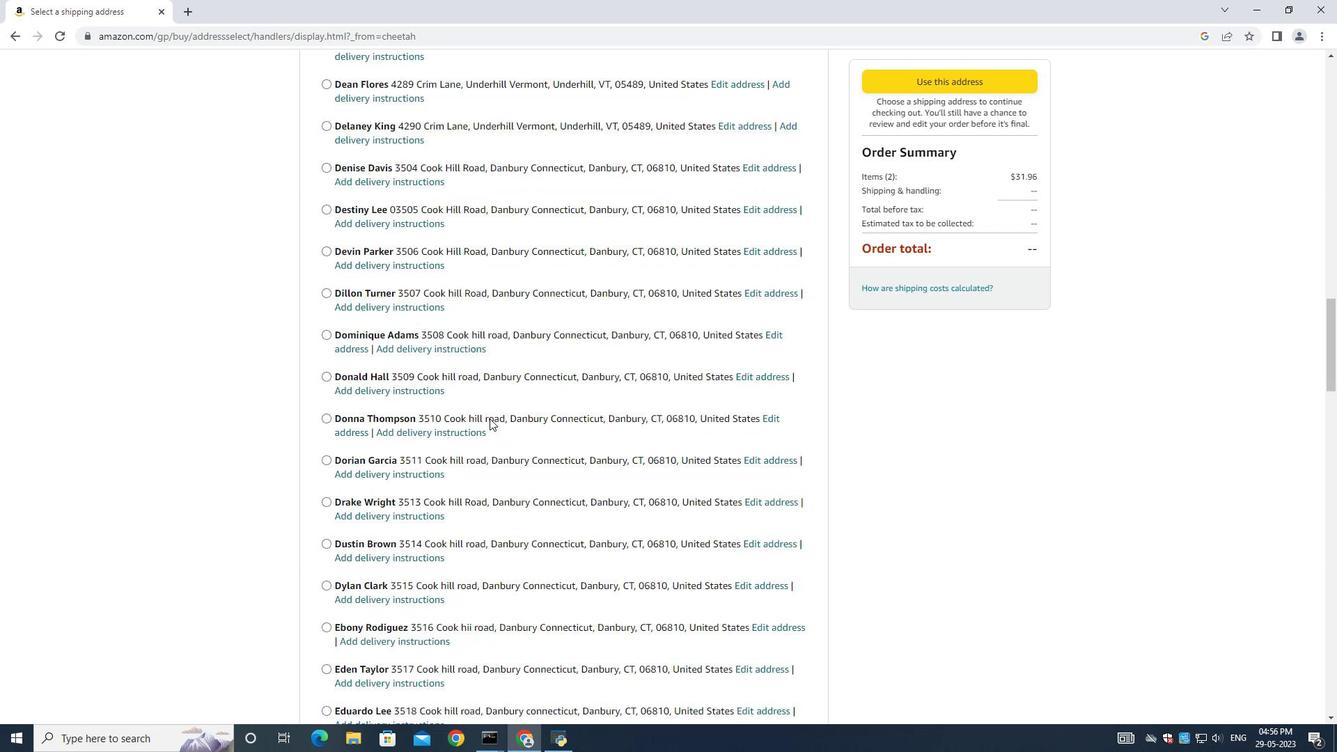 
Action: Mouse scrolled (520, 424) with delta (0, 0)
Screenshot: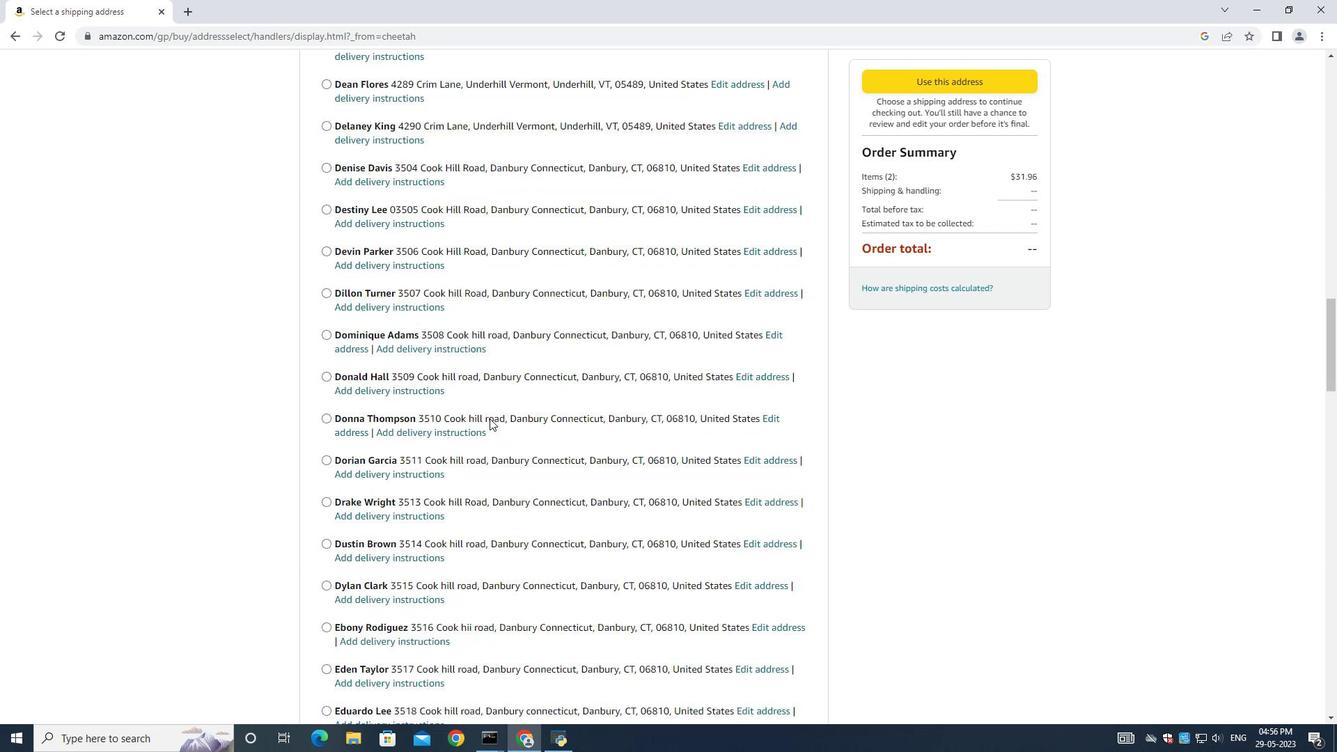 
Action: Mouse moved to (513, 425)
Screenshot: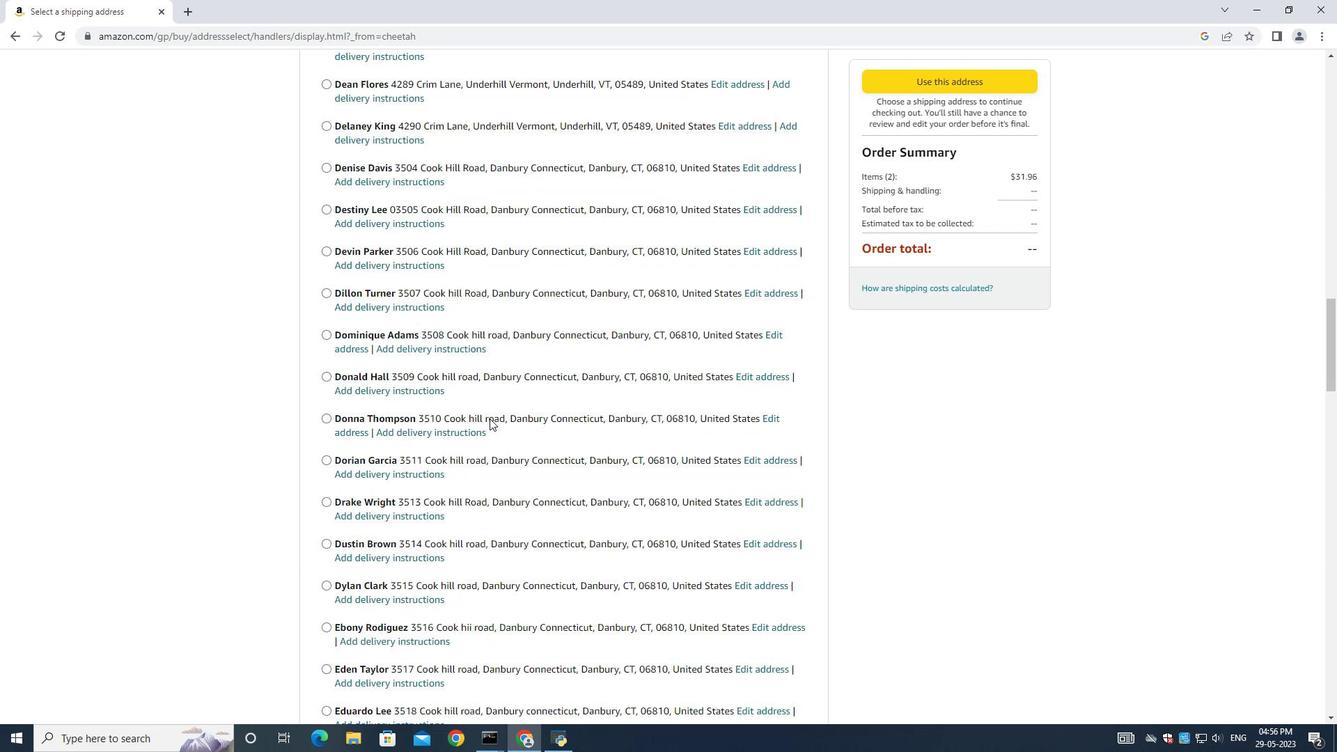 
Action: Mouse scrolled (520, 424) with delta (0, 0)
Screenshot: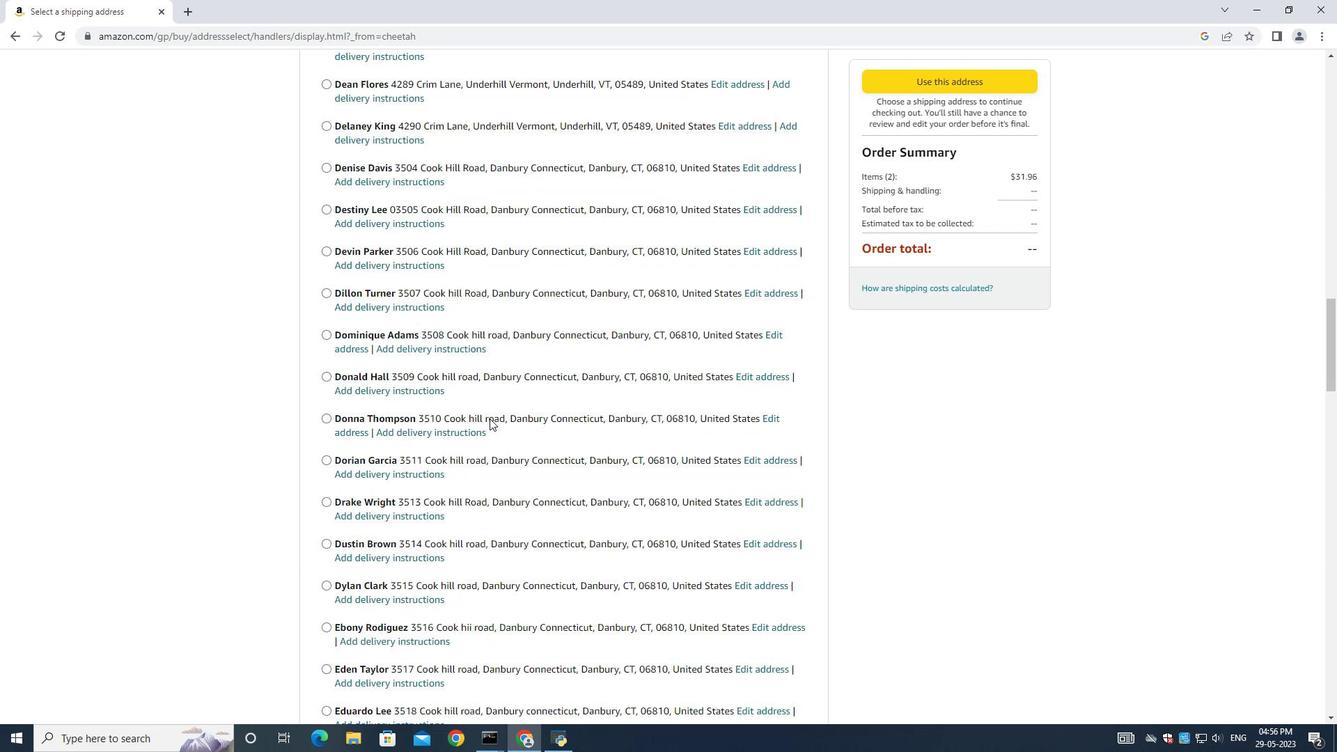 
Action: Mouse moved to (506, 424)
Screenshot: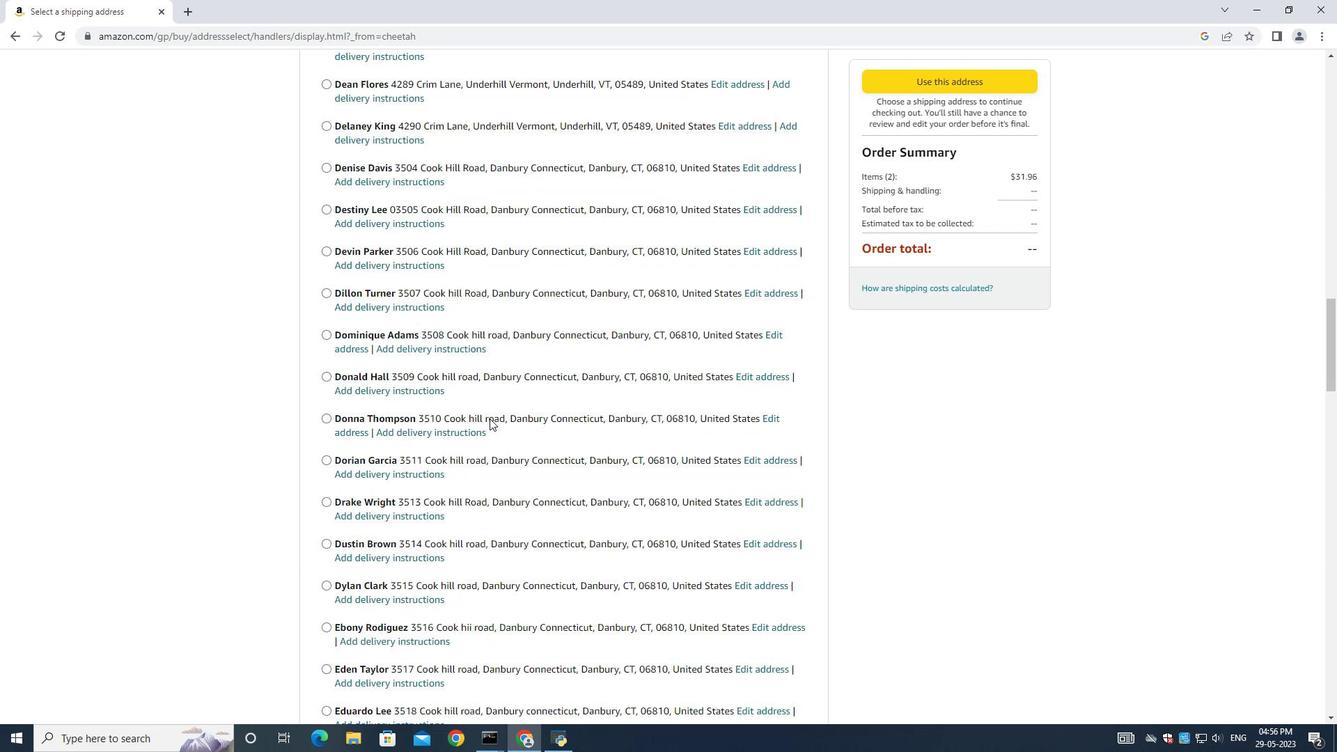 
Action: Mouse scrolled (520, 424) with delta (0, 0)
Screenshot: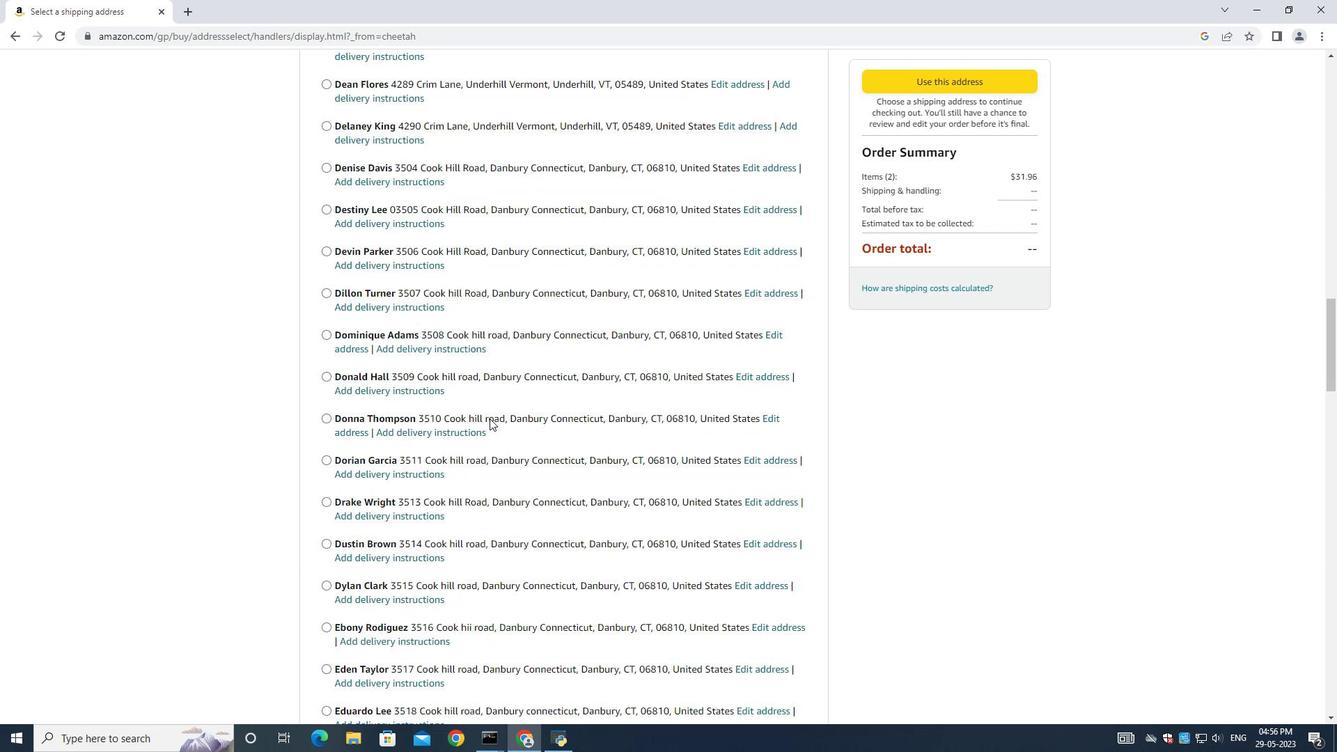 
Action: Mouse moved to (499, 424)
Screenshot: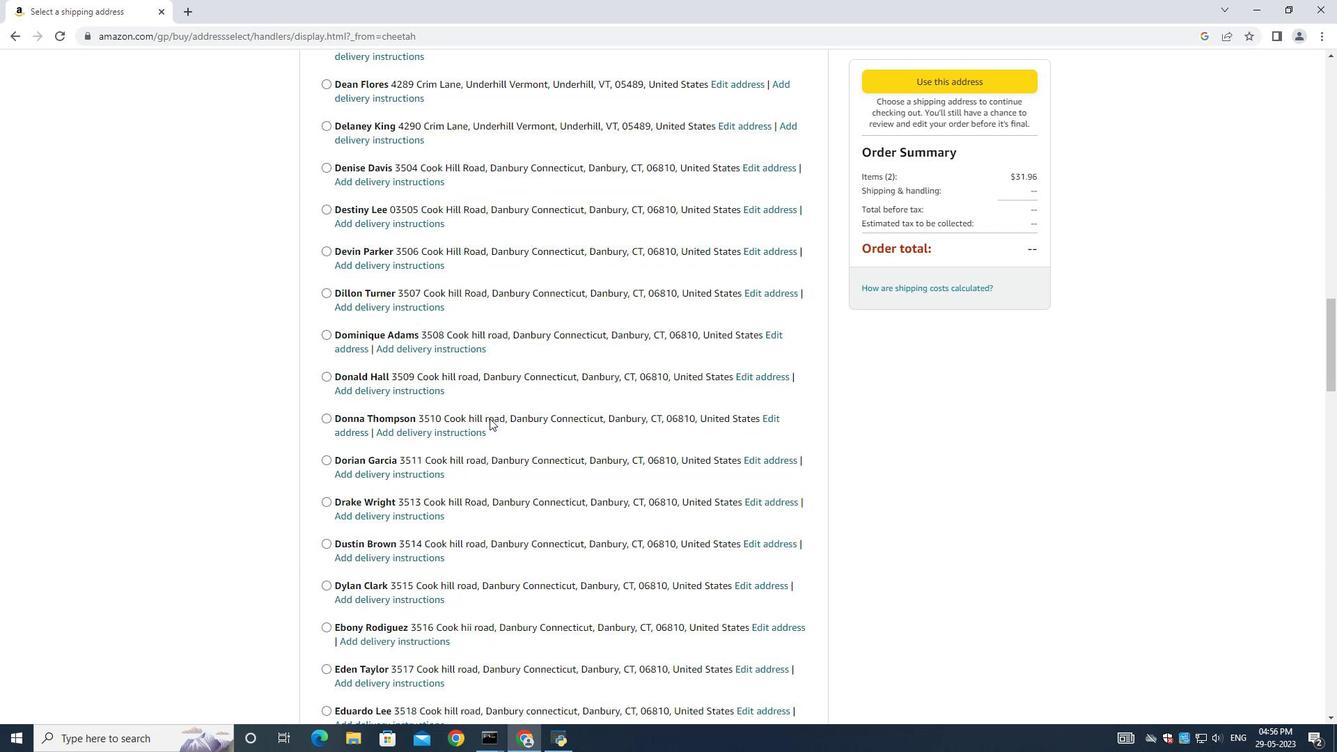 
Action: Mouse scrolled (506, 424) with delta (0, 0)
Screenshot: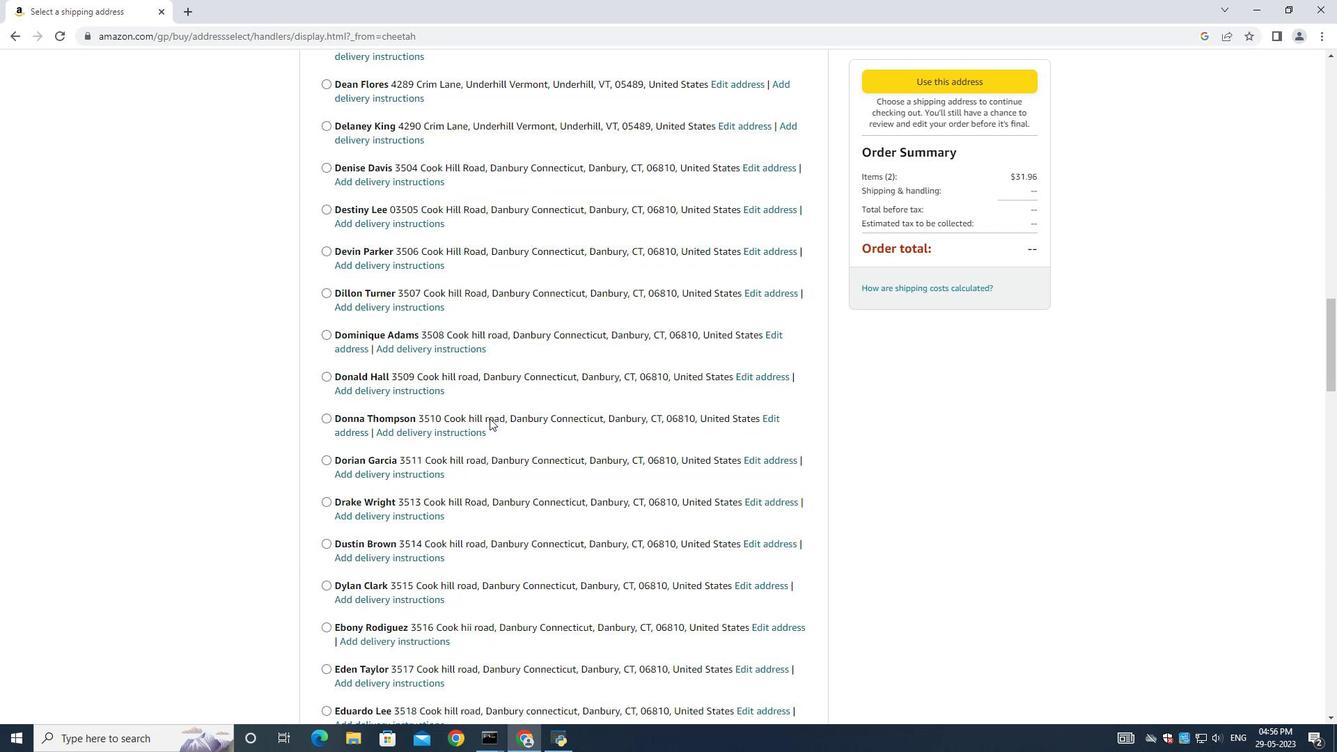 
Action: Mouse moved to (508, 438)
Screenshot: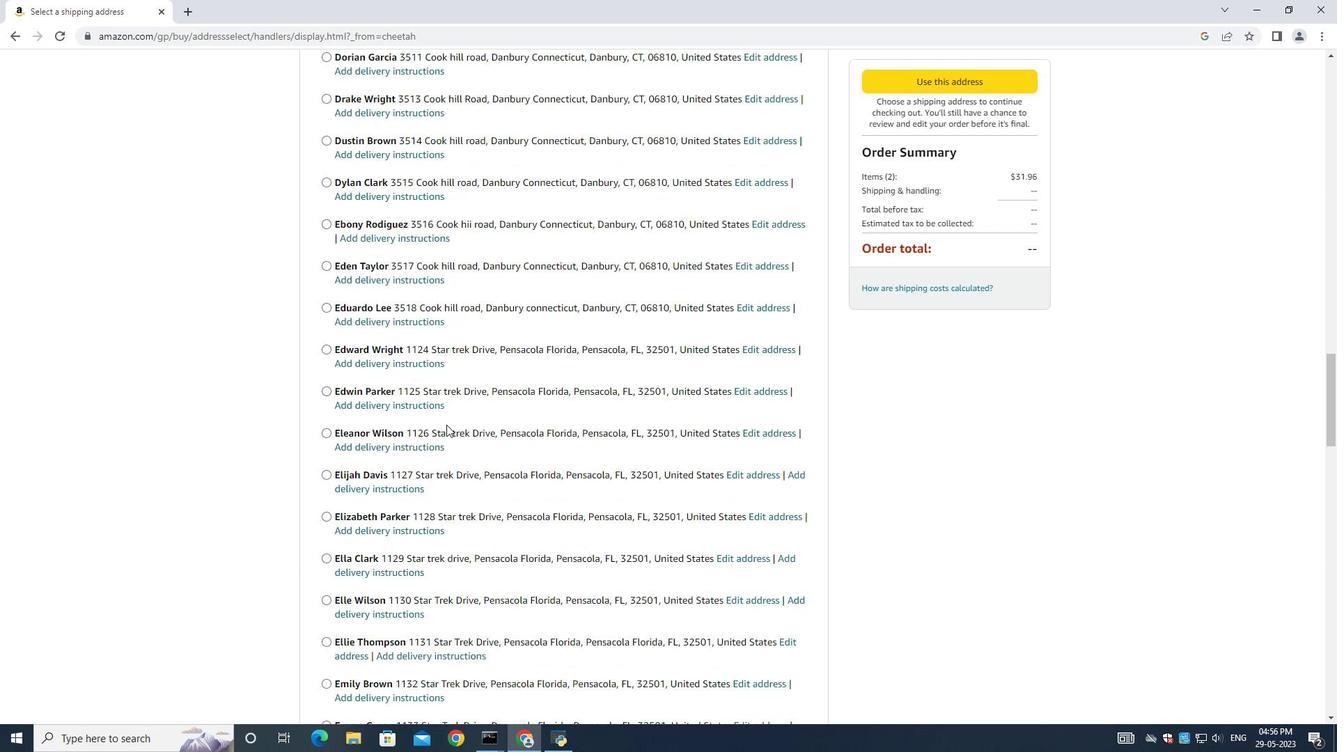 
Action: Mouse scrolled (508, 438) with delta (0, 0)
Screenshot: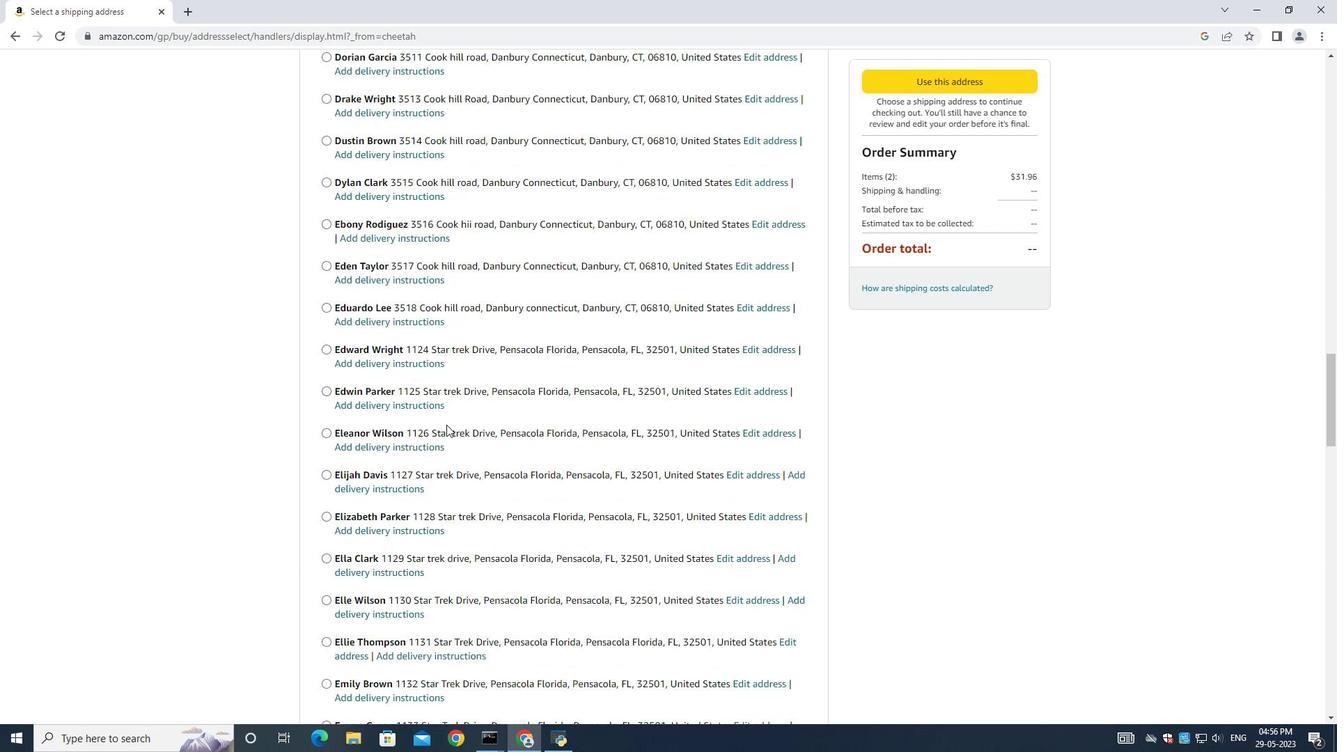 
Action: Mouse scrolled (508, 438) with delta (0, 0)
Screenshot: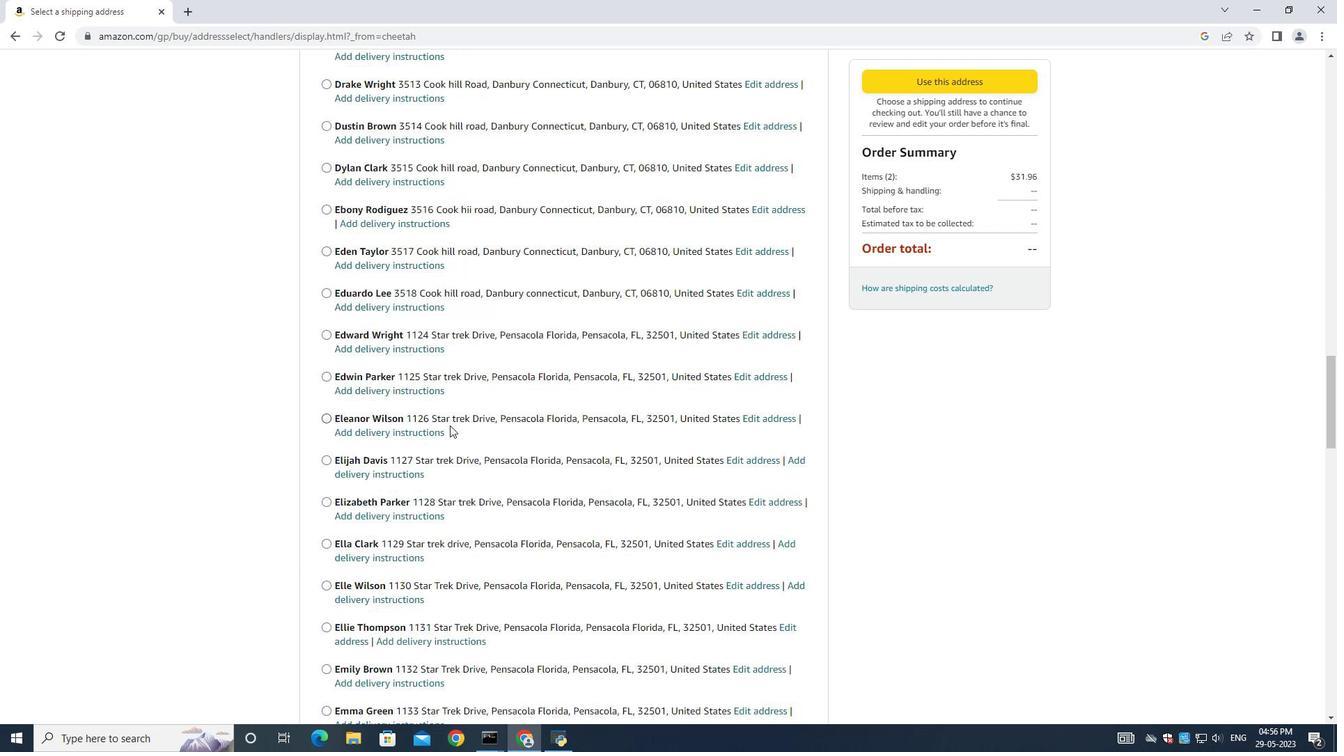 
Action: Mouse scrolled (508, 438) with delta (0, 0)
Screenshot: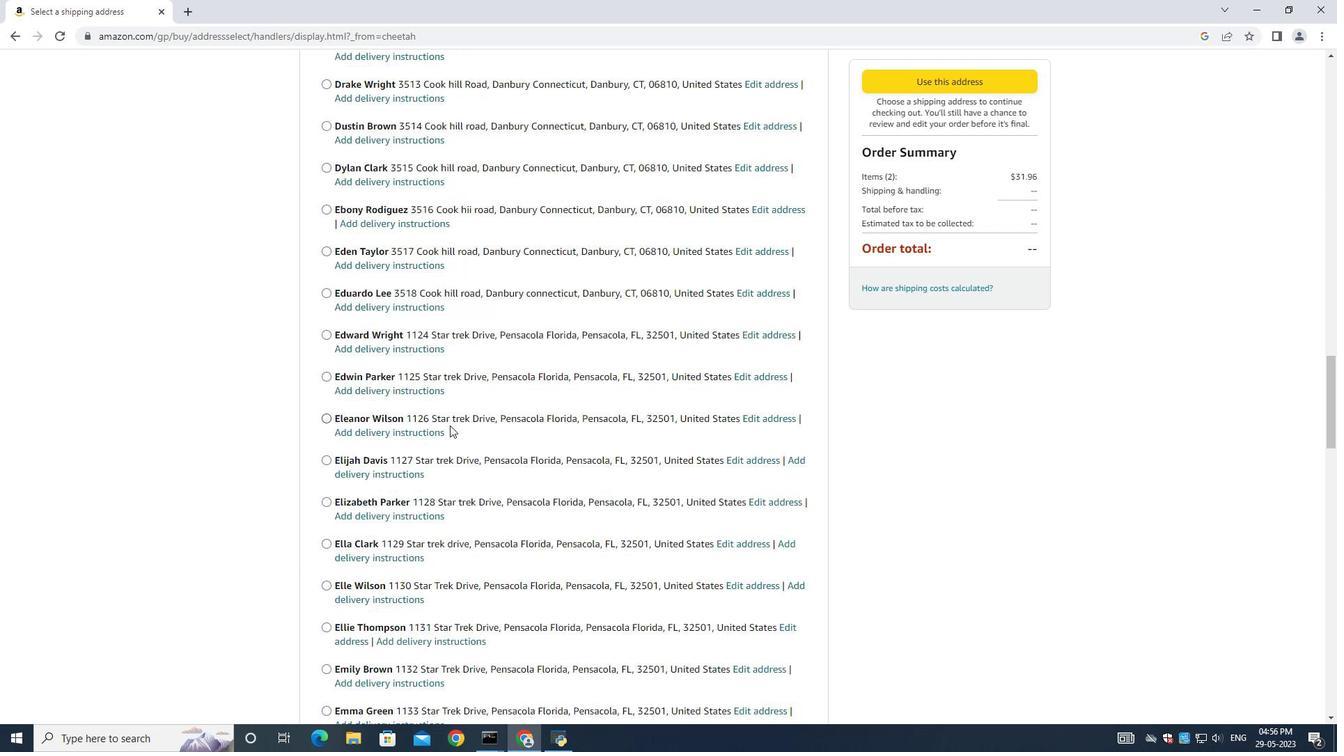 
Action: Mouse scrolled (508, 438) with delta (0, 0)
Screenshot: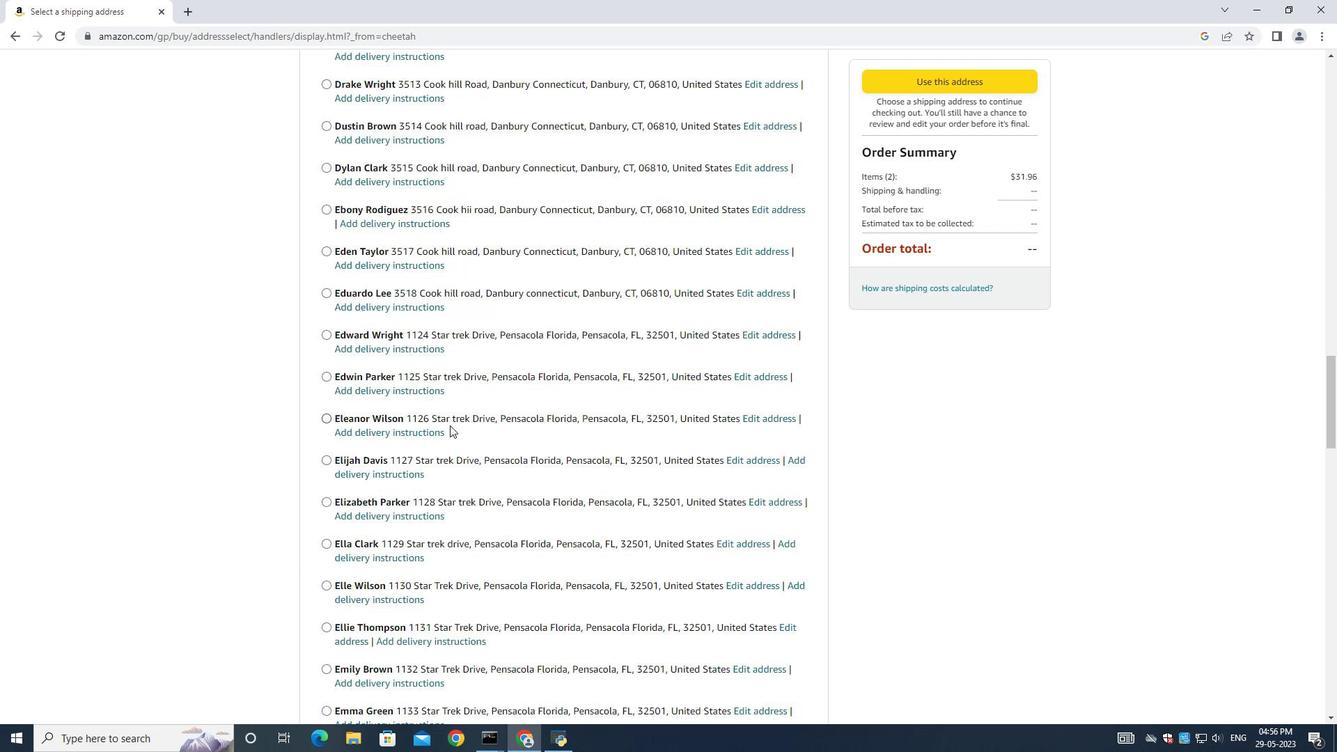 
Action: Mouse moved to (502, 436)
Screenshot: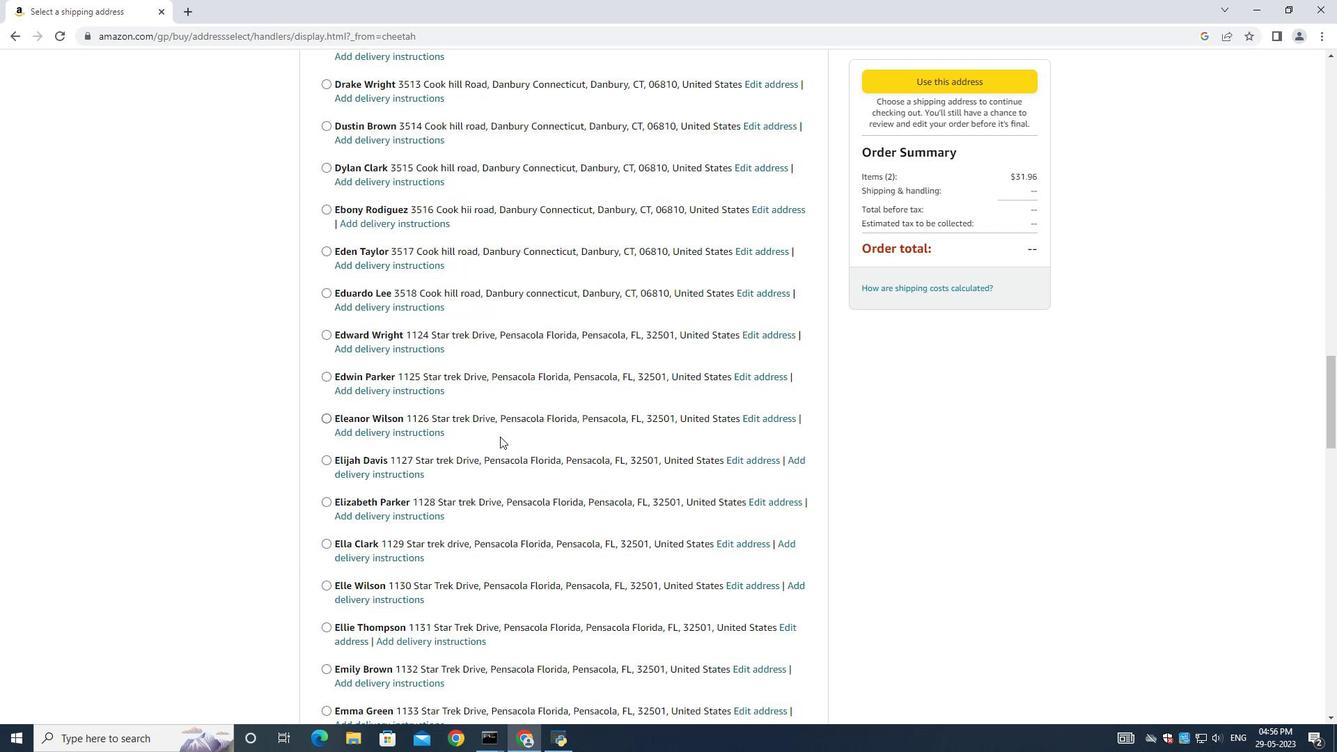 
Action: Mouse scrolled (502, 435) with delta (0, 0)
Screenshot: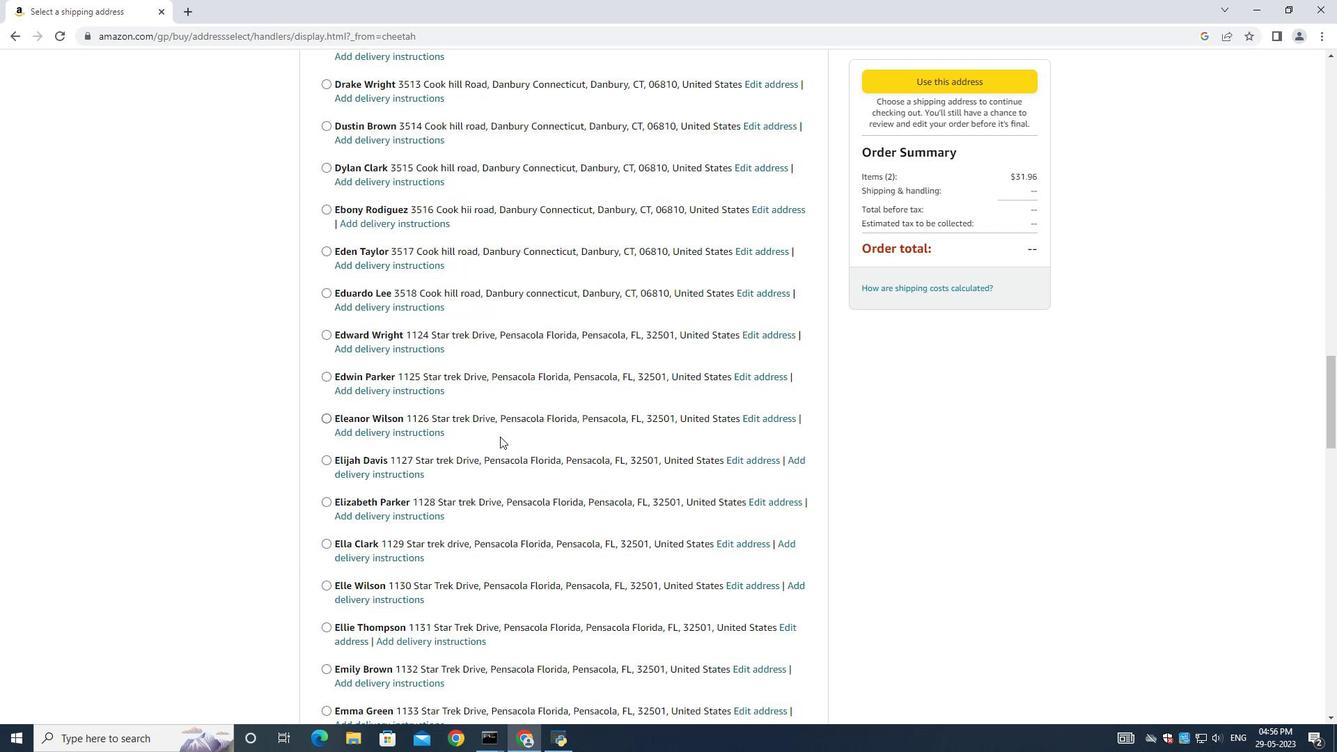 
Action: Mouse moved to (478, 446)
Screenshot: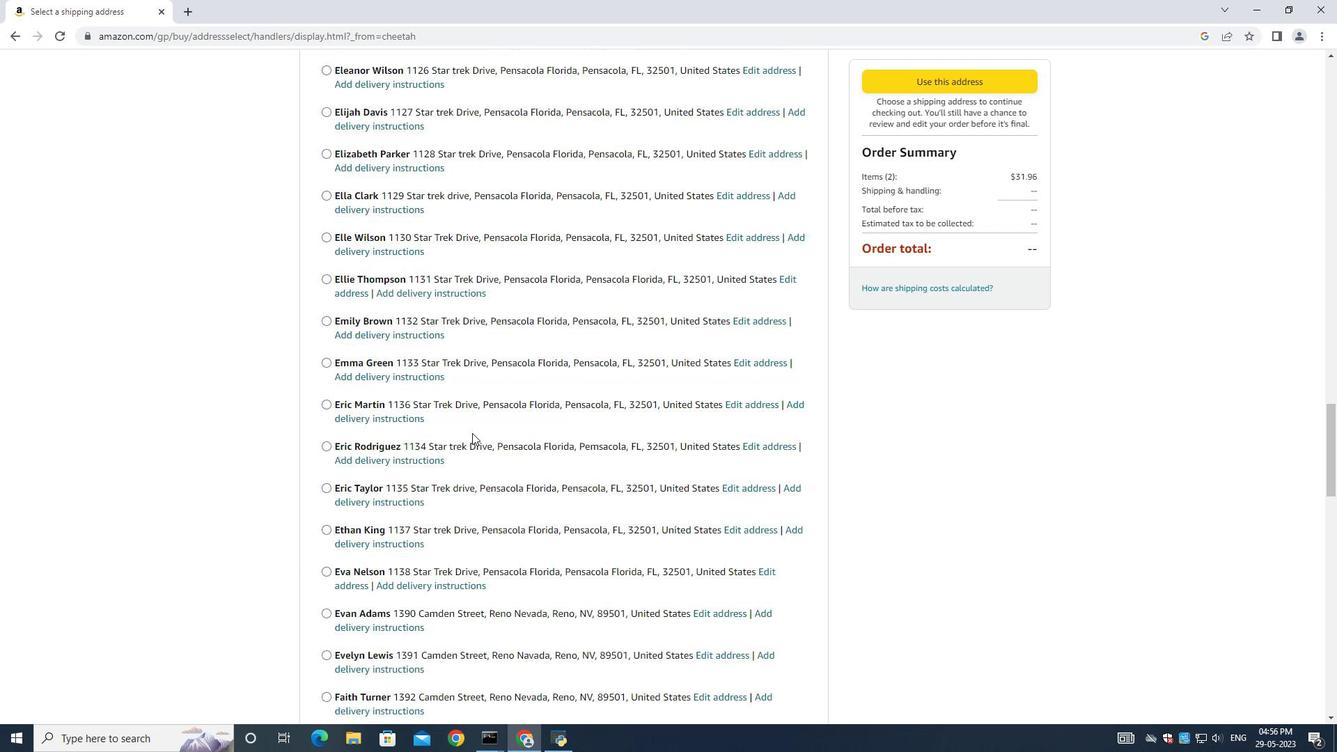 
Action: Mouse scrolled (478, 445) with delta (0, 0)
Screenshot: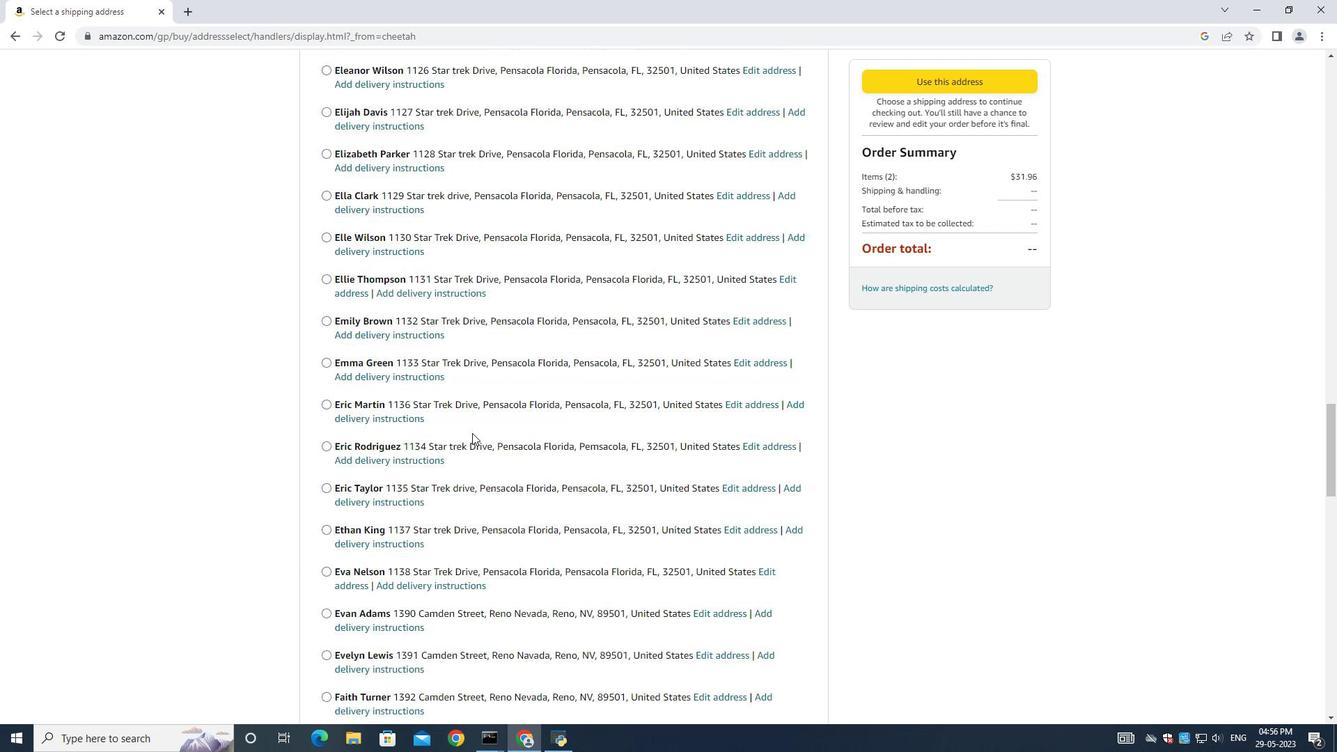 
Action: Mouse moved to (478, 448)
Screenshot: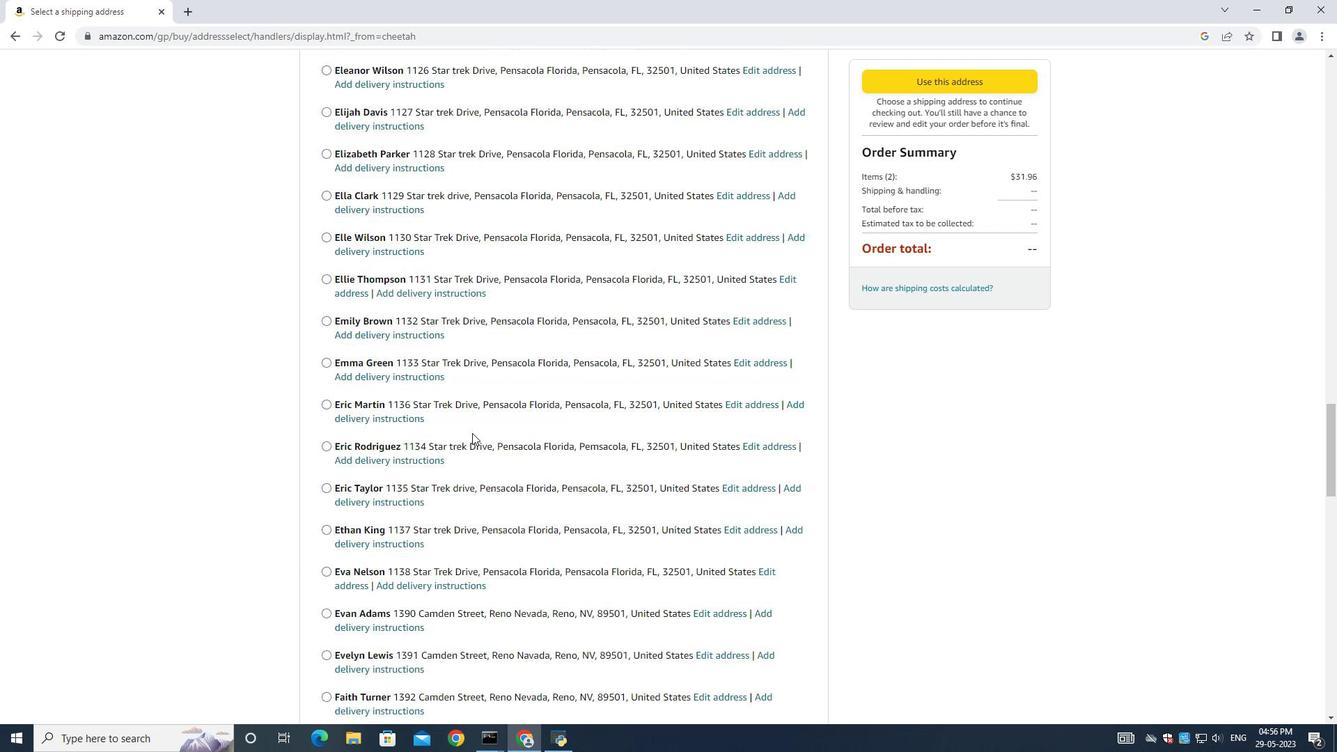 
Action: Mouse scrolled (478, 447) with delta (0, 0)
Screenshot: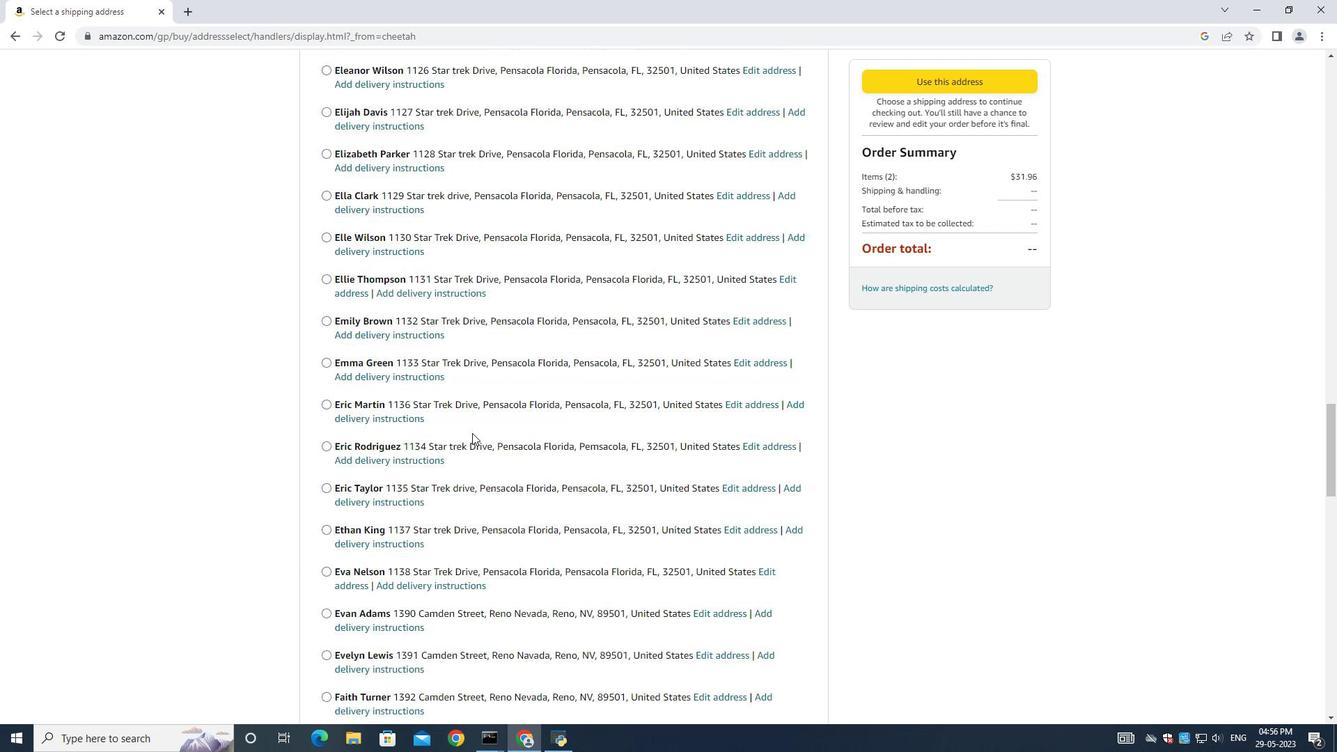 
Action: Mouse moved to (478, 449)
Screenshot: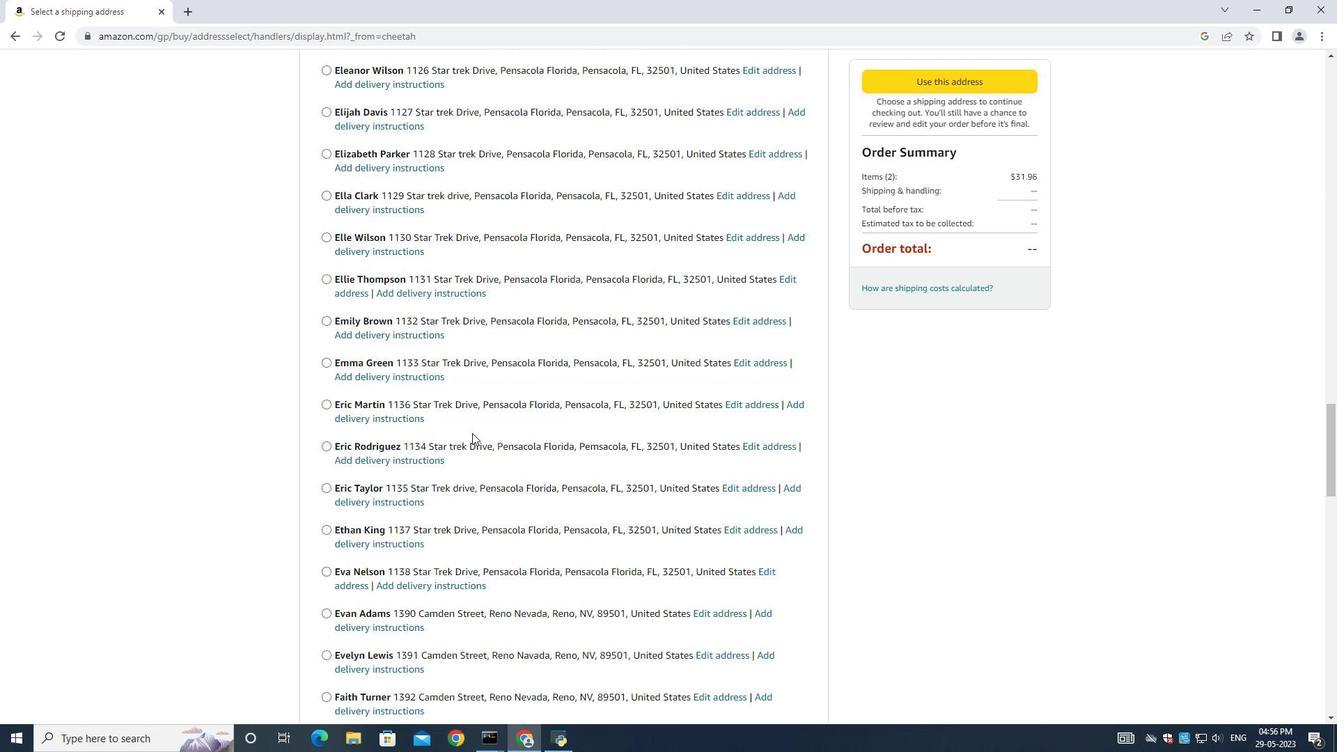 
Action: Mouse scrolled (478, 448) with delta (0, 0)
Screenshot: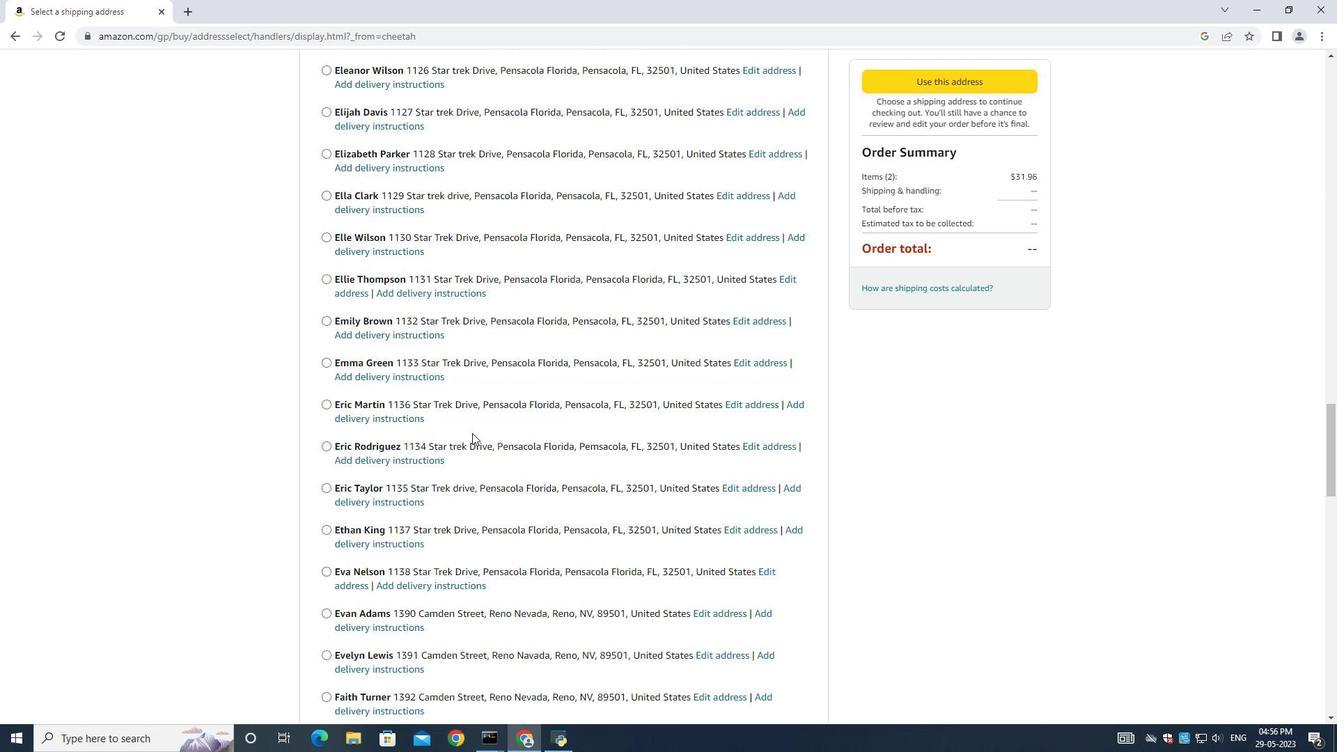
Action: Mouse moved to (478, 450)
Screenshot: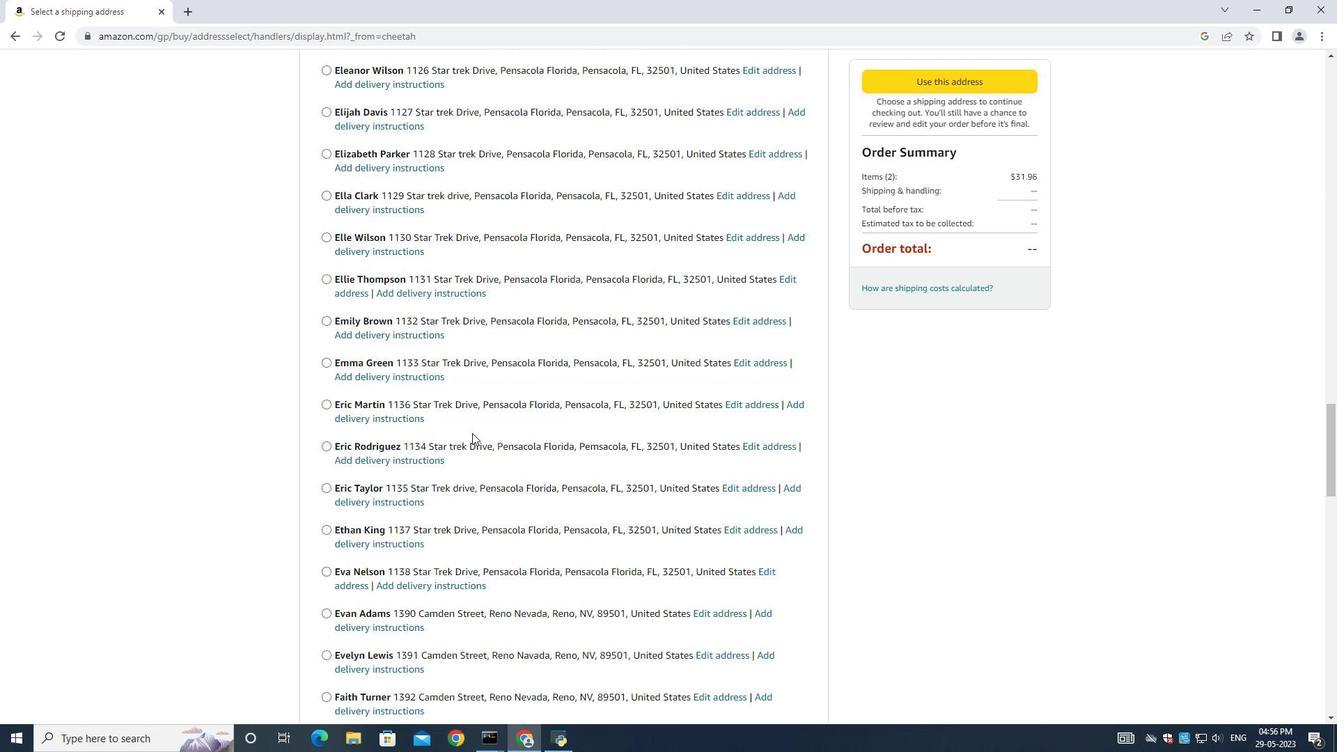 
Action: Mouse scrolled (478, 449) with delta (0, 0)
Screenshot: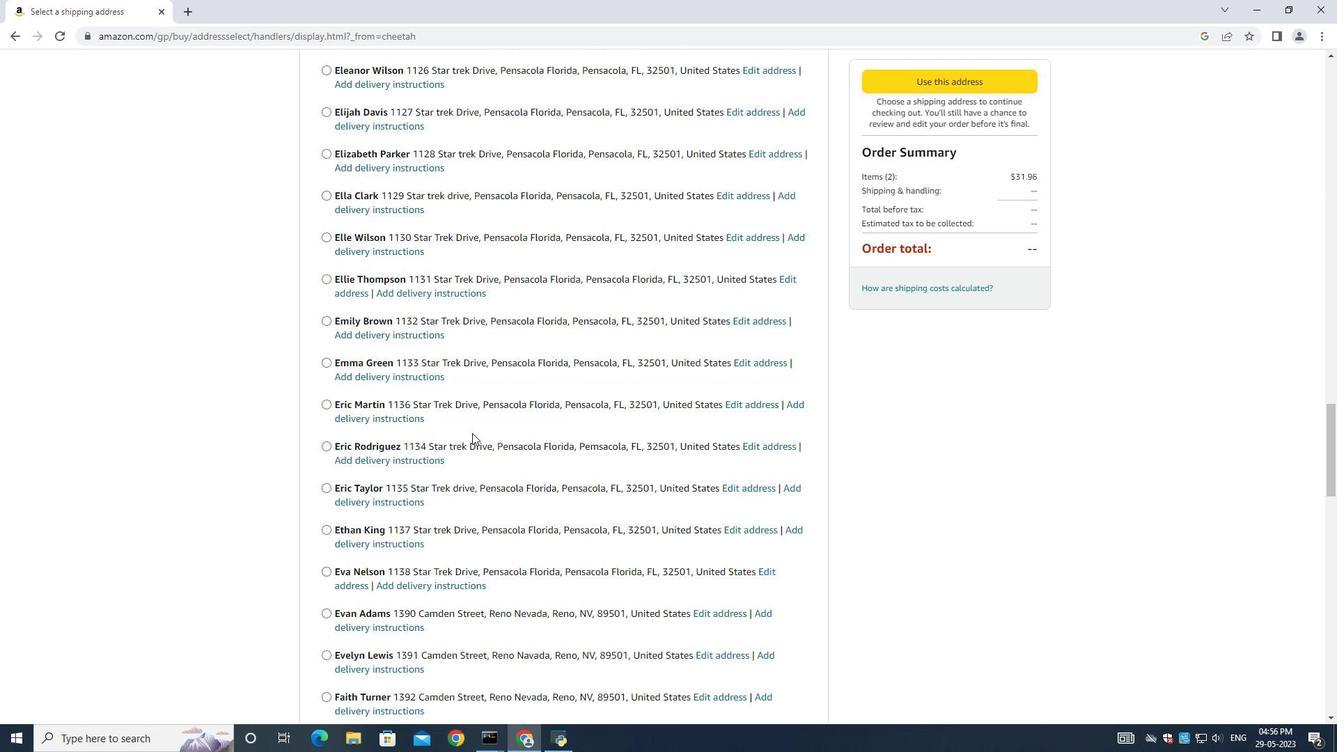 
Action: Mouse moved to (478, 451)
Screenshot: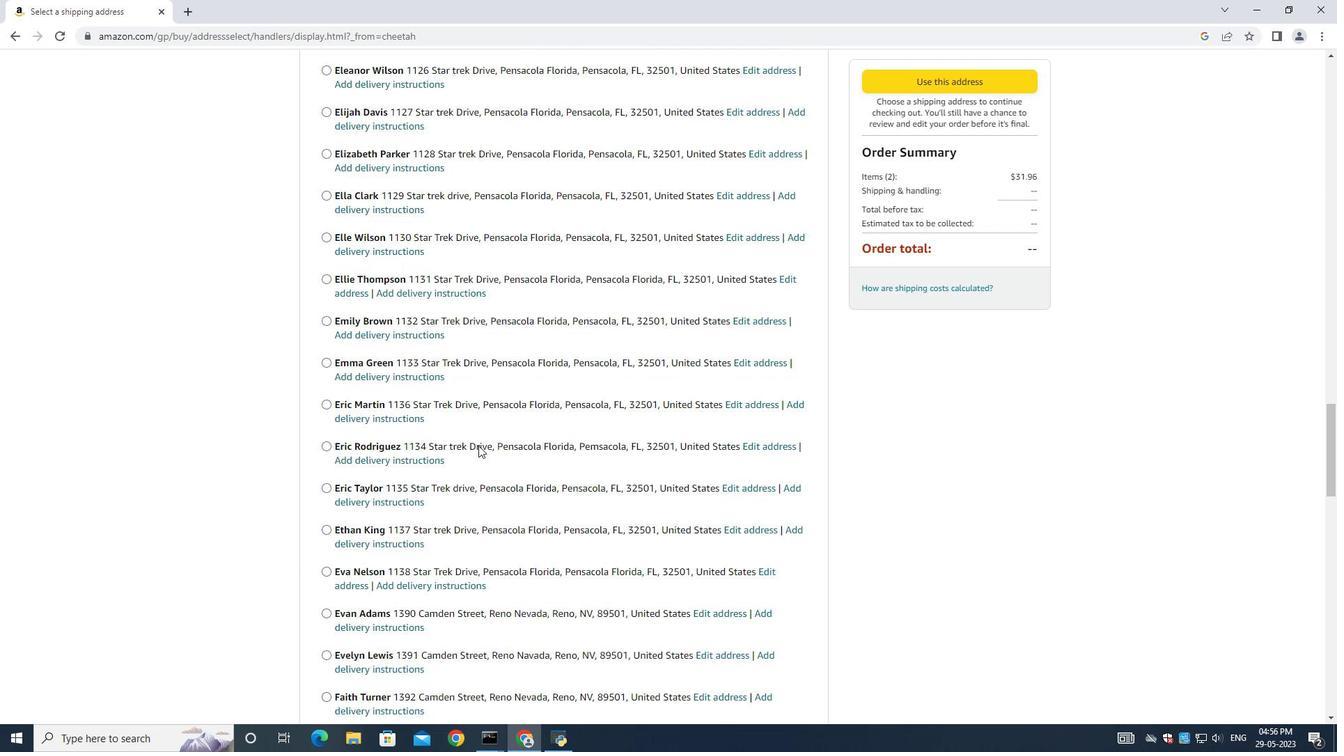 
Action: Mouse scrolled (478, 450) with delta (0, 0)
Screenshot: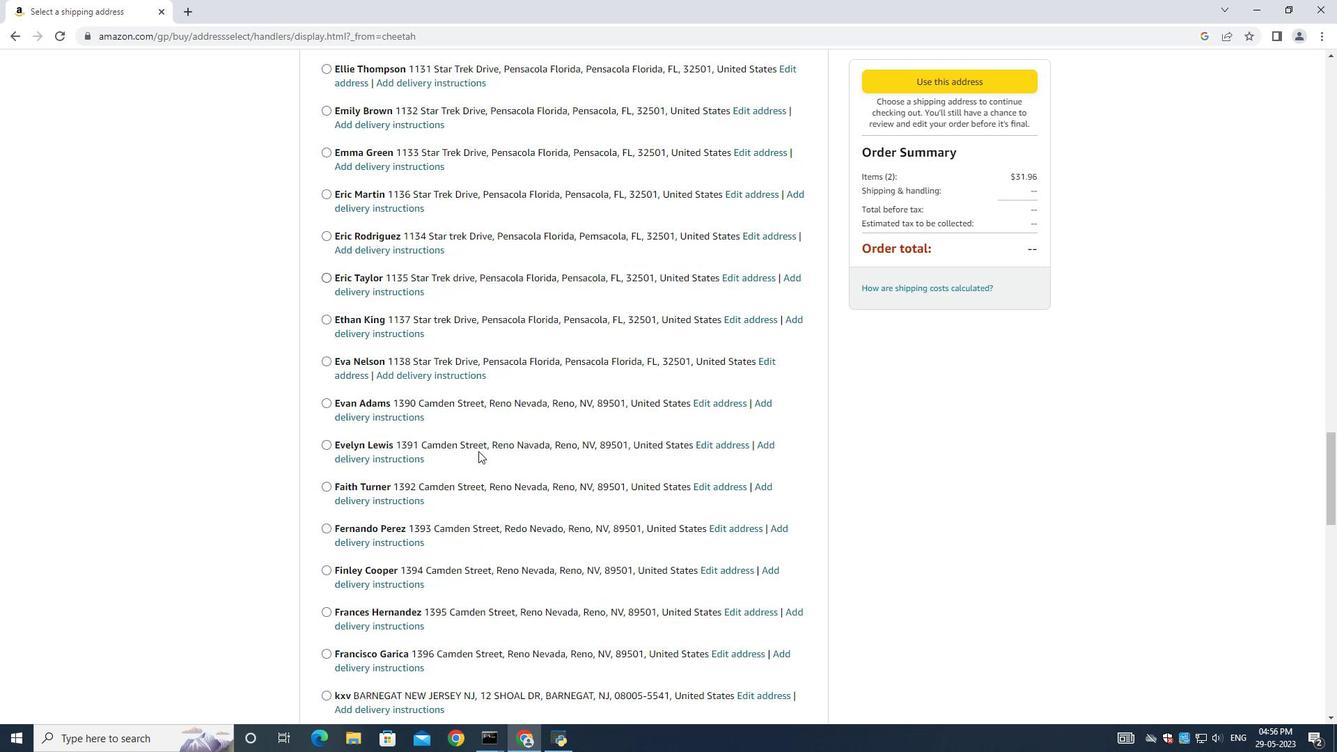 
Action: Mouse scrolled (478, 450) with delta (0, 0)
Screenshot: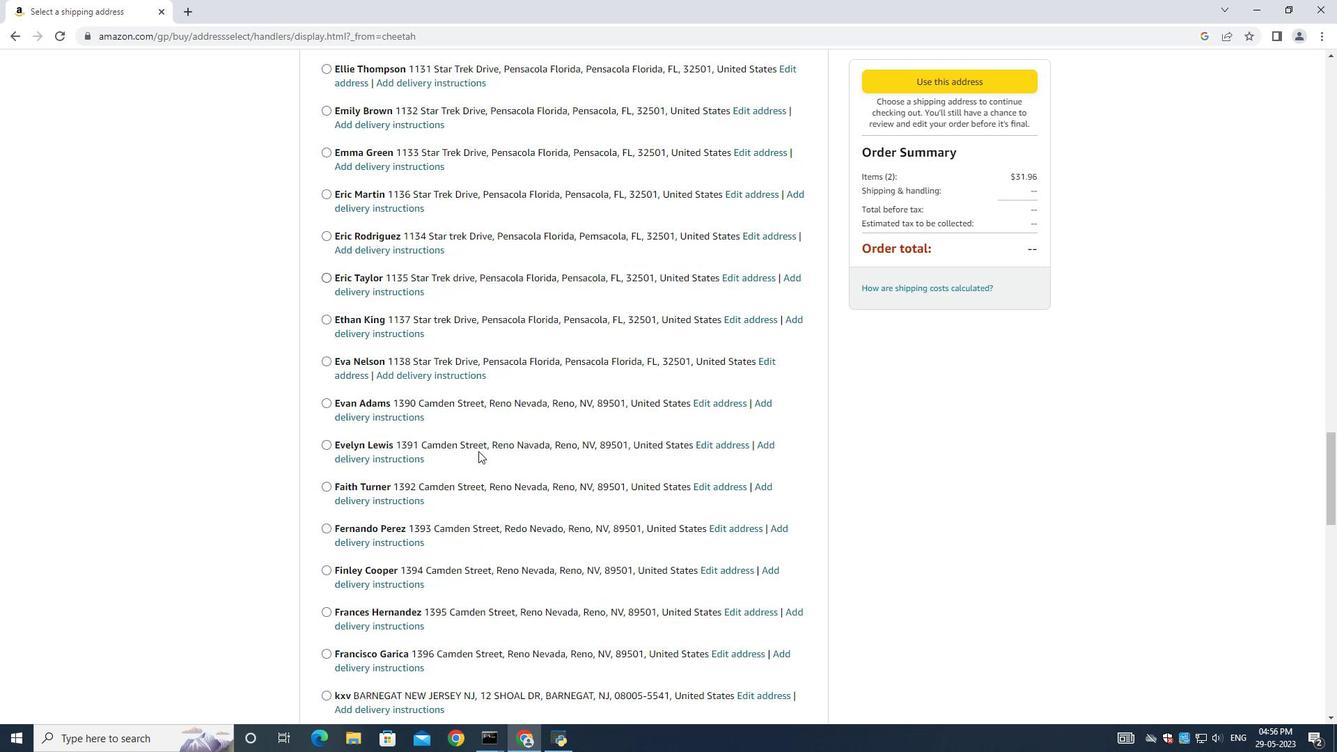 
Action: Mouse scrolled (478, 450) with delta (0, 0)
Screenshot: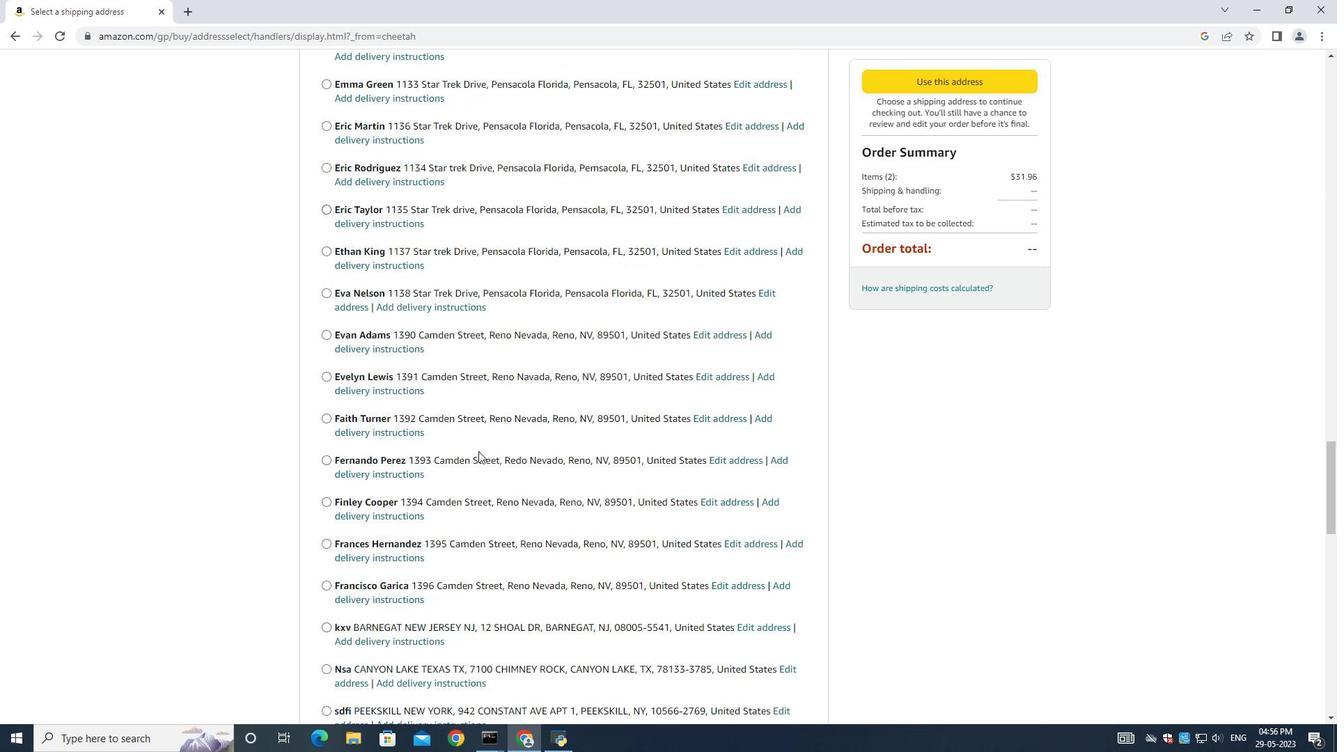 
Action: Mouse scrolled (478, 450) with delta (0, 0)
Screenshot: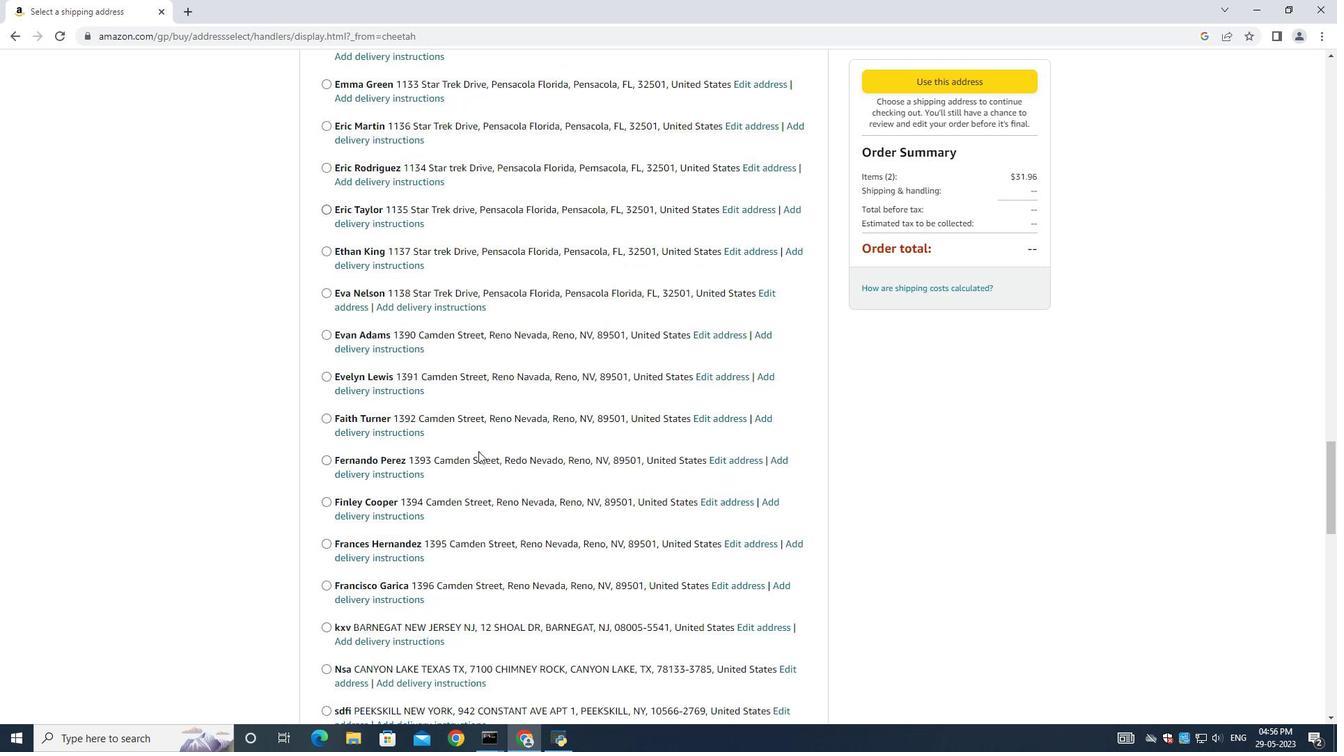 
Action: Mouse scrolled (478, 450) with delta (0, 0)
Screenshot: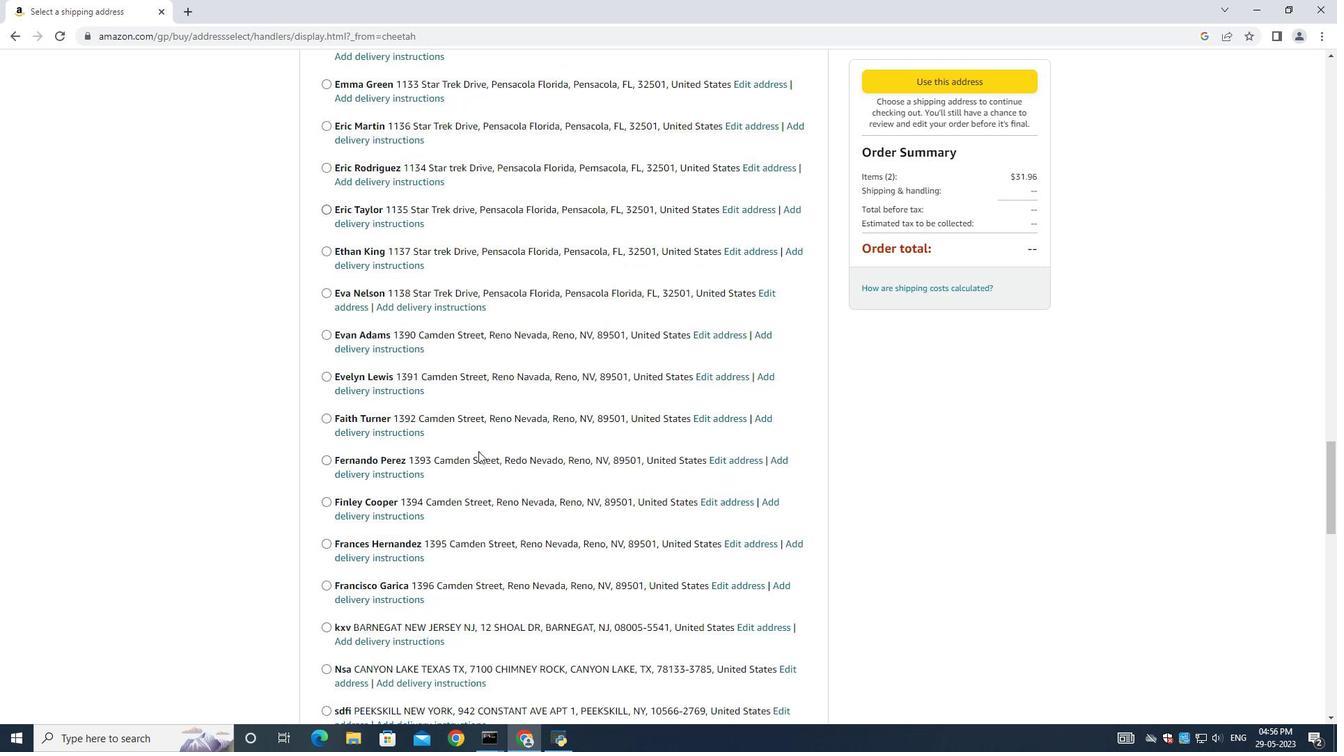 
Action: Mouse moved to (479, 451)
Screenshot: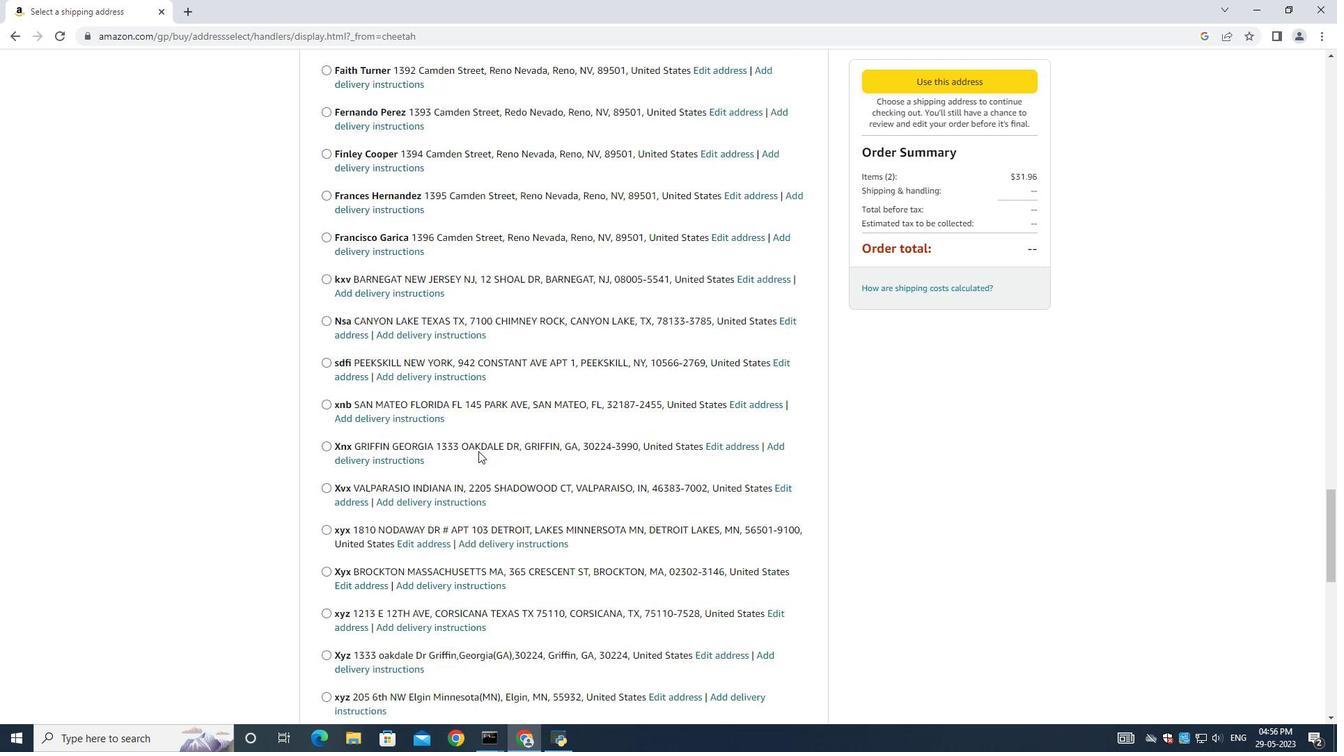 
Action: Mouse scrolled (479, 450) with delta (0, 0)
Screenshot: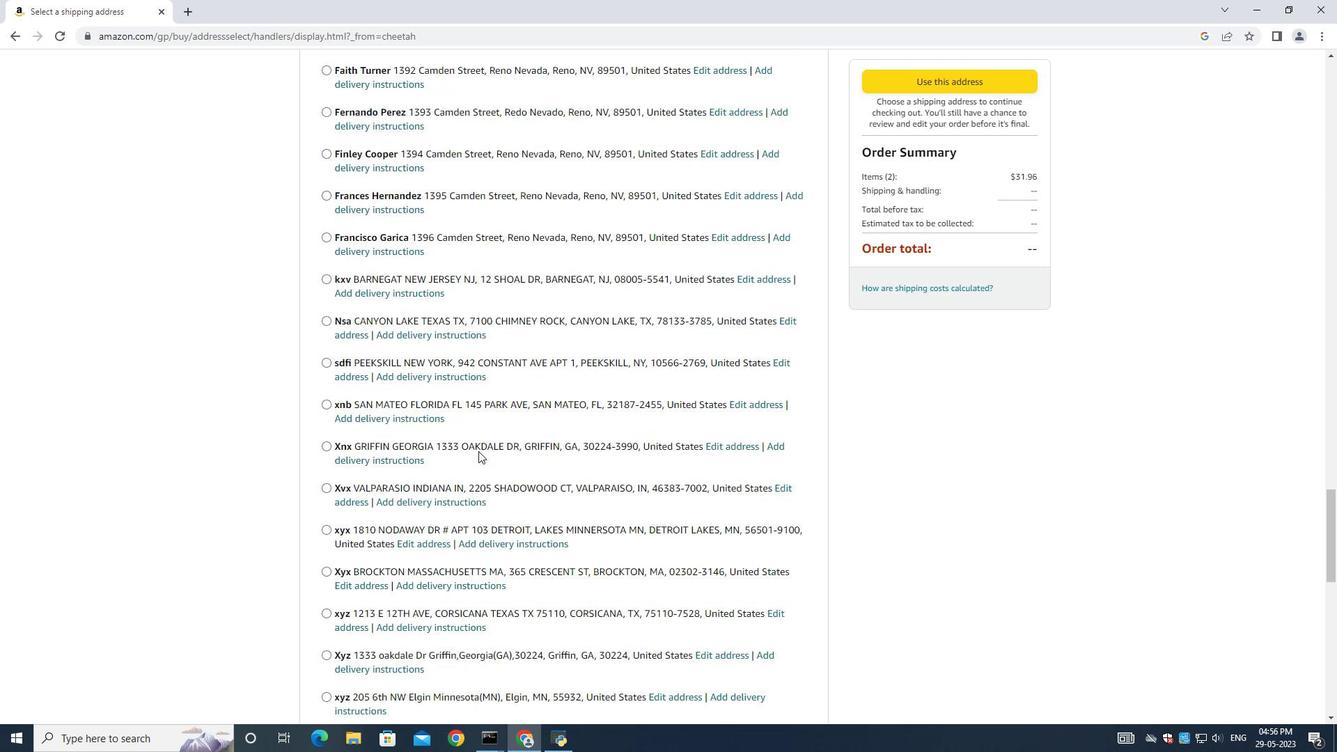 
Action: Mouse scrolled (479, 450) with delta (0, 0)
Screenshot: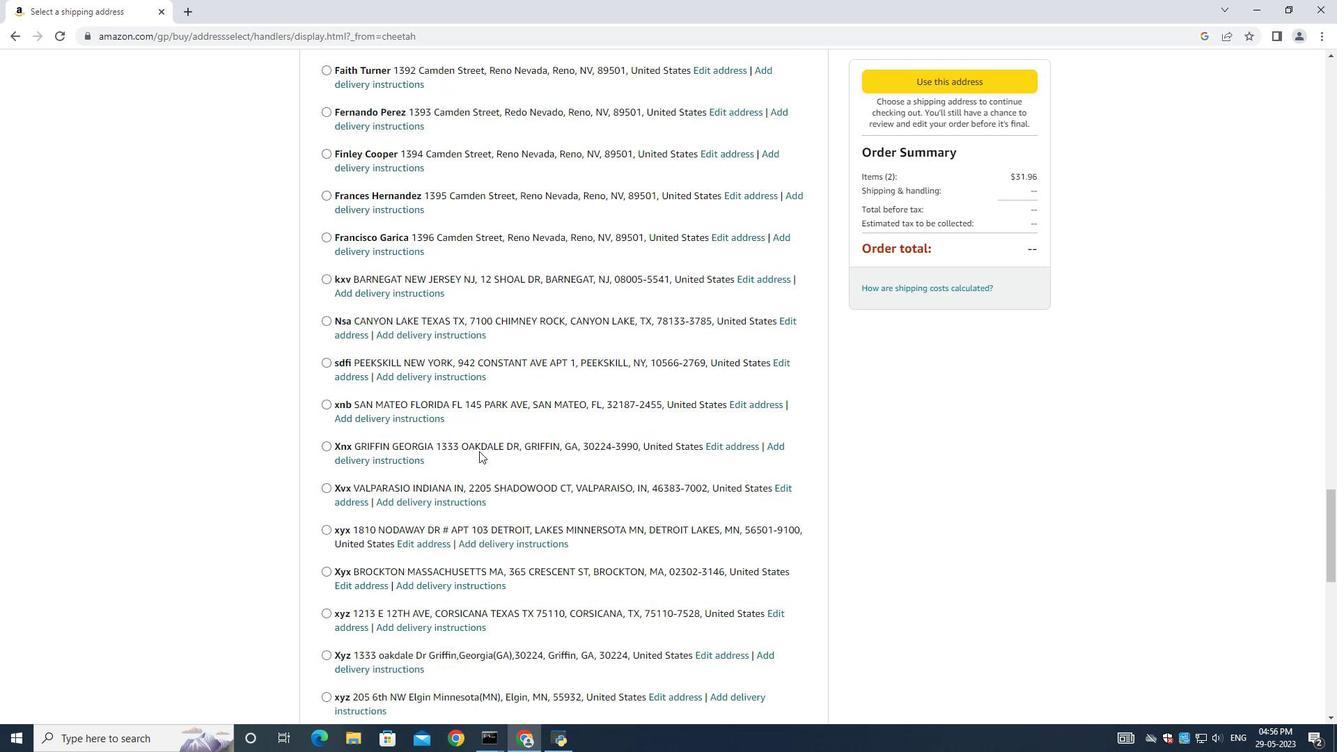 
Action: Mouse scrolled (479, 450) with delta (0, 0)
Screenshot: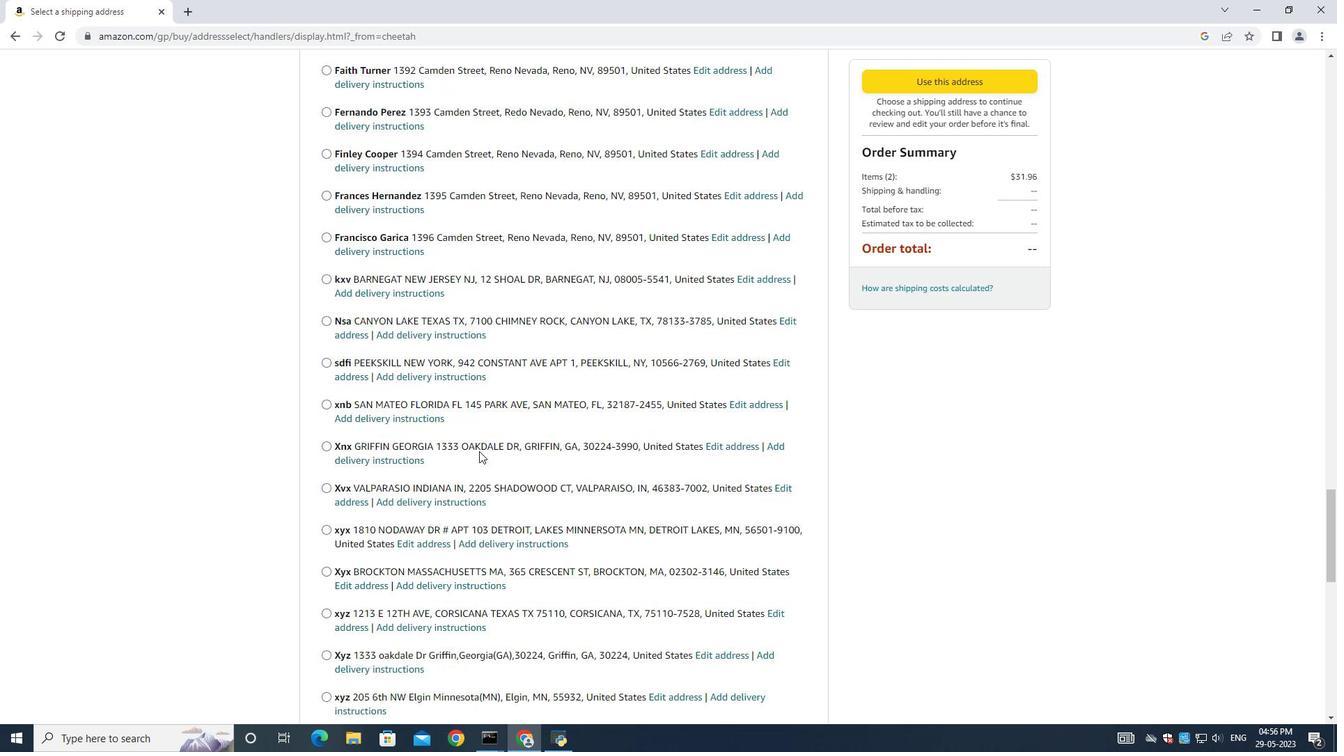 
Action: Mouse scrolled (479, 450) with delta (0, 0)
Screenshot: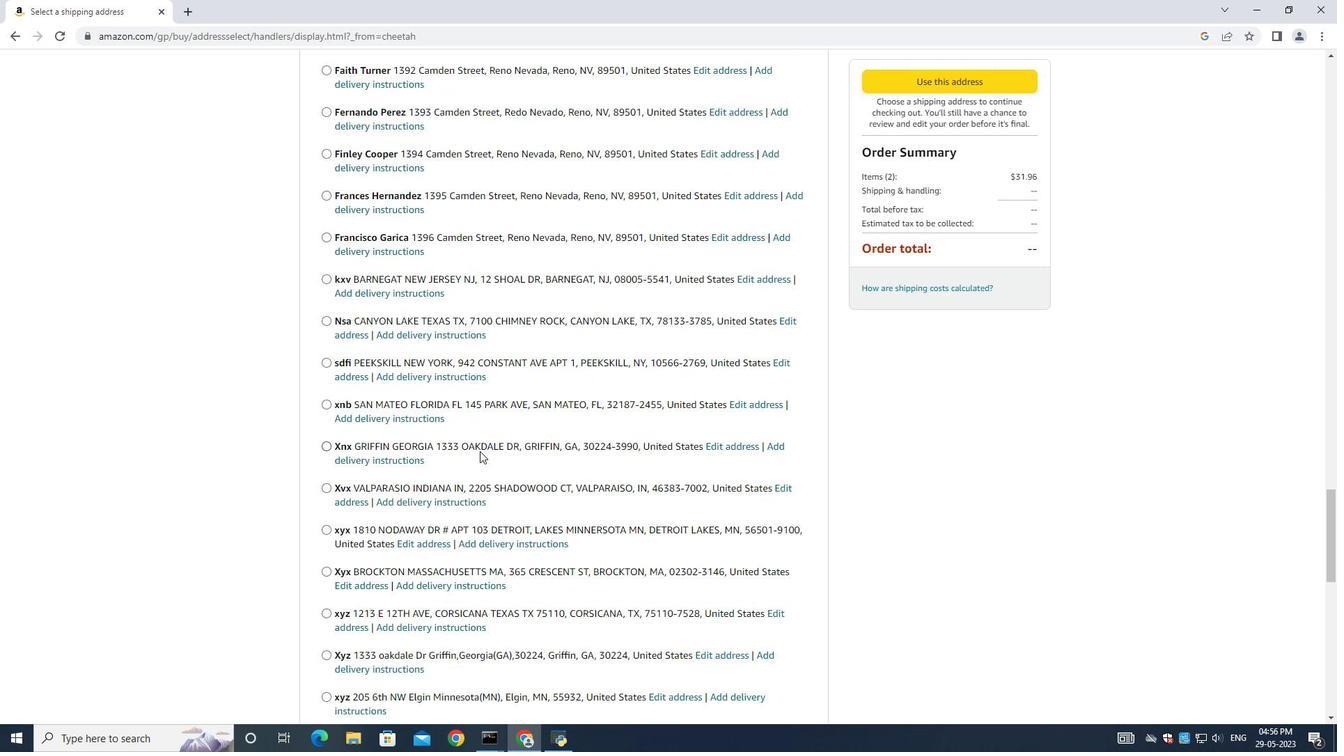 
Action: Mouse moved to (479, 451)
Screenshot: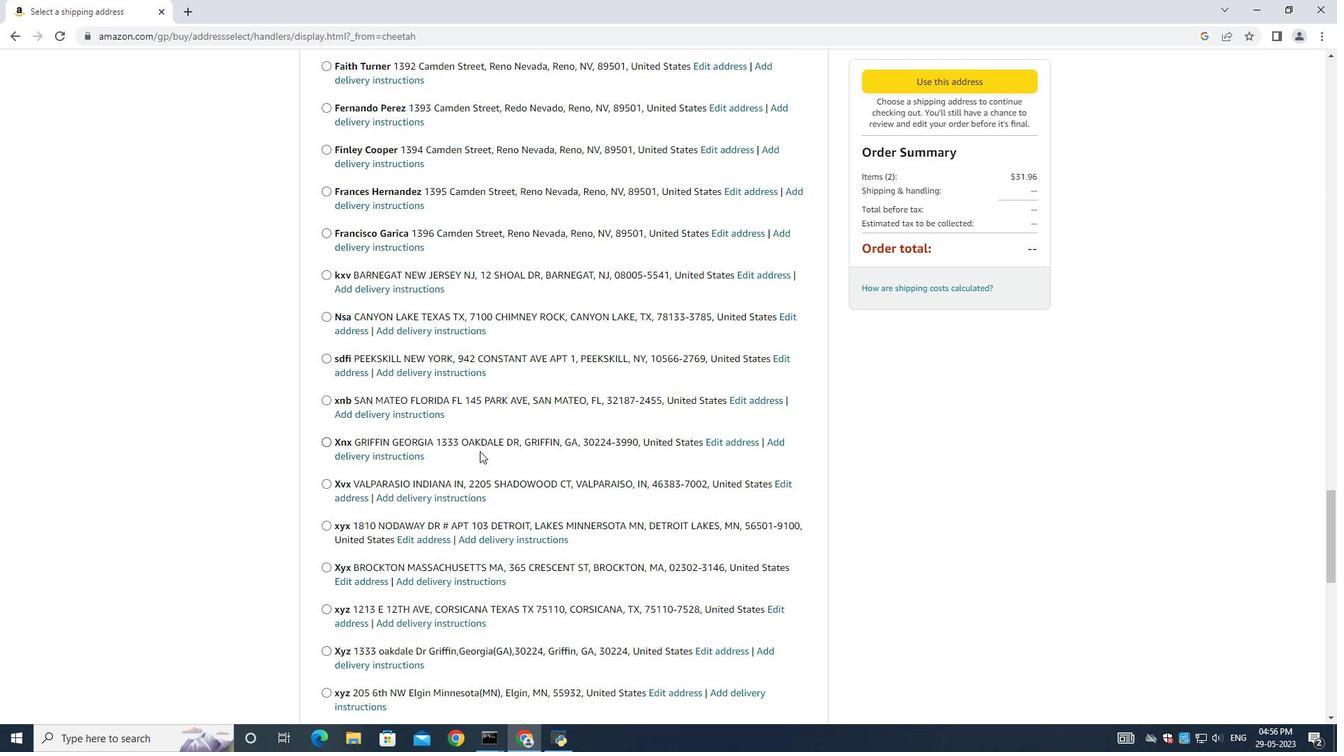 
Action: Mouse scrolled (479, 450) with delta (0, 0)
Screenshot: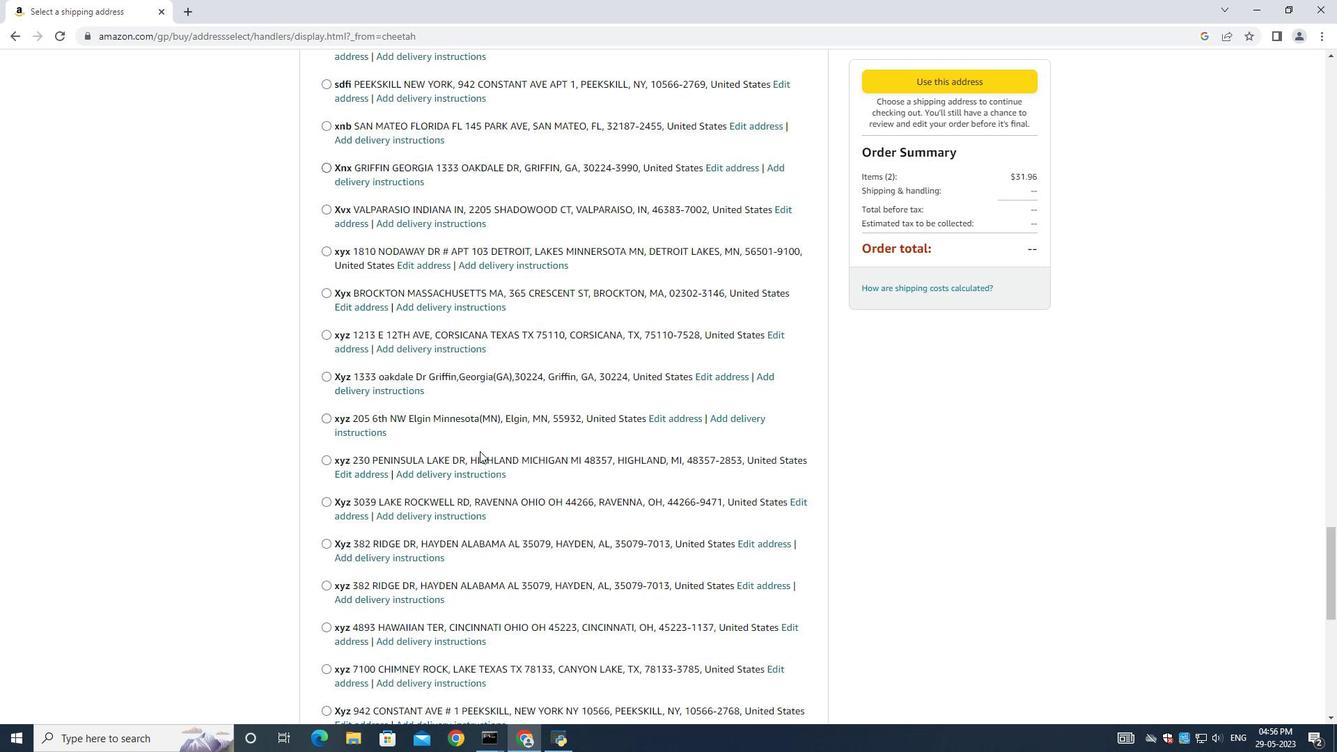 
Action: Mouse scrolled (479, 450) with delta (0, 0)
Screenshot: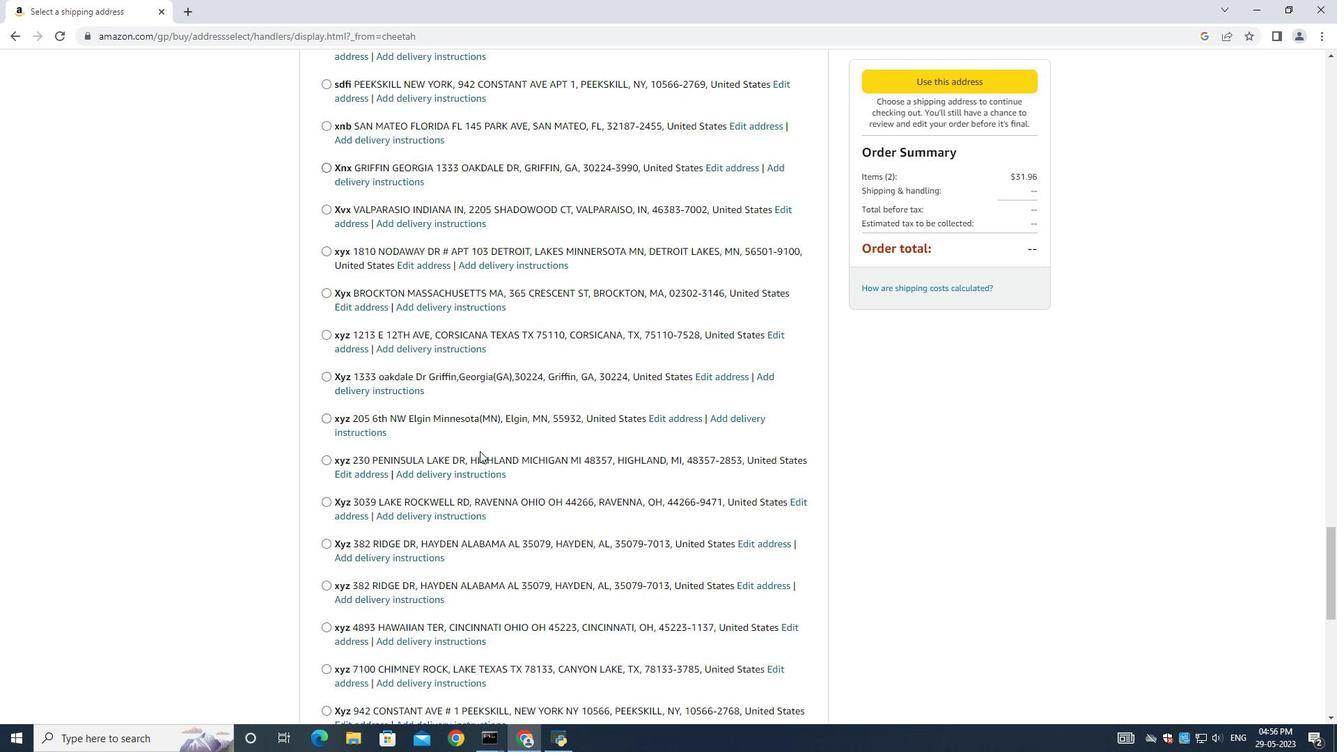 
Action: Mouse scrolled (479, 450) with delta (0, 0)
Screenshot: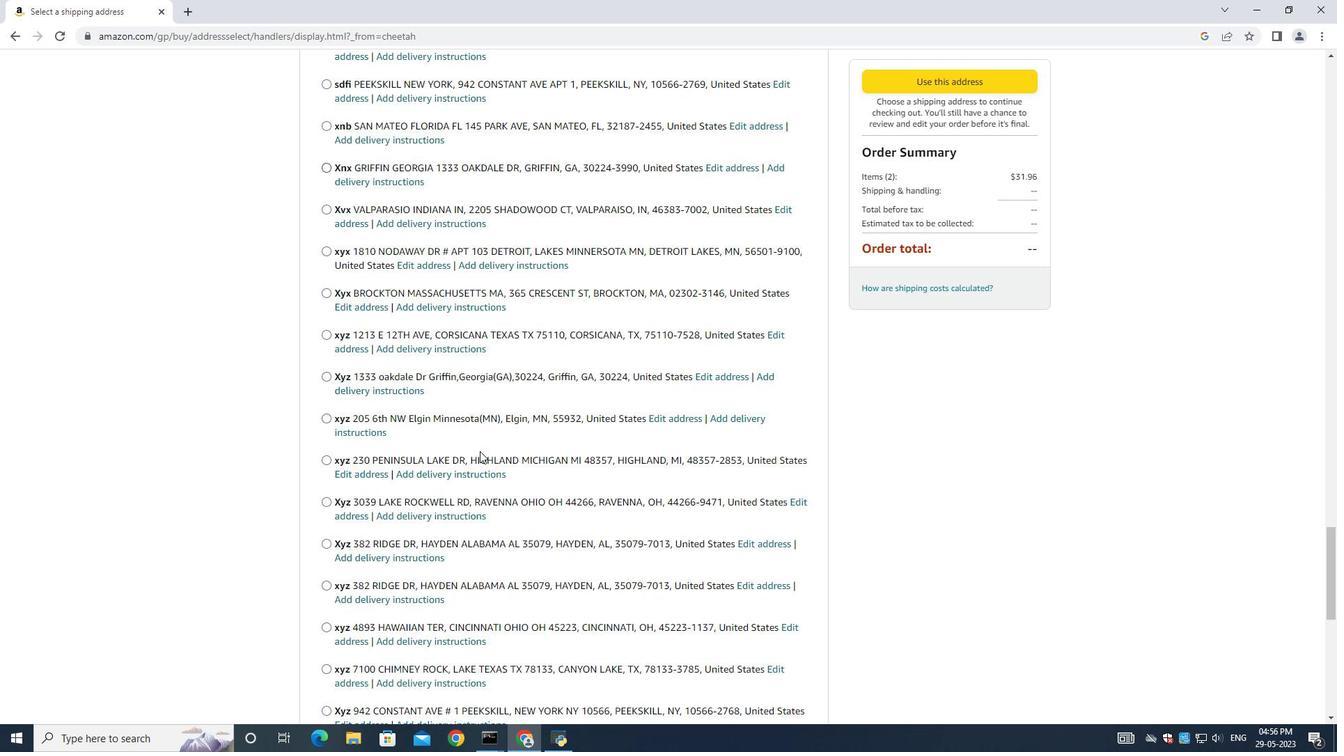 
Action: Mouse scrolled (479, 450) with delta (0, 0)
Screenshot: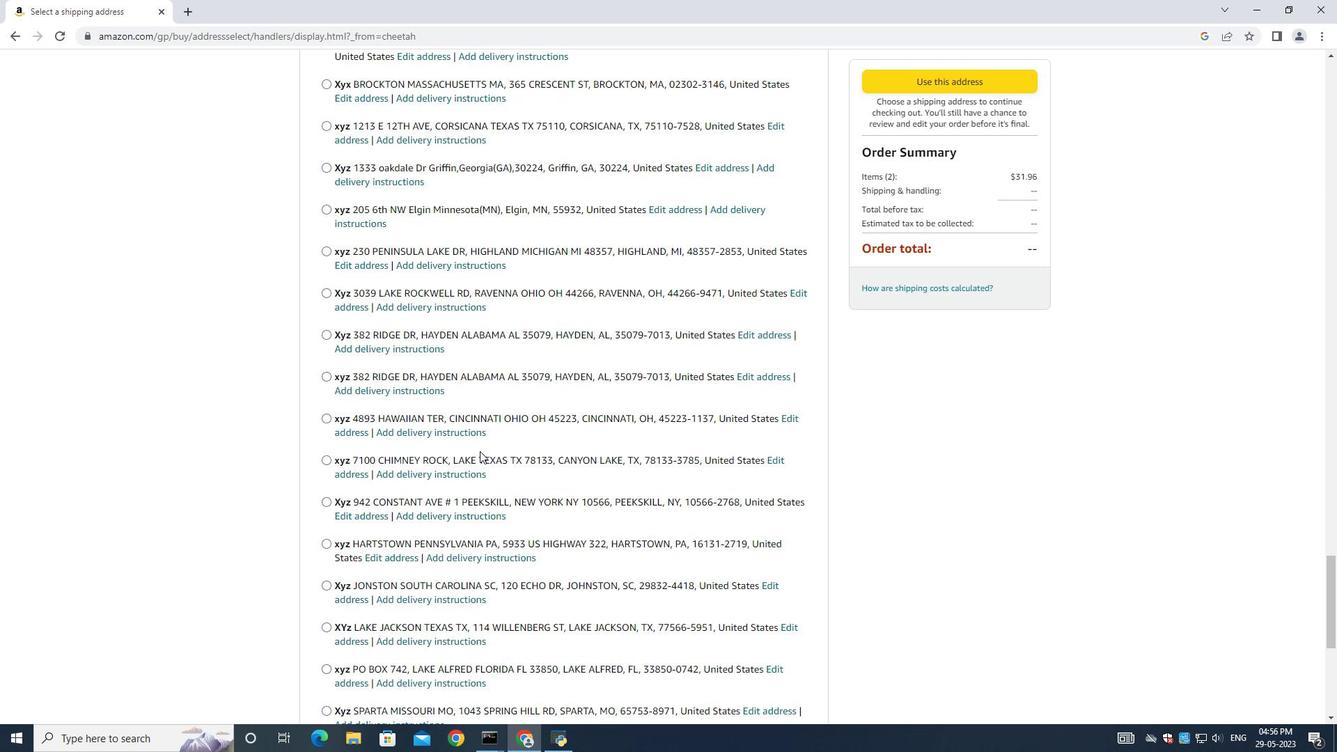 
Action: Mouse scrolled (479, 450) with delta (0, 0)
Screenshot: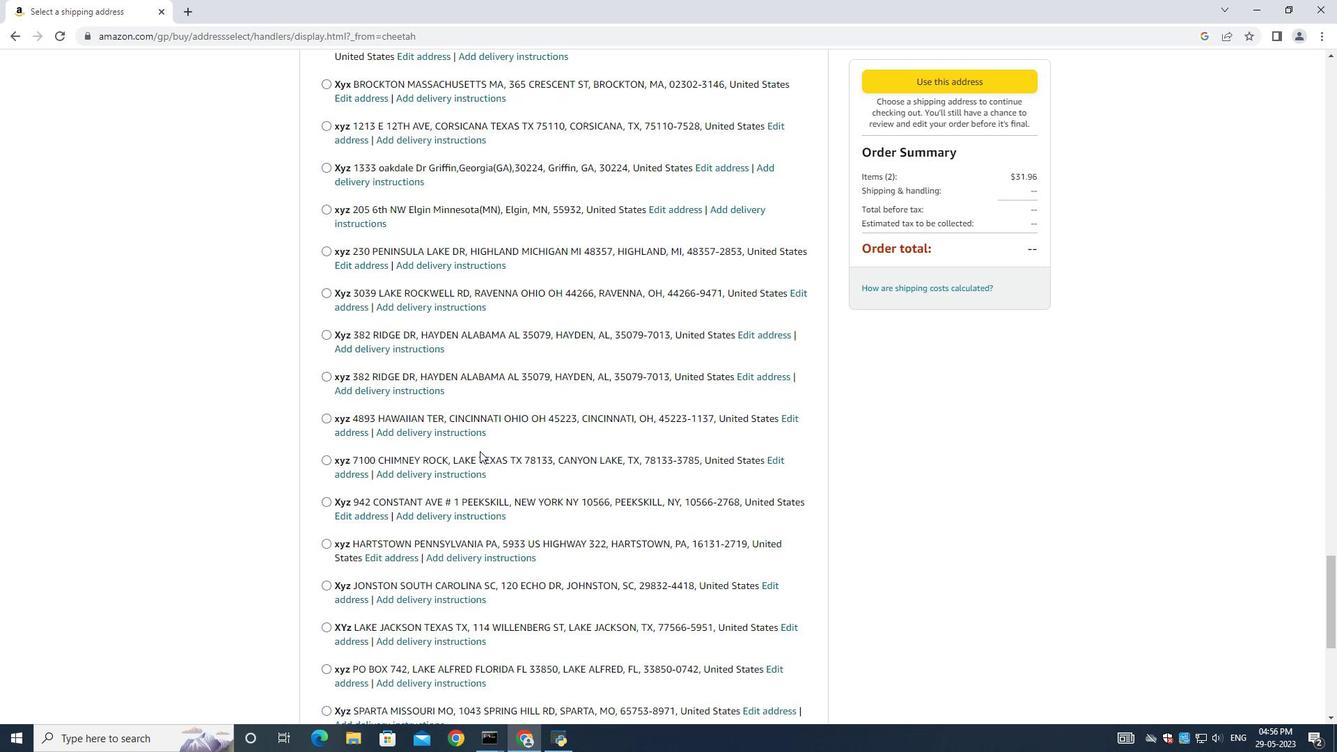 
Action: Mouse scrolled (479, 450) with delta (0, 0)
Screenshot: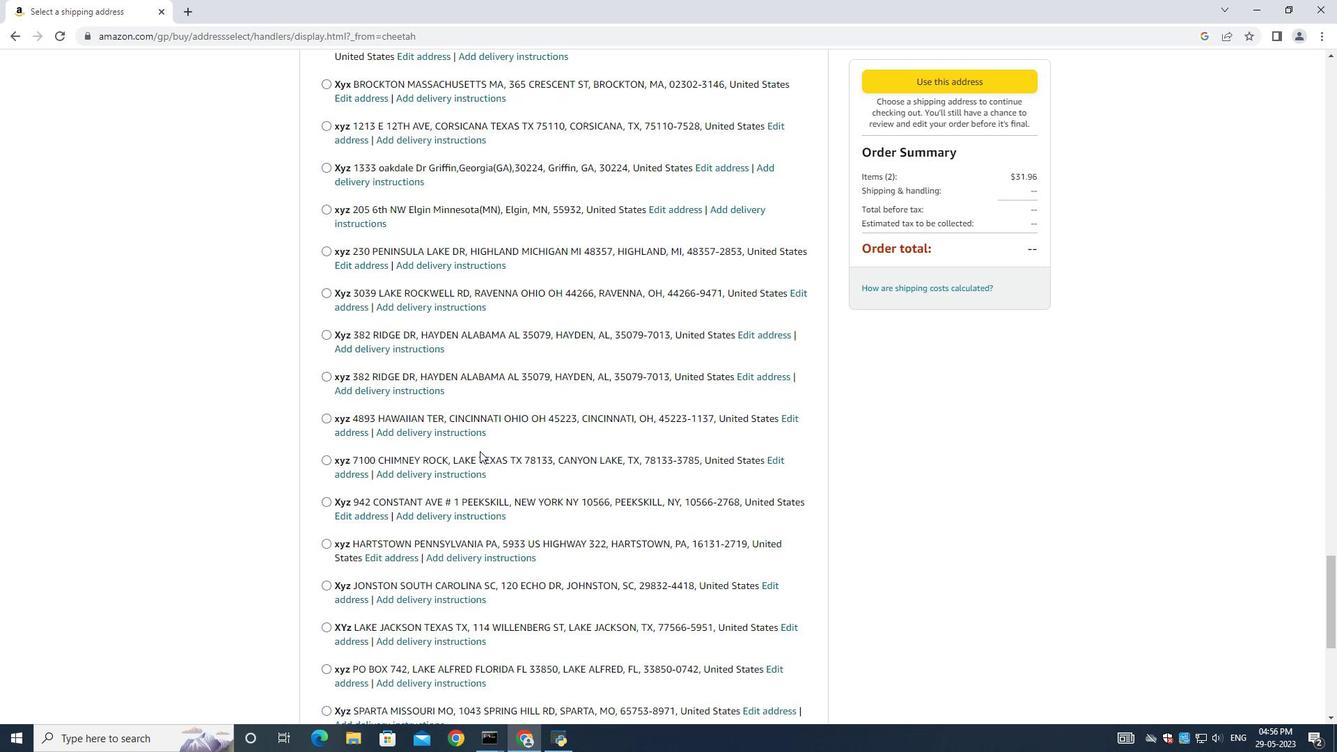 
Action: Mouse moved to (479, 451)
Screenshot: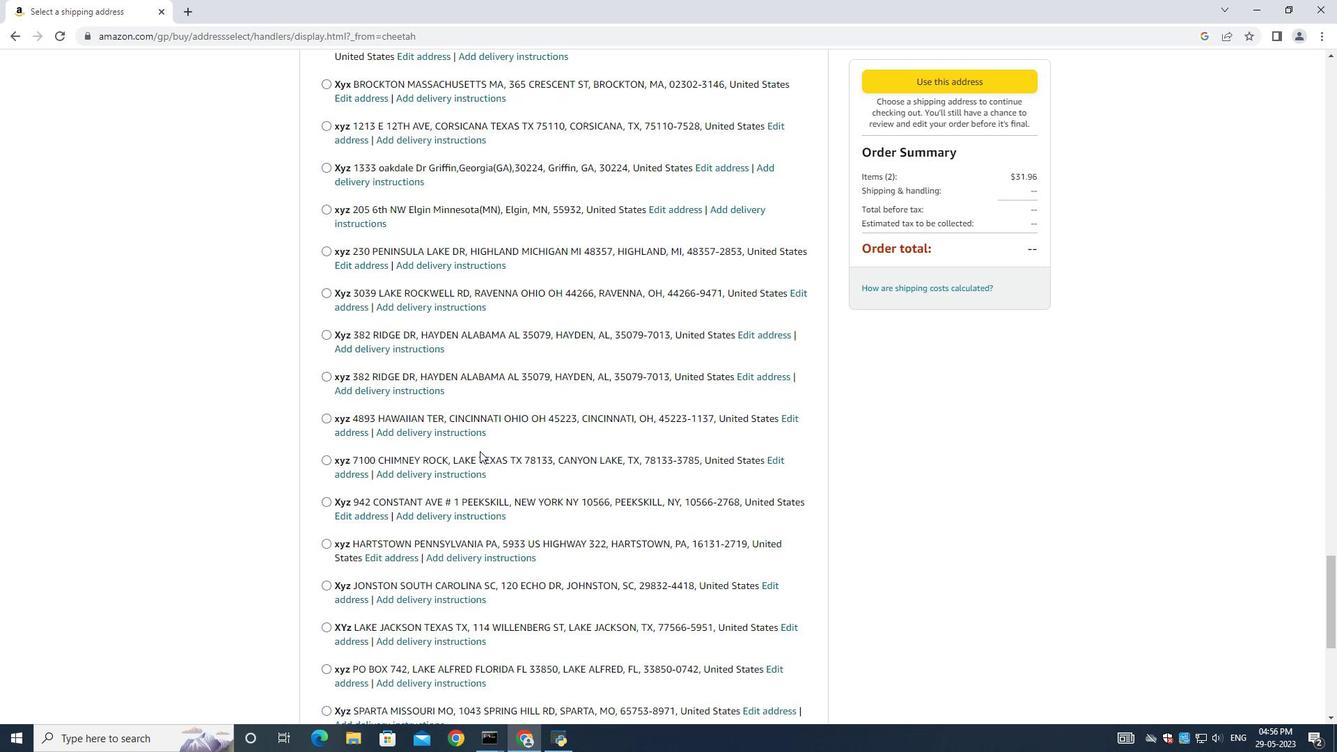 
Action: Mouse scrolled (479, 451) with delta (0, 0)
Screenshot: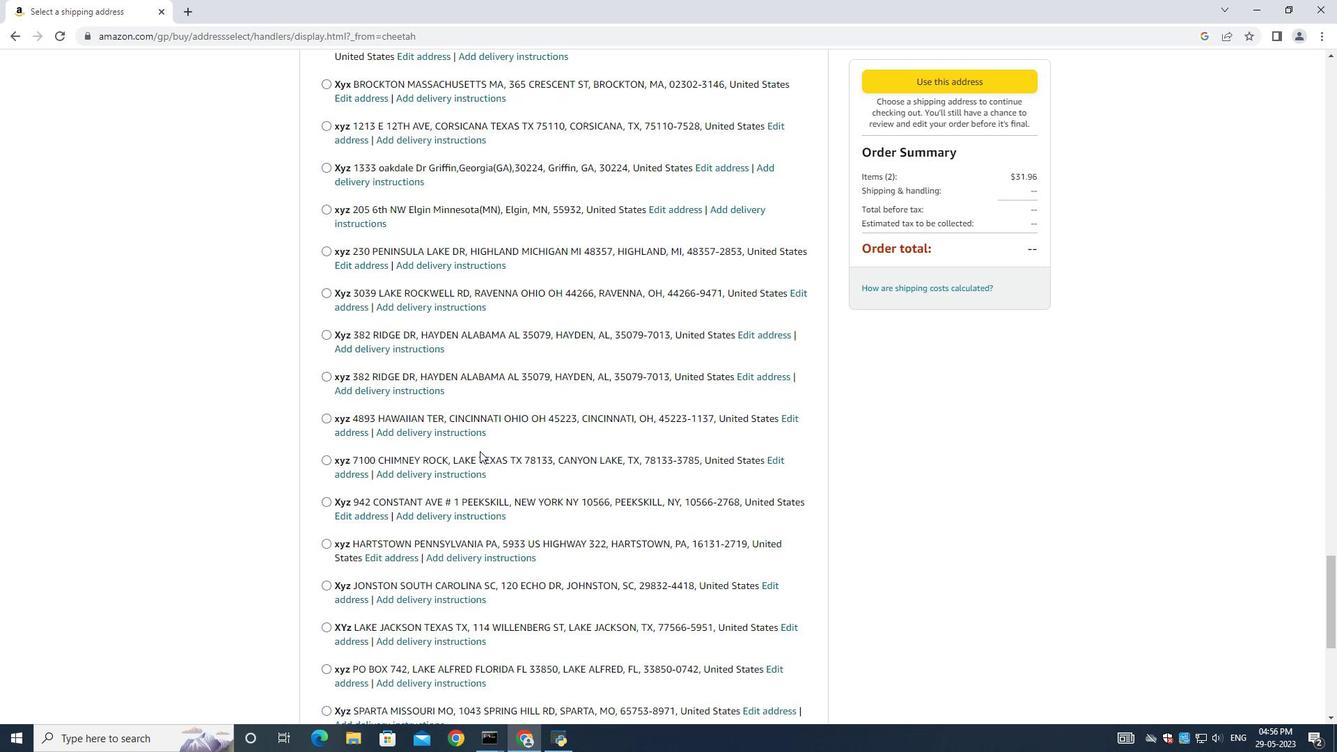 
Action: Mouse moved to (480, 452)
Screenshot: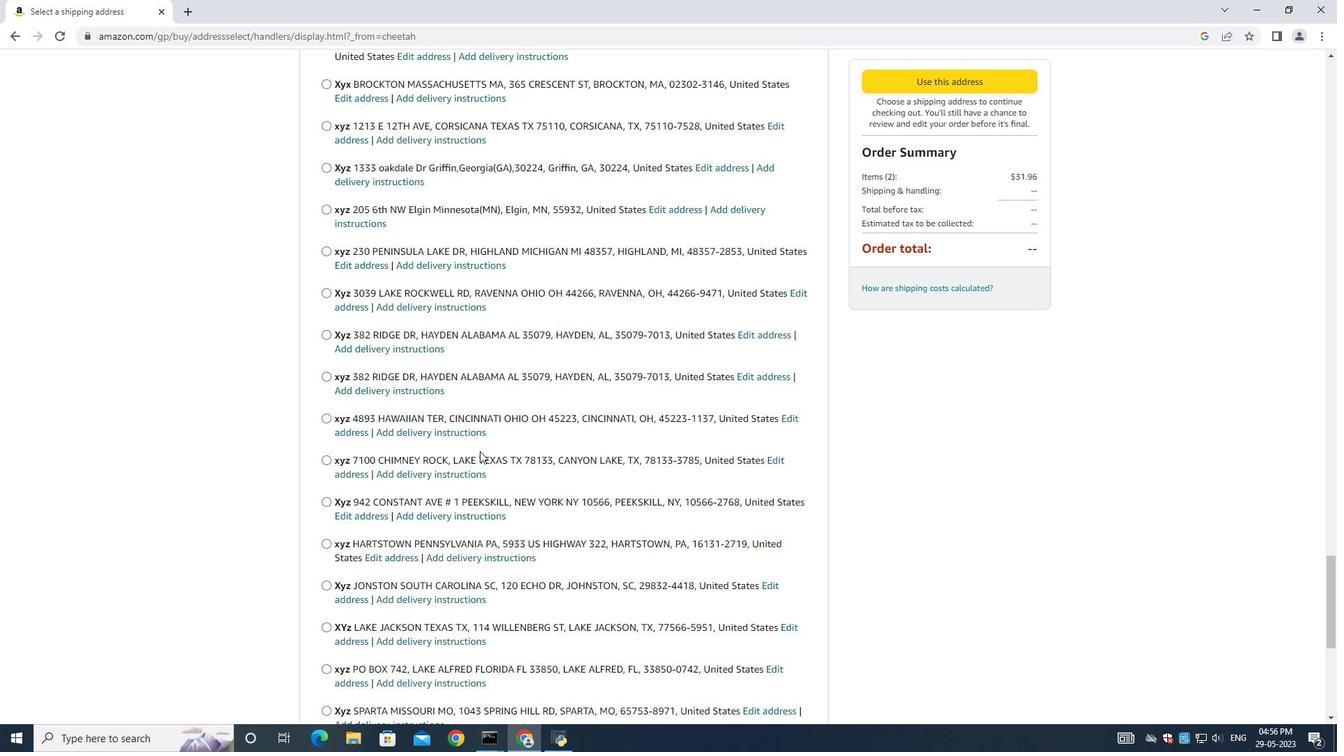 
Action: Mouse scrolled (480, 451) with delta (0, 0)
Screenshot: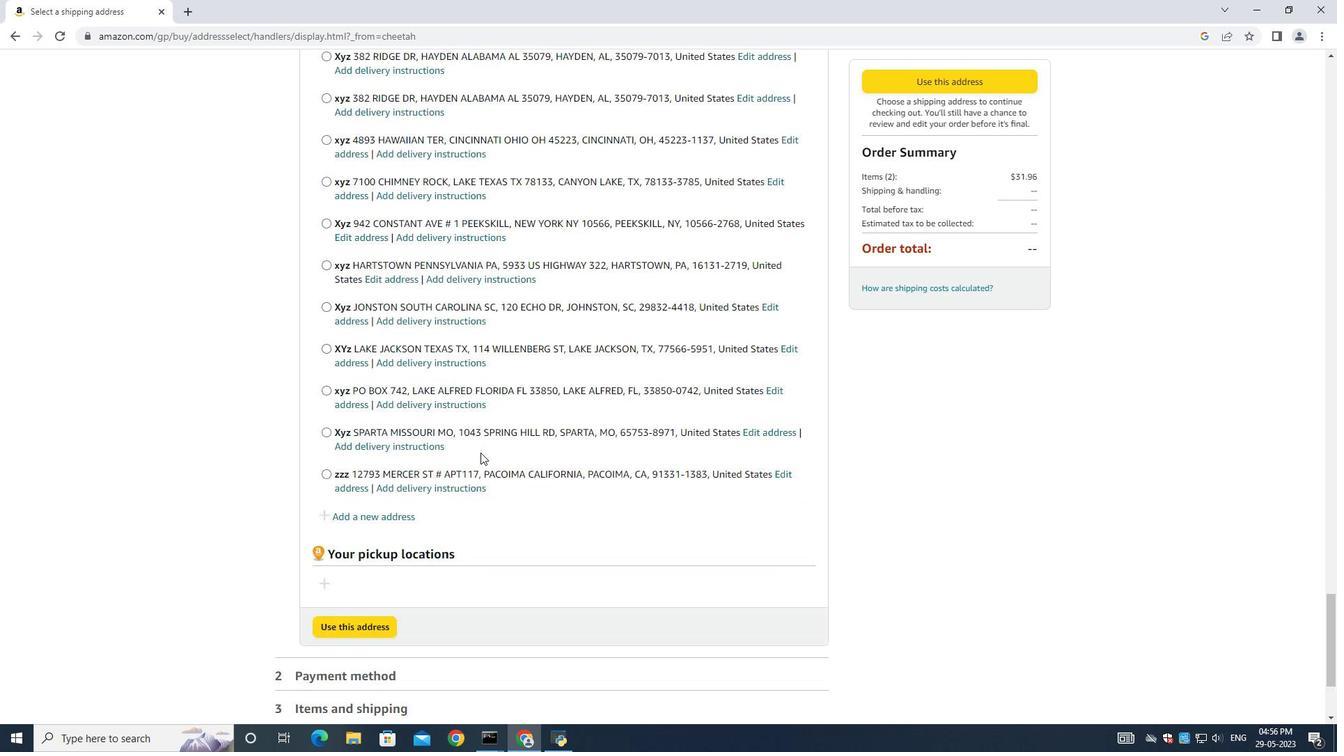 
Action: Mouse scrolled (480, 451) with delta (0, 0)
Screenshot: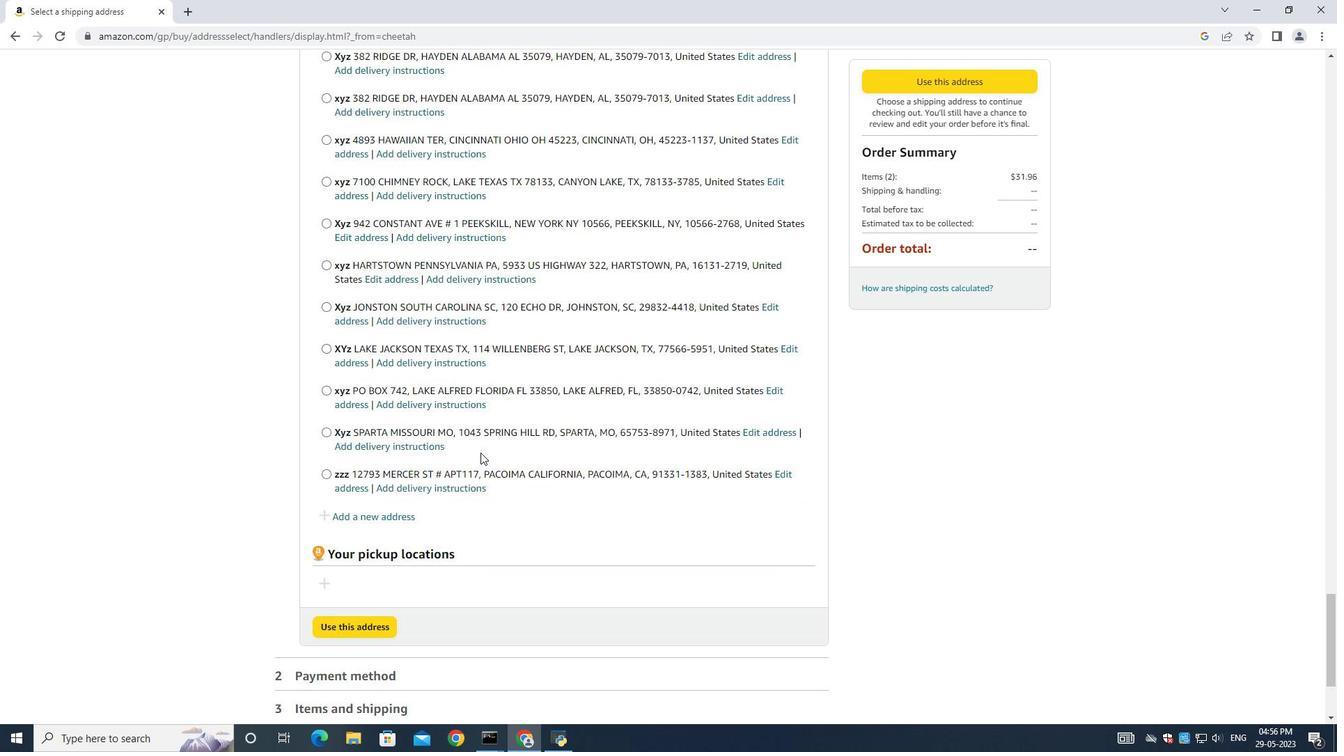 
Action: Mouse scrolled (480, 451) with delta (0, 0)
Screenshot: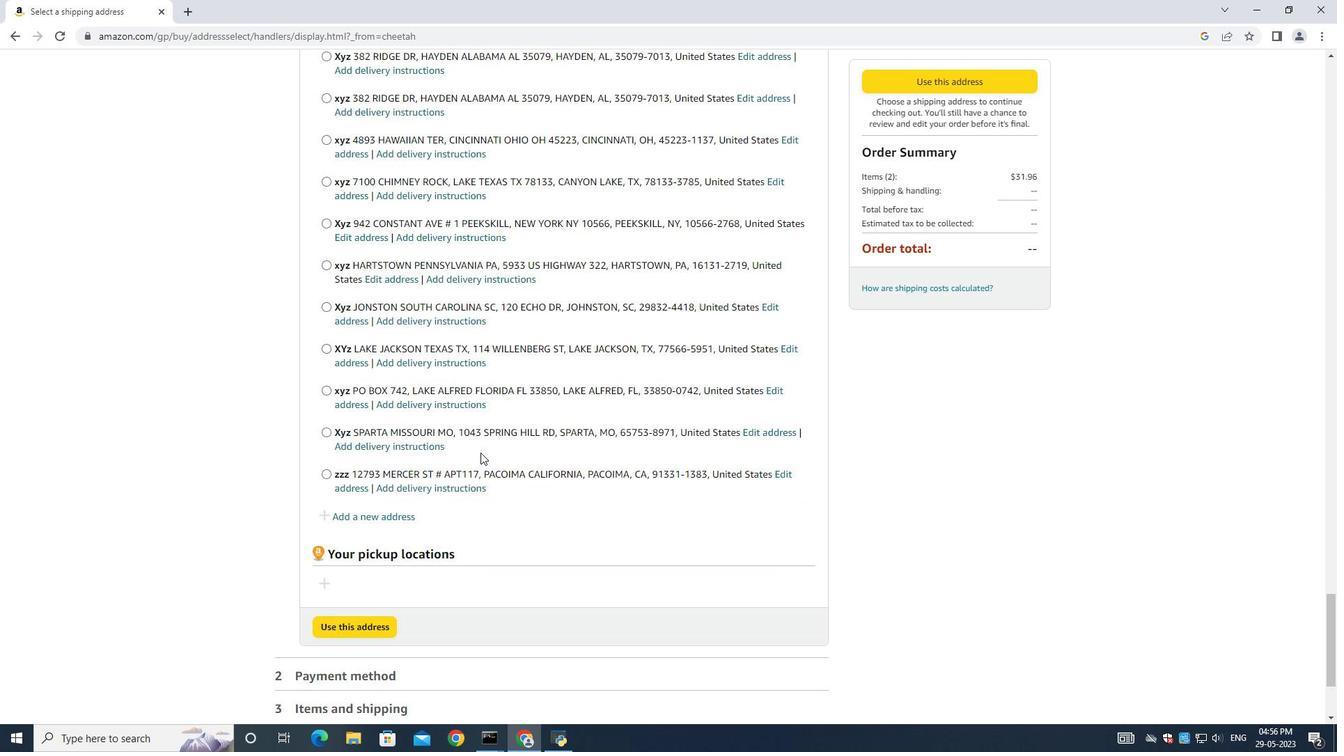 
Action: Mouse moved to (380, 333)
Screenshot: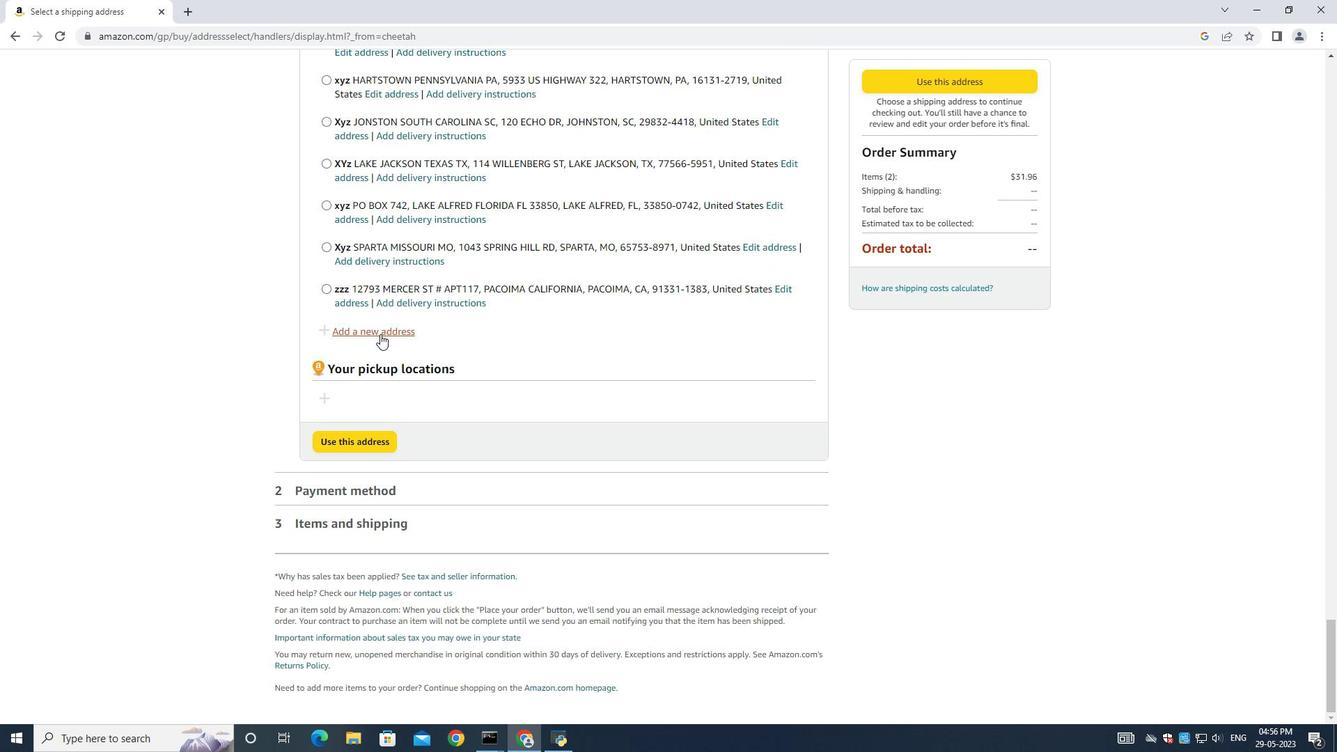 
Action: Mouse pressed left at (380, 333)
Screenshot: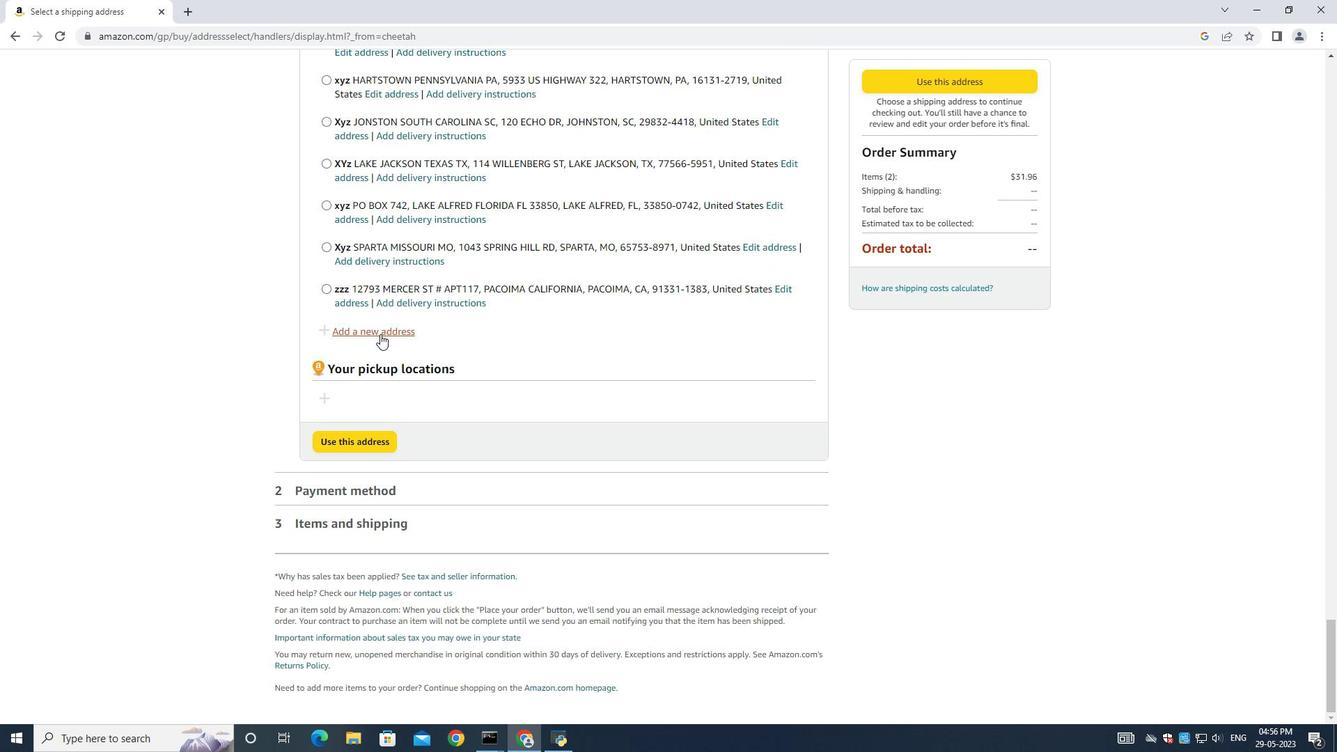 
Action: Mouse moved to (454, 341)
Screenshot: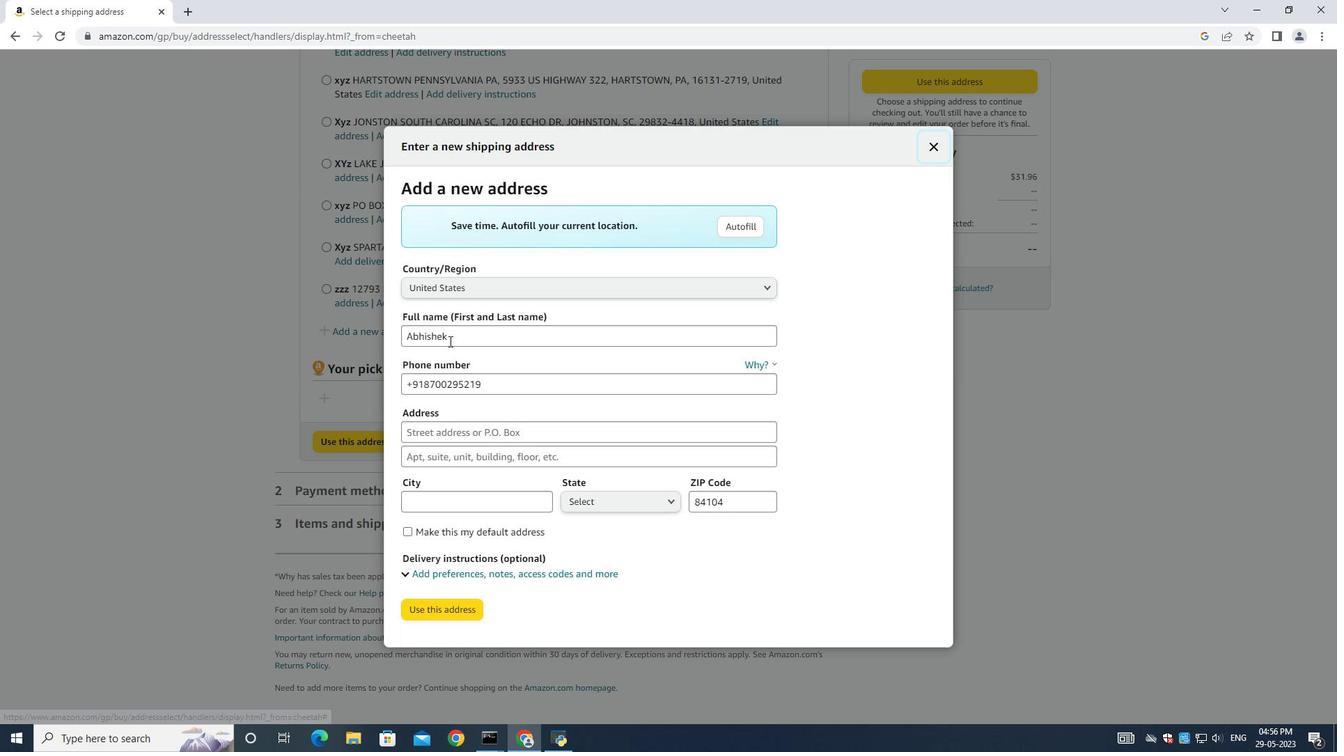 
Action: Mouse pressed left at (454, 341)
Screenshot: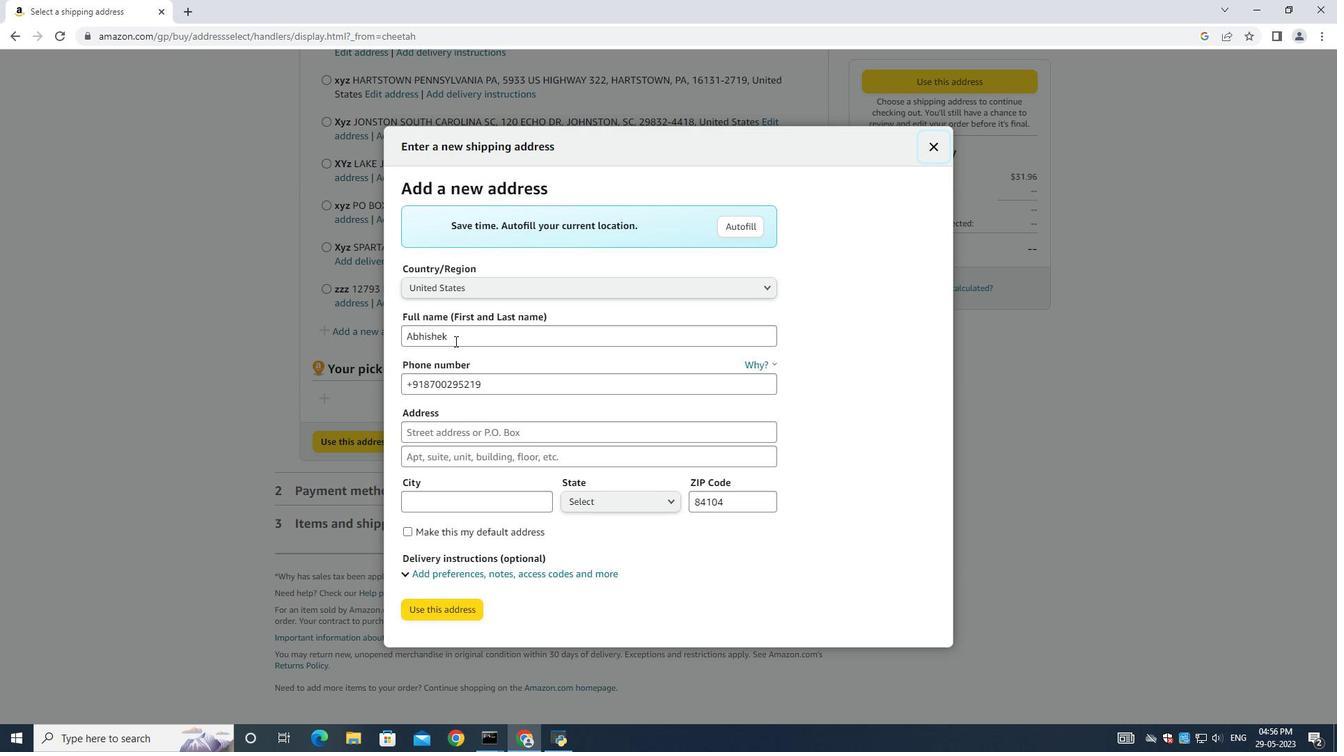 
Action: Key pressed ctrl+A<Key.backspace><Key.shift><Key.shift><Key.shift><Key.shift><Key.shift><Key.shift><Key.shift><Key.shift><Key.shift><Key.shift><Key.shift><Key.shift><Key.shift><Key.shift><Key.shift><Key.shift><Key.shift><Key.shift><Key.shift><Key.shift><Key.shift><Key.shift><Key.shift><Key.shift><Key.shift><Key.shift><Key.shift><Key.shift><Key.shift><Key.shift><Key.shift><Key.shift><Key.shift><Key.shift><Key.shift><Key.shift><Key.shift><Key.shift><Key.shift><Key.shift><Key.shift><Key.shift><Key.shift><Key.shift><Key.shift><Key.shift><Key.shift><Key.shift><Key.shift><Key.shift><Key.shift><Key.shift><Key.shift><Key.shift><Key.shift><Key.shift><Key.shift><Key.shift><Key.shift><Key.shift><Key.shift><Key.shift><Key.shift><Key.shift><Key.shift><Key.shift><Key.shift><Key.shift><Key.shift><Key.shift><Key.shift><Key.shift><Key.shift><Key.shift><Key.shift><Key.shift><Key.shift><Key.shift><Key.shift><Key.shift><Key.shift>Frank<Key.space><Key.shift>Clark<Key.space>
Screenshot: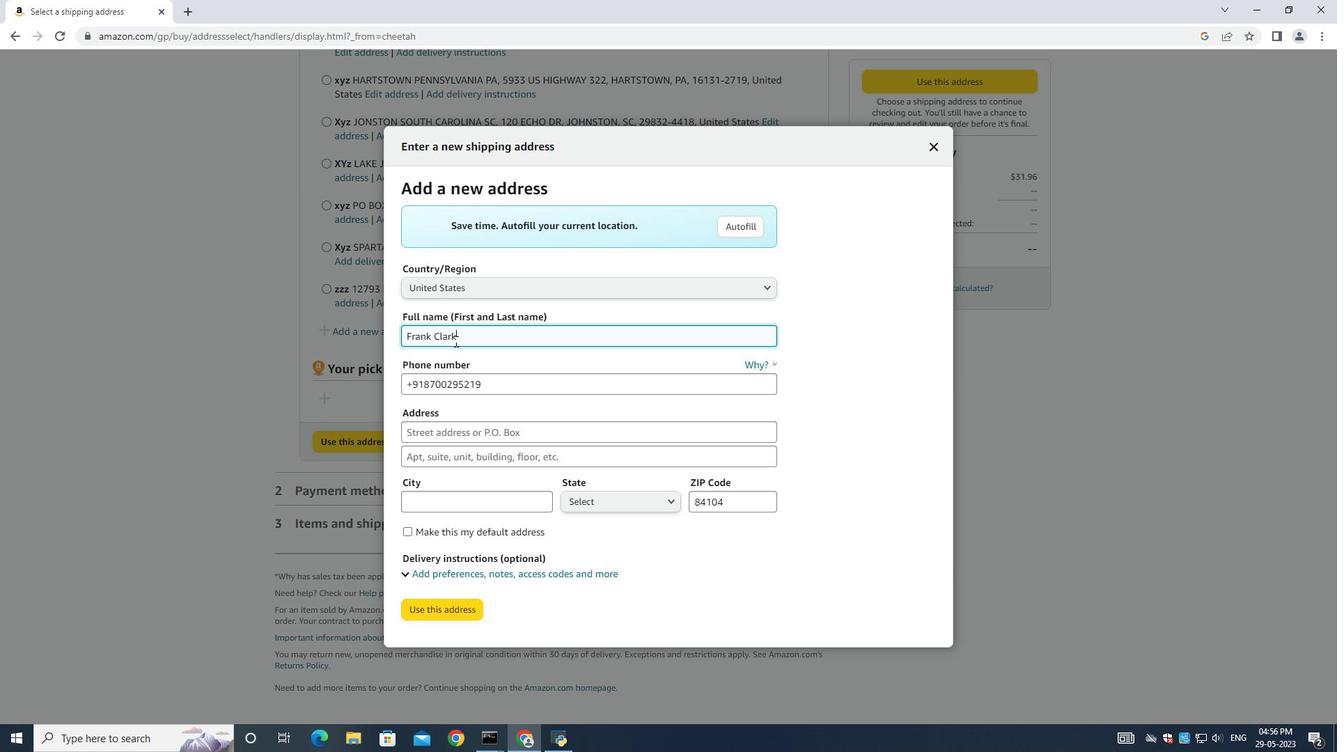 
Action: Mouse moved to (541, 376)
Screenshot: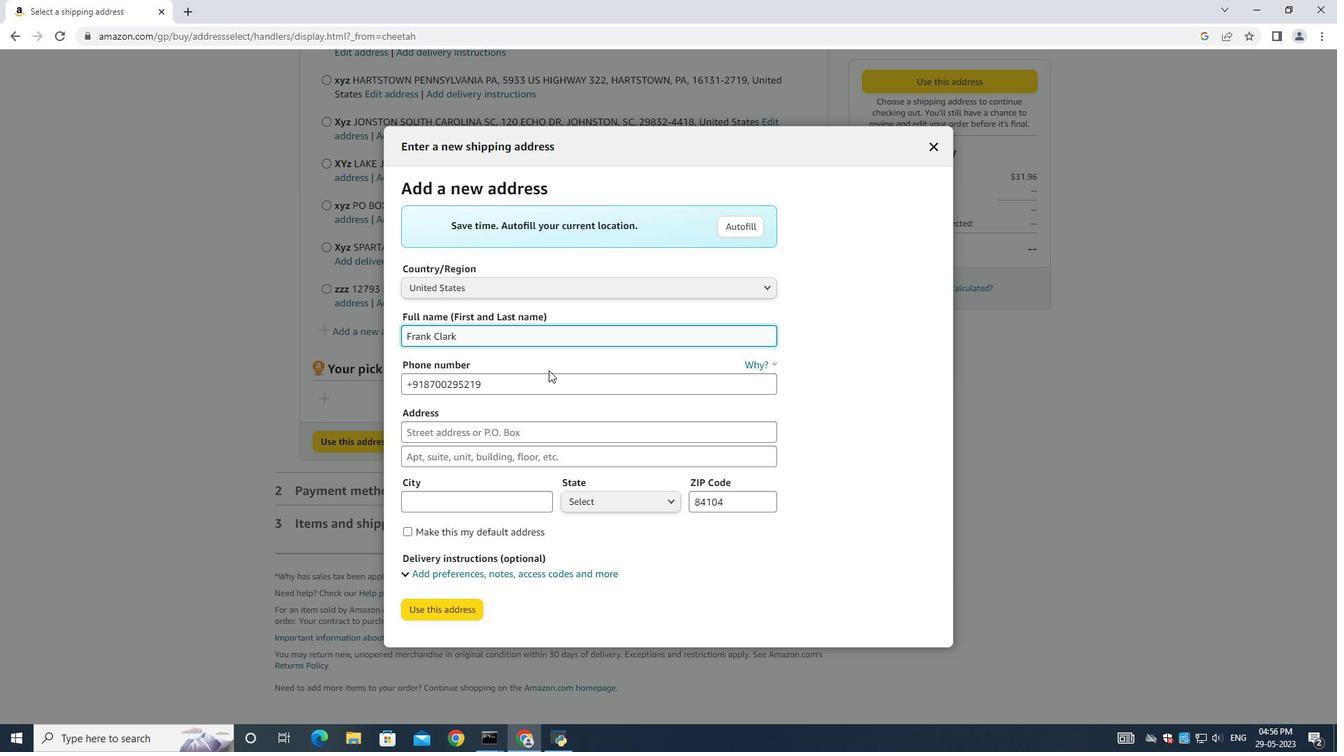 
Action: Mouse pressed left at (541, 376)
Screenshot: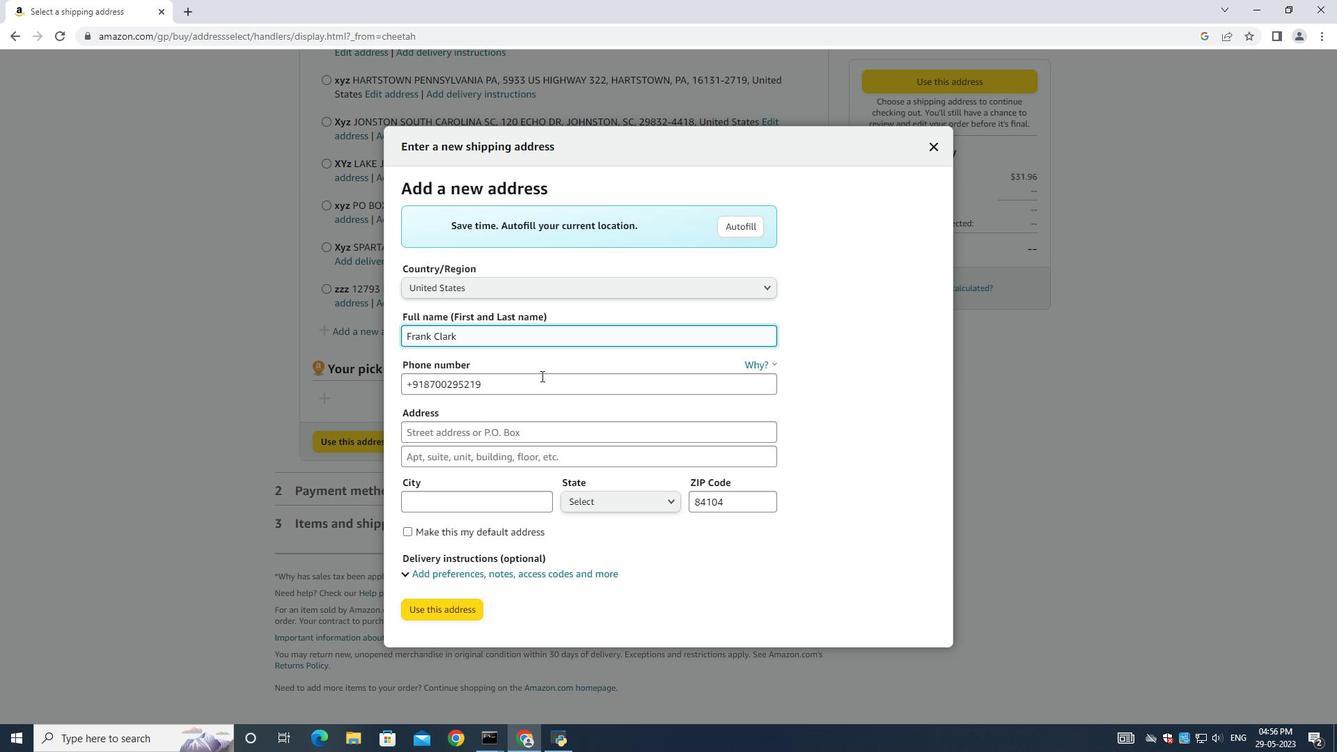 
Action: Key pressed ctrl+A<Key.backspace><Key.shift><Key.shift><Key.shift><Key.shift><Key.shift><Key.shift><Key.shift><Key.shift><Key.shift><Key.shift><Key.shift><Key.shift><Key.shift><Key.shift><Key.shift><Key.shift><Key.shift><Key.shift><Key.shift><Key.shift><Key.shift><Key.shift><Key.shift><Key.shift><Key.shift><Key.shift><Key.shift><Key.shift><Key.shift><Key.shift><Key.shift><Key.shift><Key.shift><Key.shift><Key.shift><Key.shift><Key.shift><Key.shift><Key.shift><Key.shift><Key.shift><Key.shift><Key.shift><Key.shift><Key.shift><Key.shift><Key.shift><Key.shift><Key.shift><Key.shift><Key.shift><Key.shift><Key.shift><Key.shift><Key.shift><Key.shift><Key.shift><Key.shift><Key.shift><Key.shift><Key.shift><Key.shift><Key.shift><Key.shift><Key.shift><Key.shift><Key.shift><Key.shift><Key.shift><Key.shift><Key.shift><Key.shift><Key.shift><Key.shift>7752551231
Screenshot: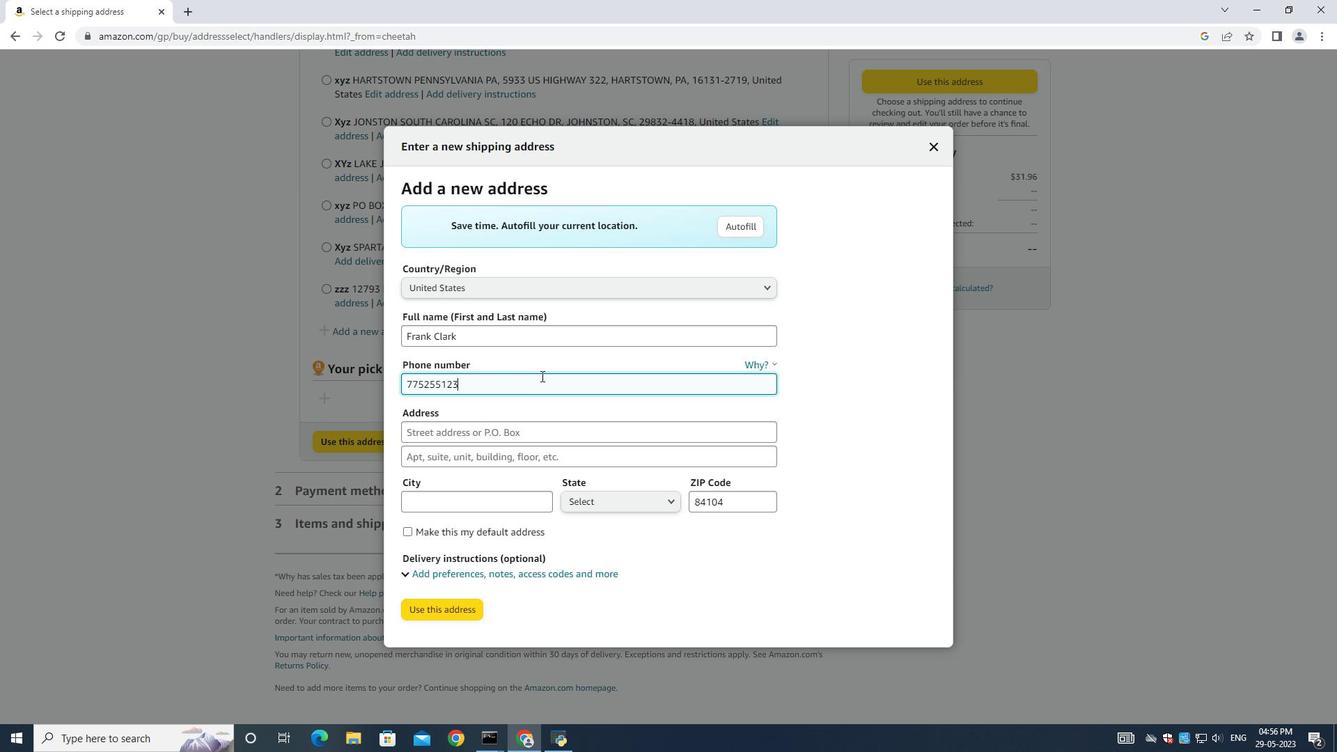 
Action: Mouse moved to (550, 433)
Screenshot: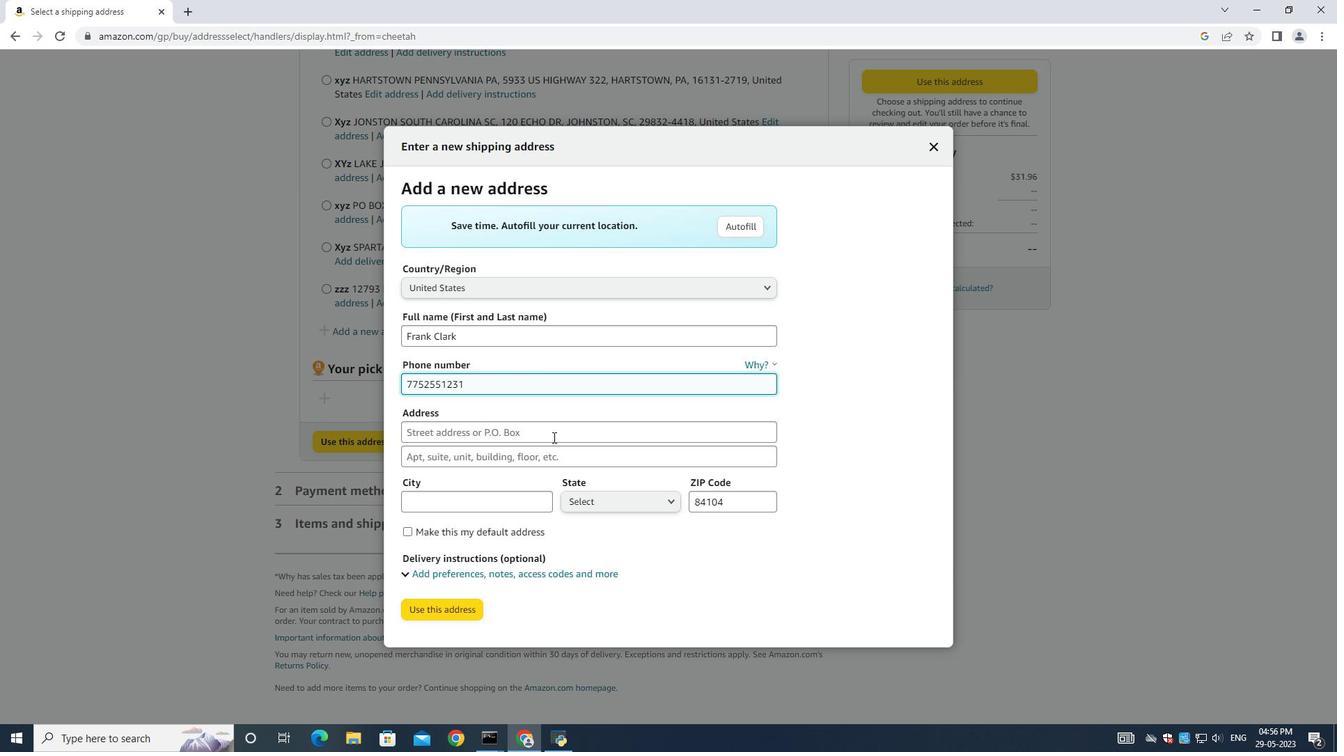 
Action: Mouse pressed left at (550, 433)
Screenshot: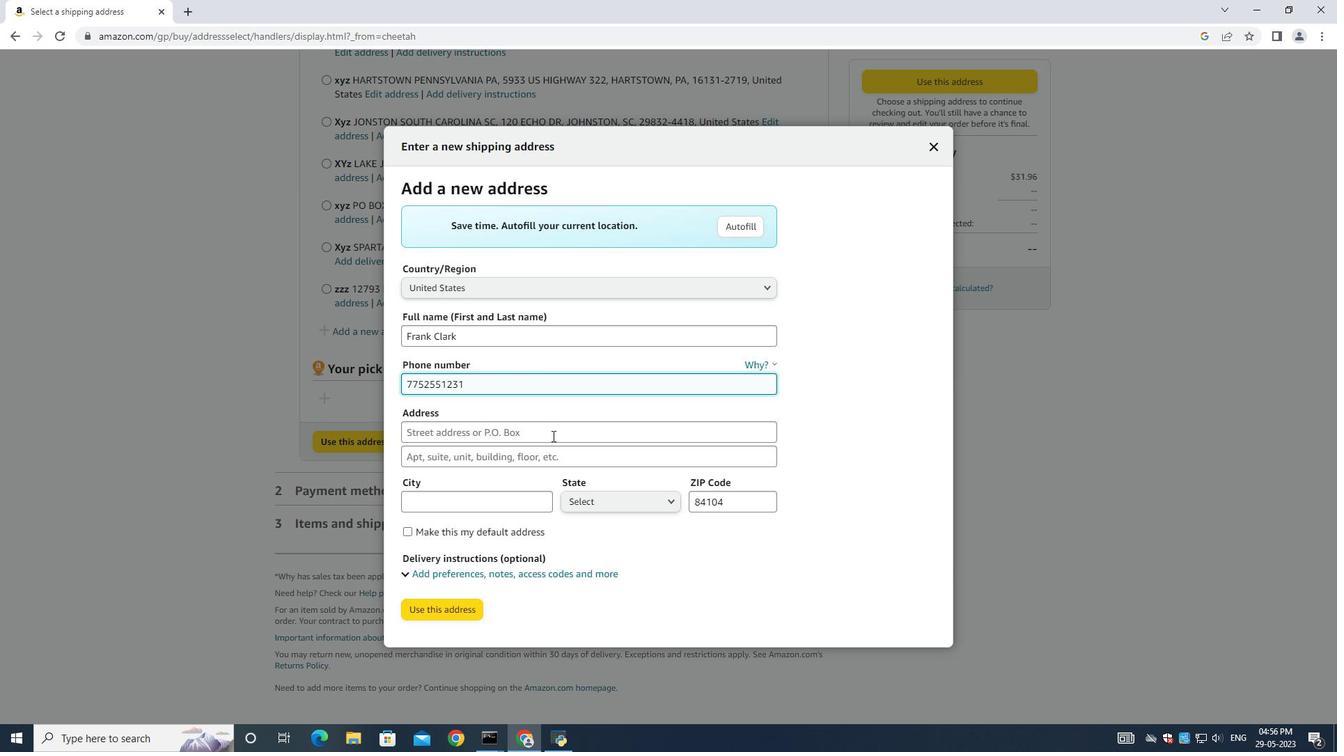 
Action: Key pressed 1397<Key.space><Key.shift>Camden<Key.space><Key.shift>Street<Key.tab><Key.shift><Key.shift><Key.shift><Key.shift><Key.shift><Key.shift><Key.shift><Key.shift><Key.shift><Key.shift><Key.shift><Key.shift><Key.shift><Key.shift><Key.shift><Key.shift><Key.shift><Key.shift><Key.shift><Key.shift><Key.shift><Key.shift><Key.shift><Key.shift><Key.shift><Key.shift><Key.shift><Key.shift>Reno<Key.space><Key.shift>Nevada<Key.space><Key.tab><Key.shift><Key.shift>Reno<Key.space><Key.tab><Key.up>n<Key.down><Key.enter><Key.tab><Key.backspace>89501
Screenshot: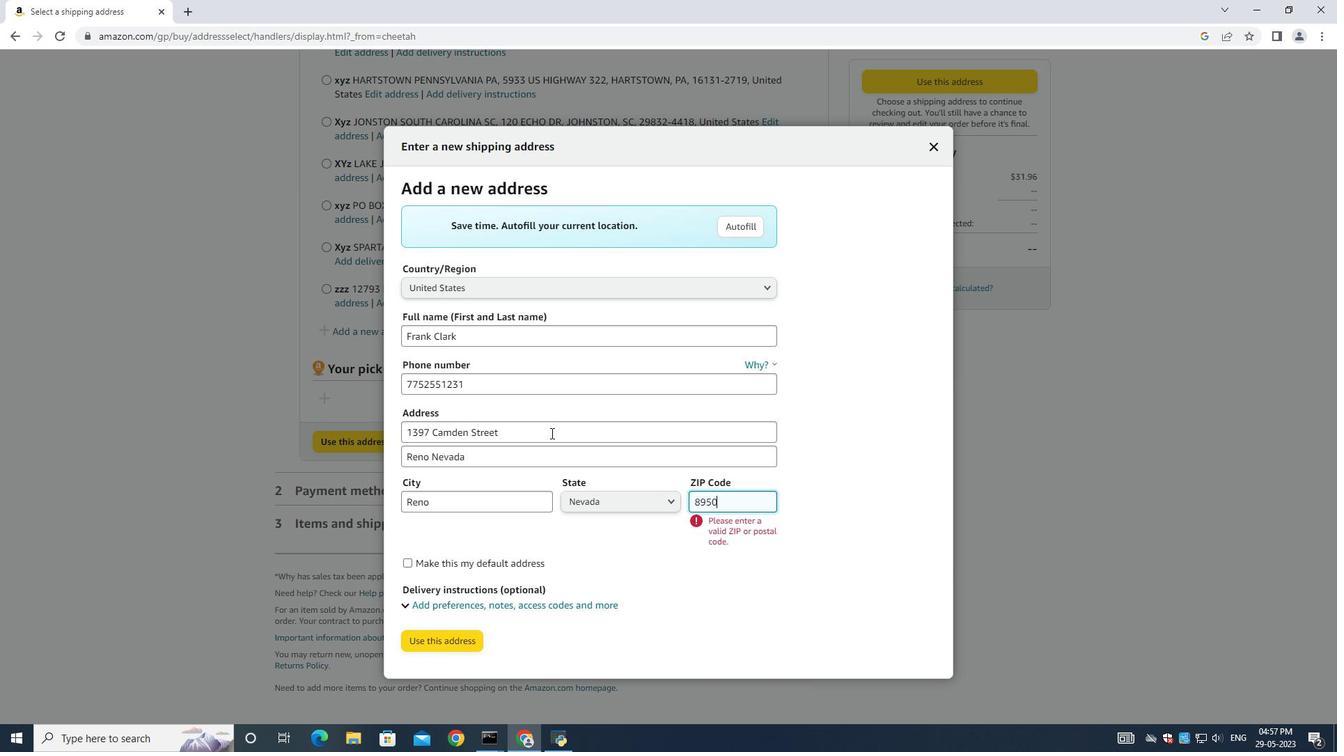
Action: Mouse moved to (424, 610)
Screenshot: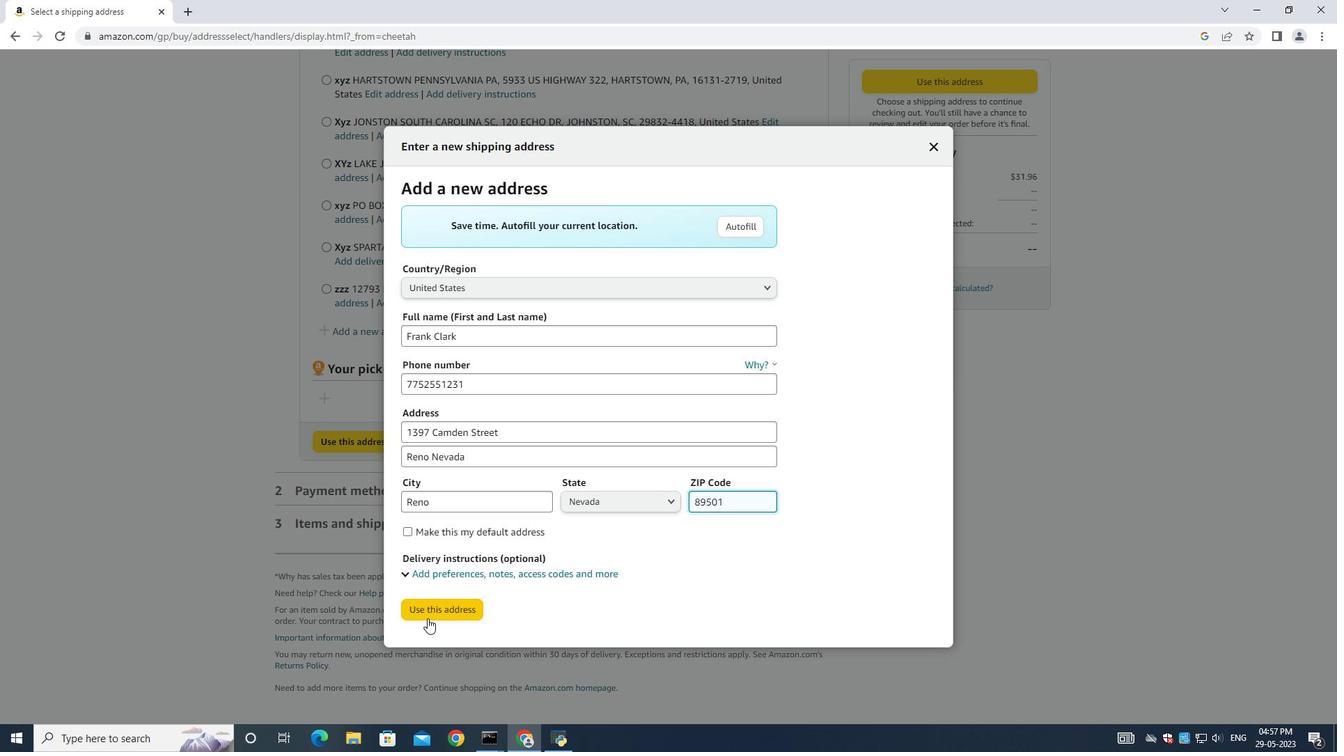 
Action: Mouse pressed left at (424, 610)
Screenshot: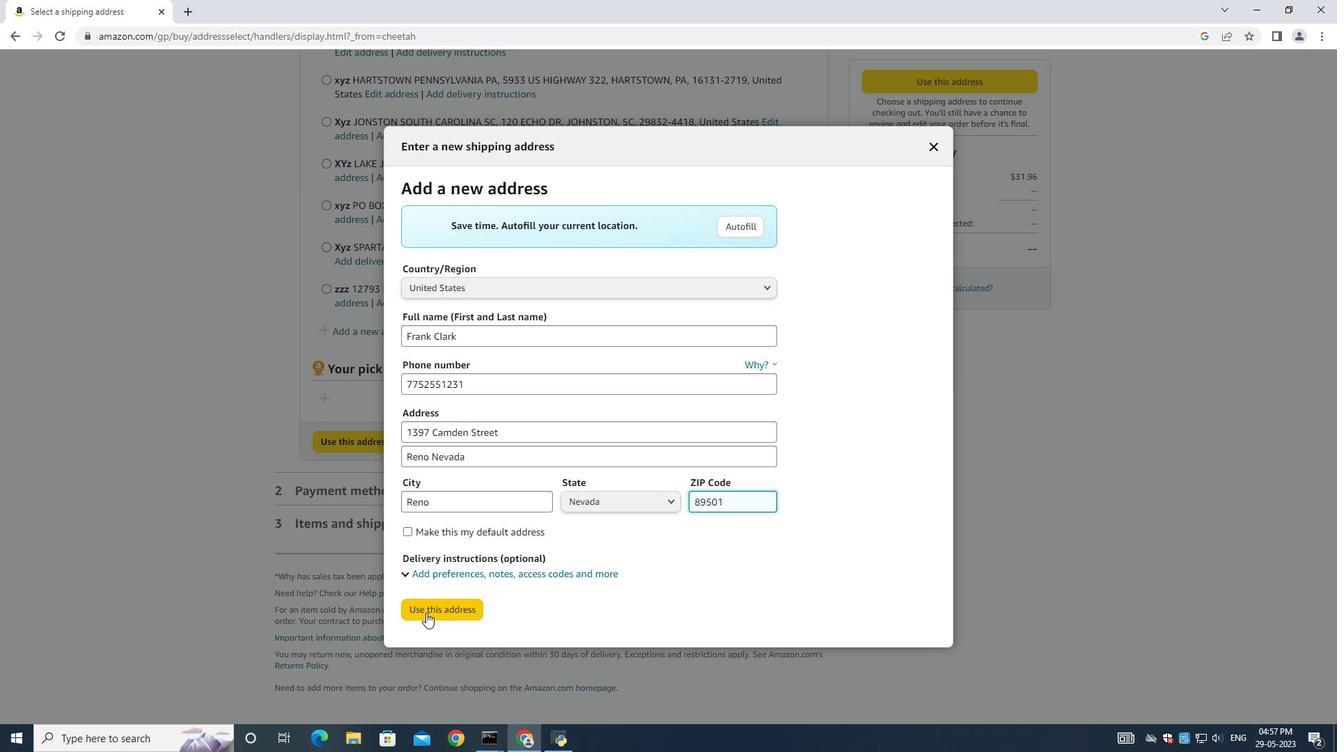 
Action: Mouse moved to (425, 708)
Screenshot: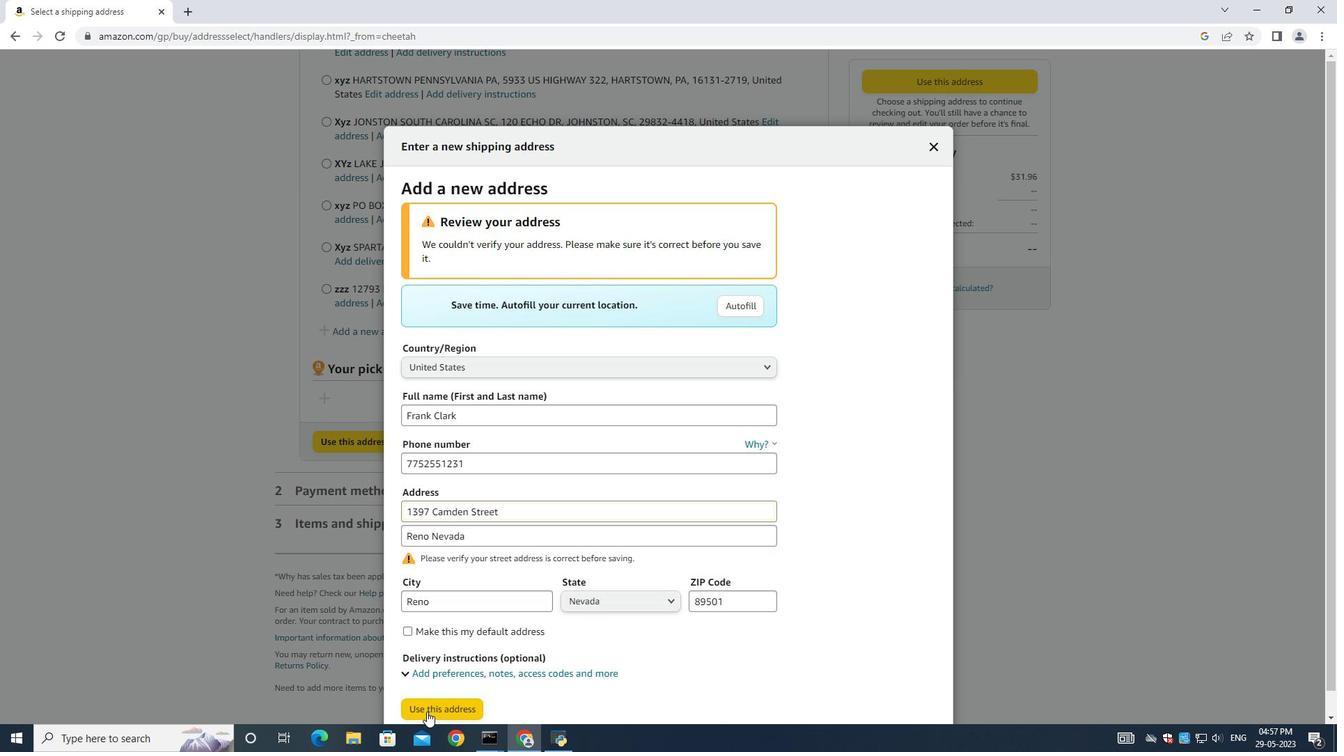 
Action: Mouse pressed left at (425, 708)
Screenshot: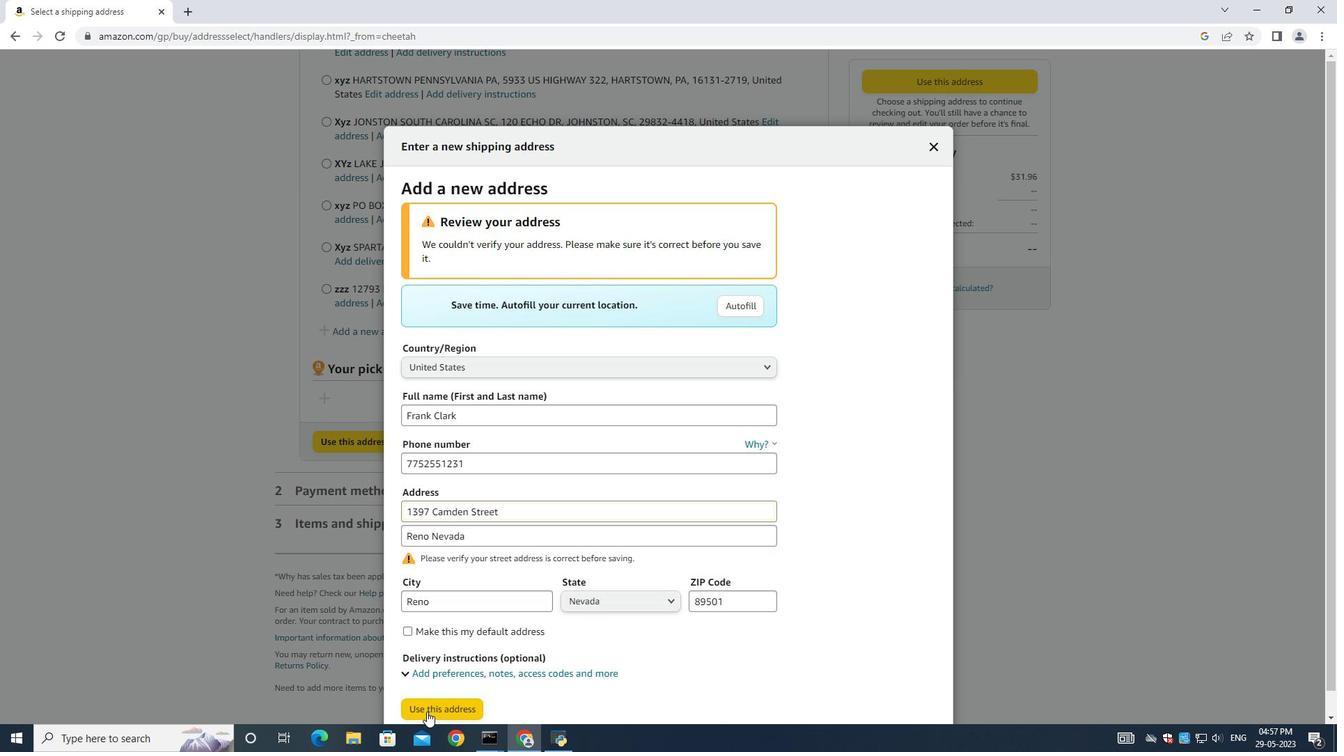 
Action: Mouse moved to (612, 397)
Screenshot: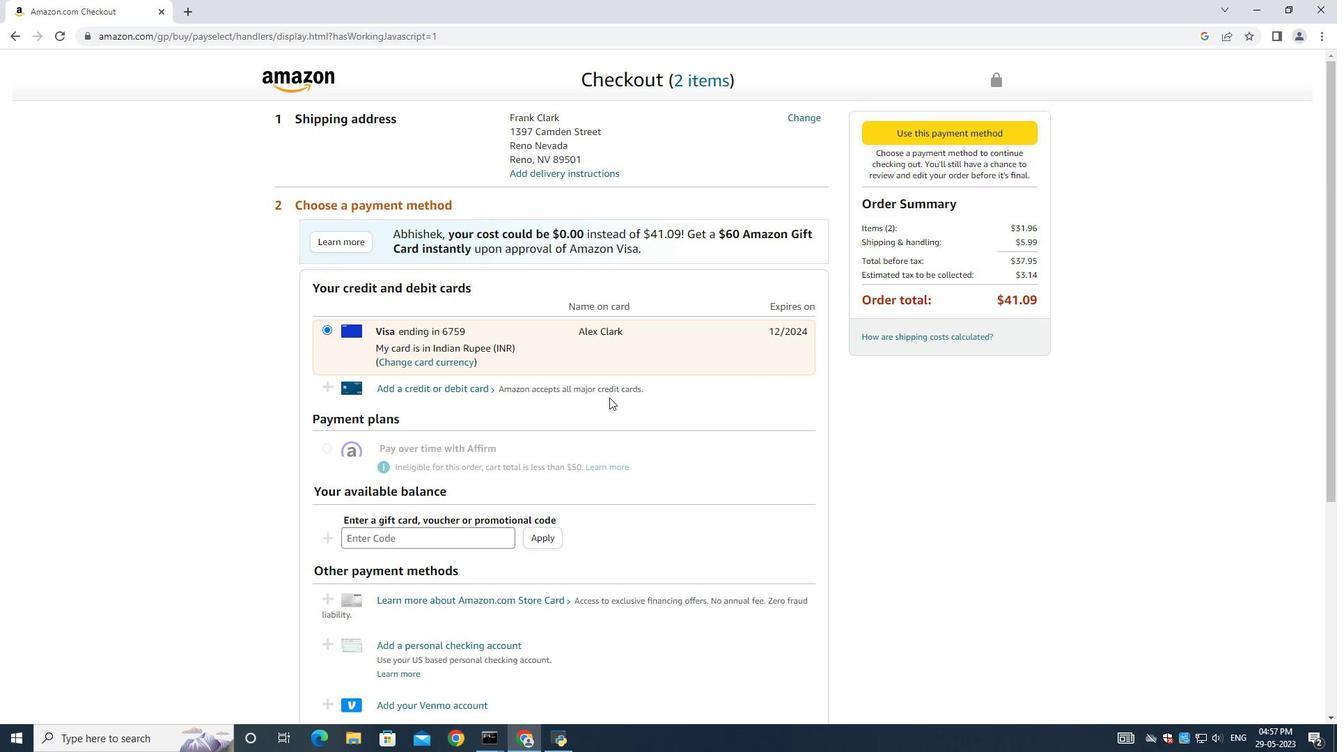 
